 Task: Search one way flight ticket for 3 adults in first from Westerly: Westerly State Airport to Jacksonville: Albert J. Ellis Airport on 5-3-2023. Choice of flights is Sun country airlines. Number of bags: 1 carry on bag. Price is upto 87000. Outbound departure time preference is 16:15.
Action: Mouse moved to (436, 172)
Screenshot: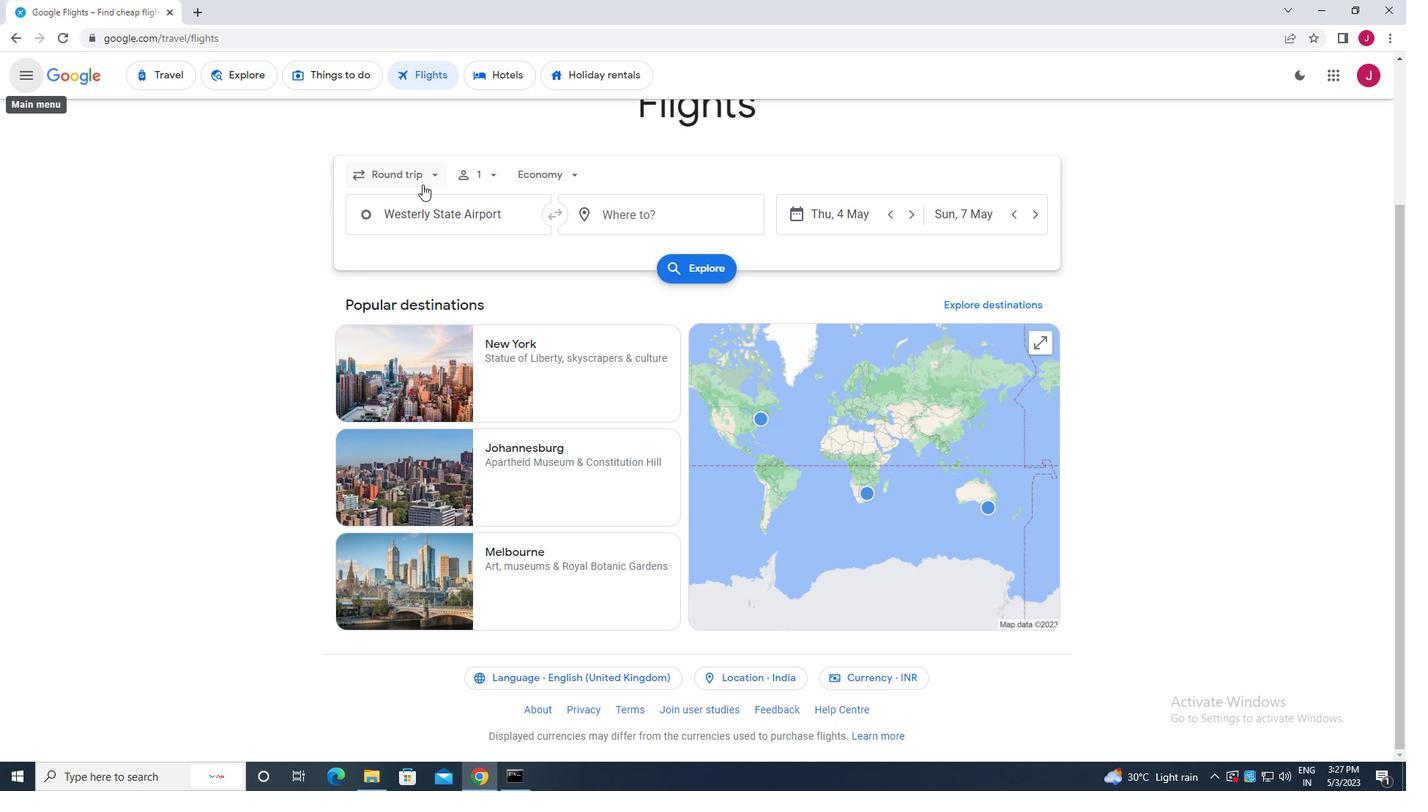 
Action: Mouse pressed left at (436, 172)
Screenshot: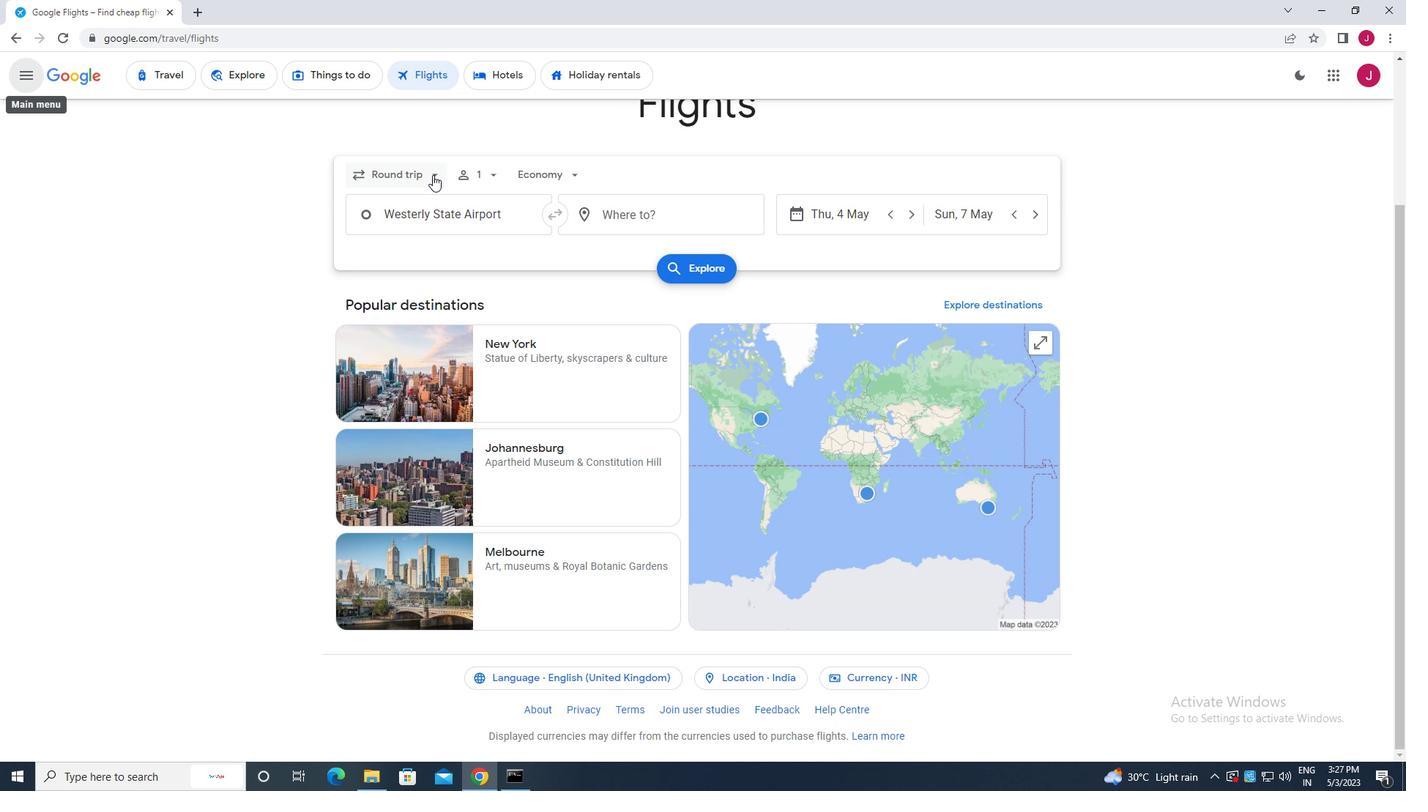 
Action: Mouse moved to (419, 243)
Screenshot: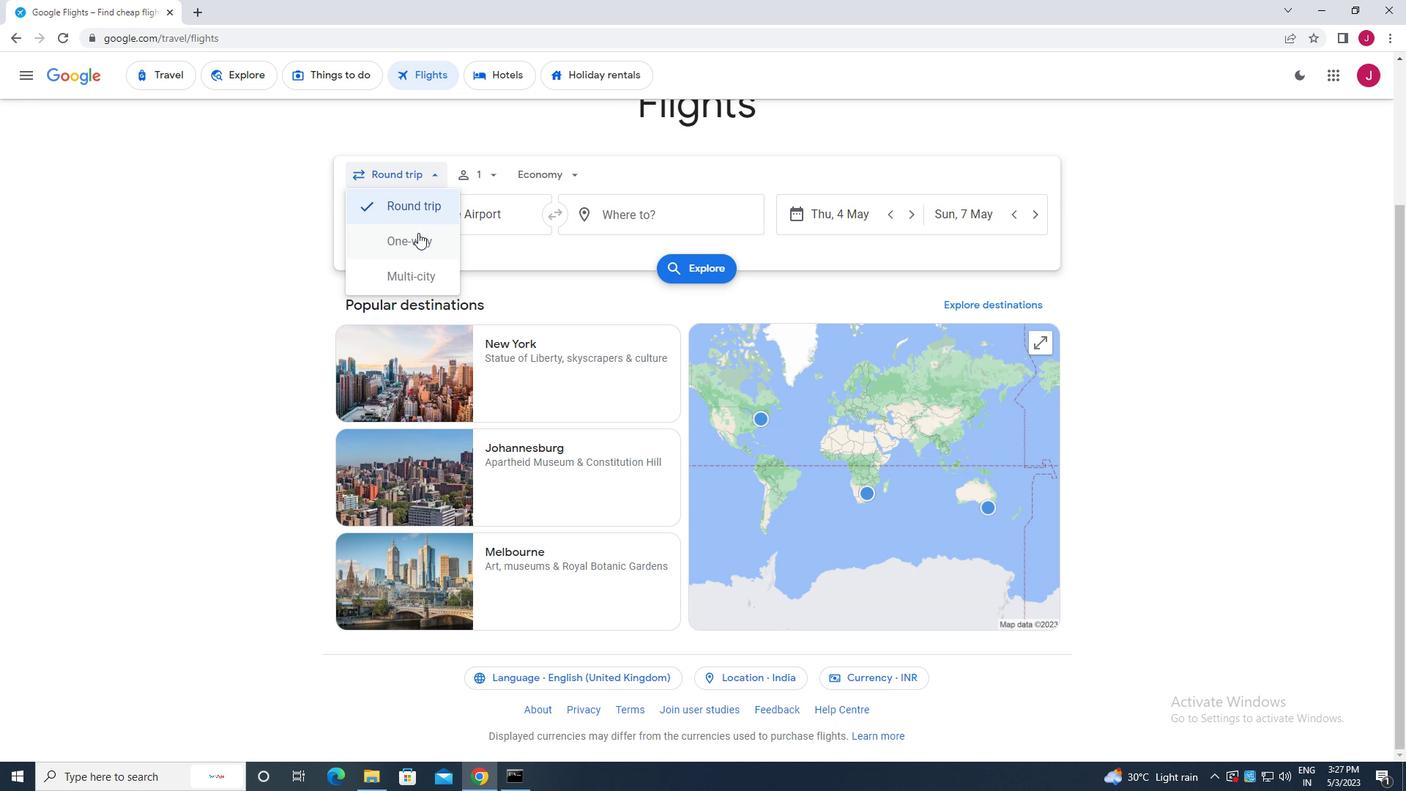 
Action: Mouse pressed left at (419, 243)
Screenshot: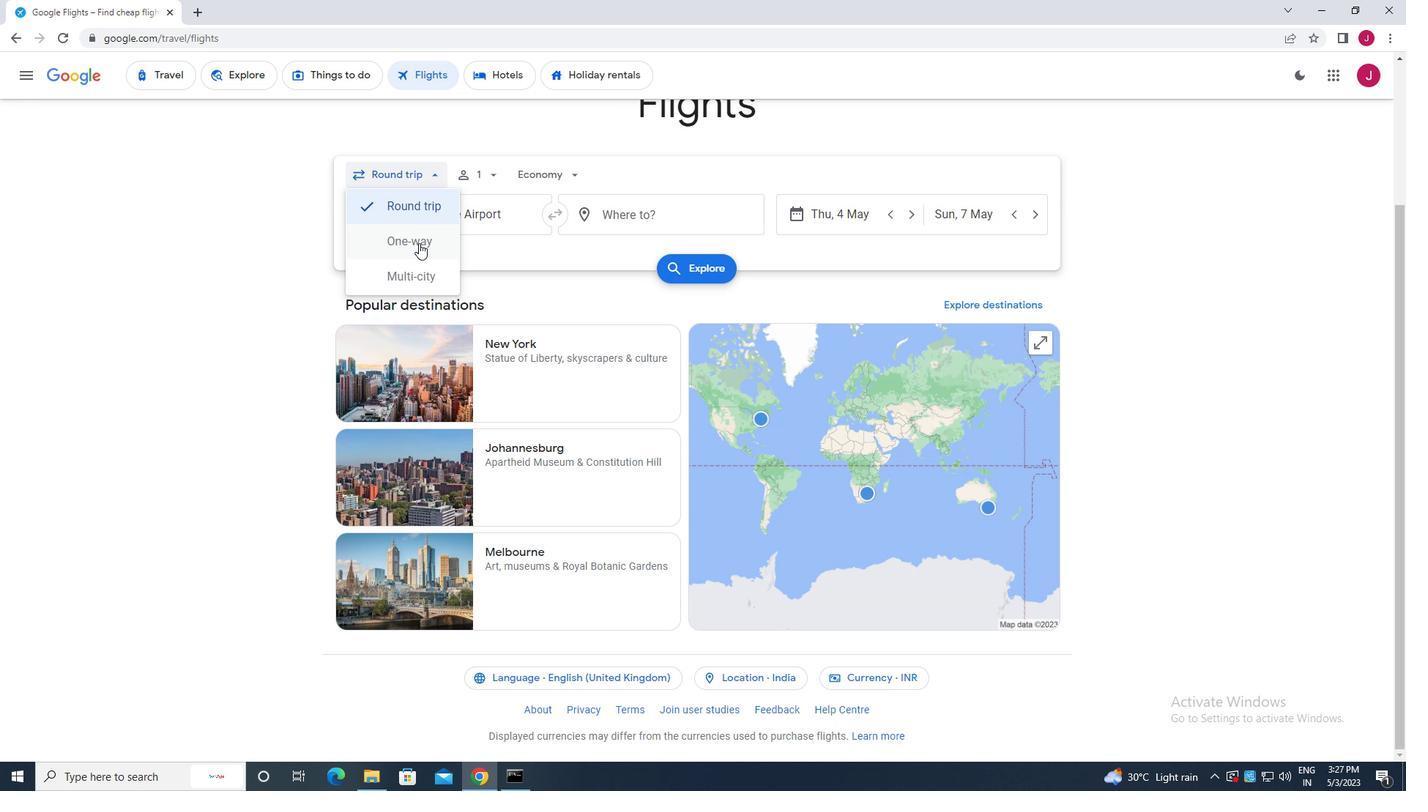 
Action: Mouse moved to (482, 178)
Screenshot: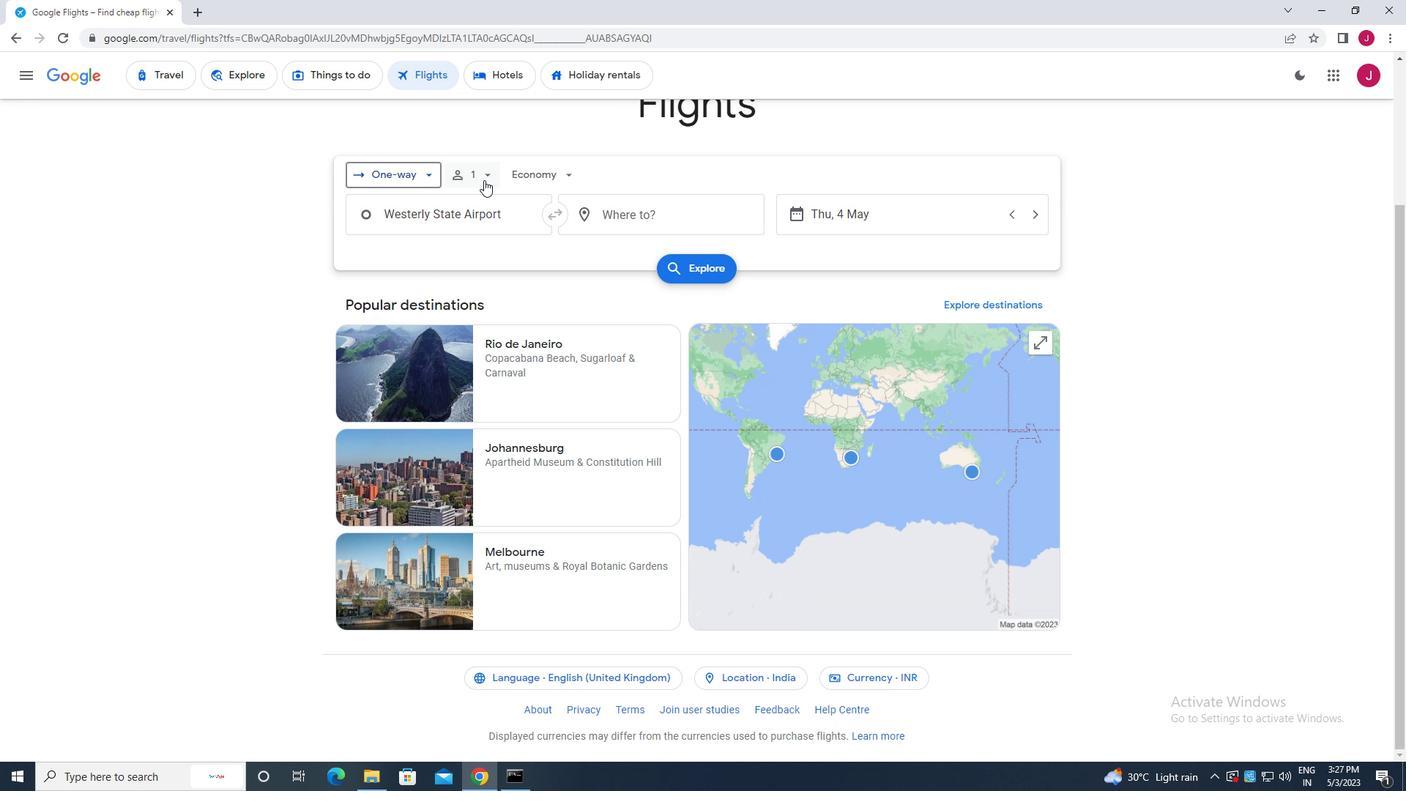 
Action: Mouse pressed left at (482, 178)
Screenshot: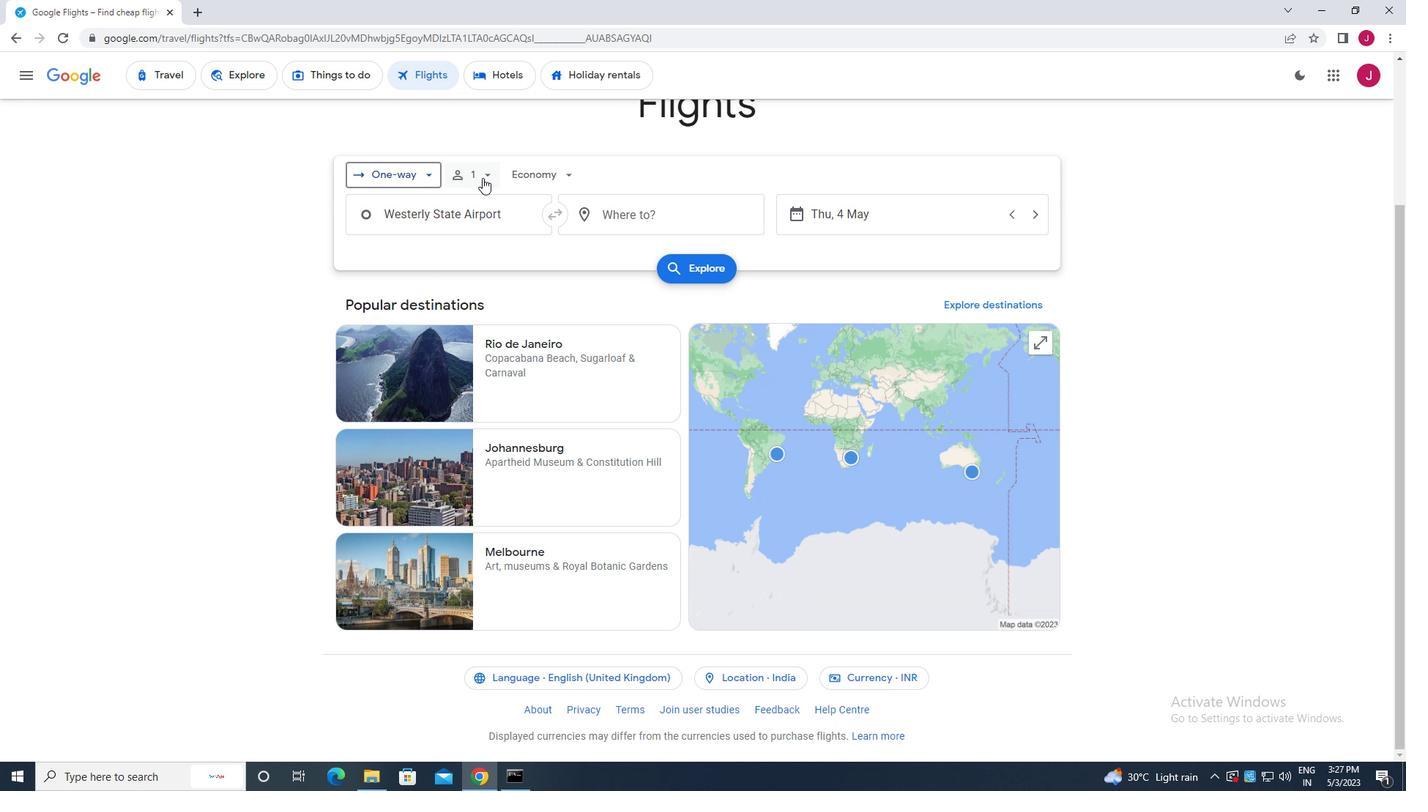 
Action: Mouse moved to (596, 212)
Screenshot: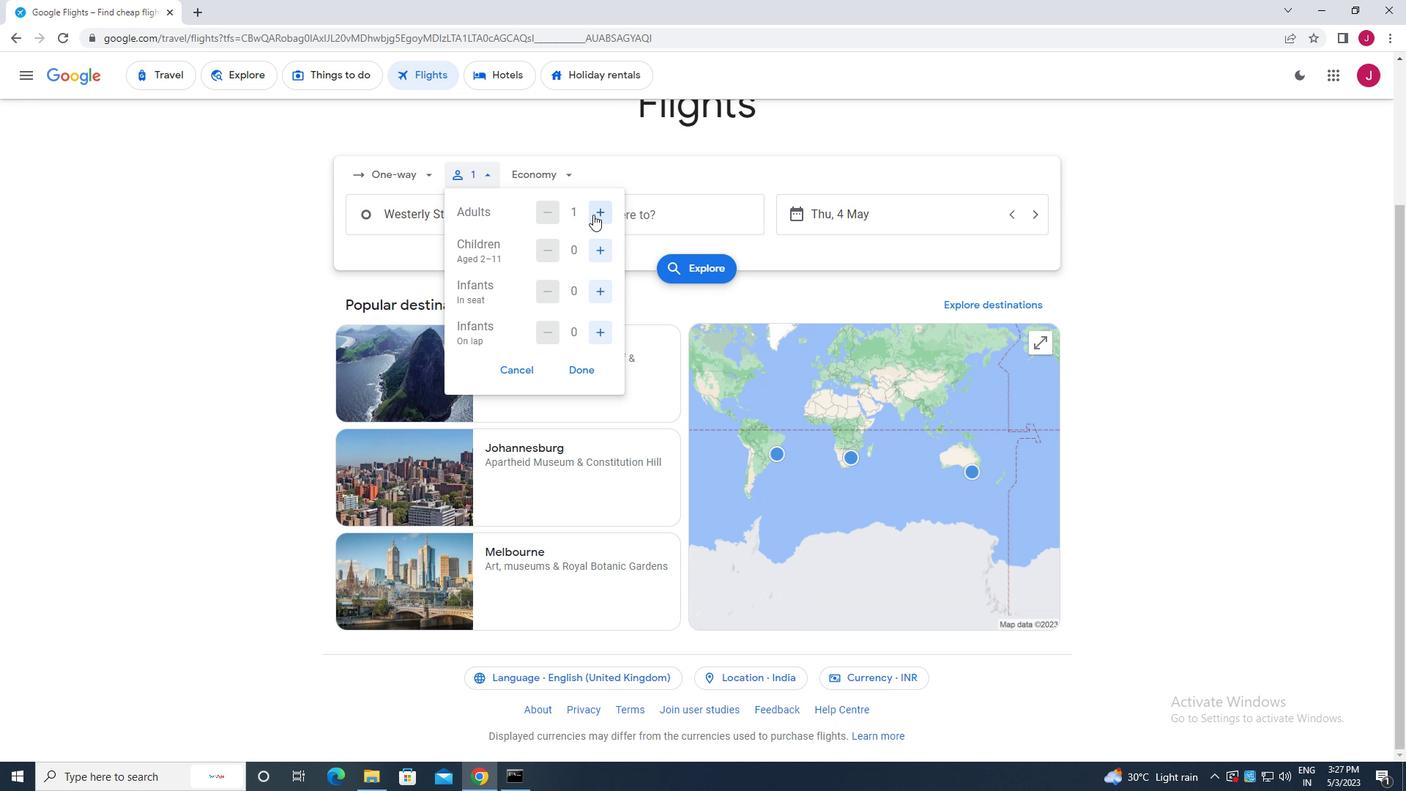 
Action: Mouse pressed left at (596, 212)
Screenshot: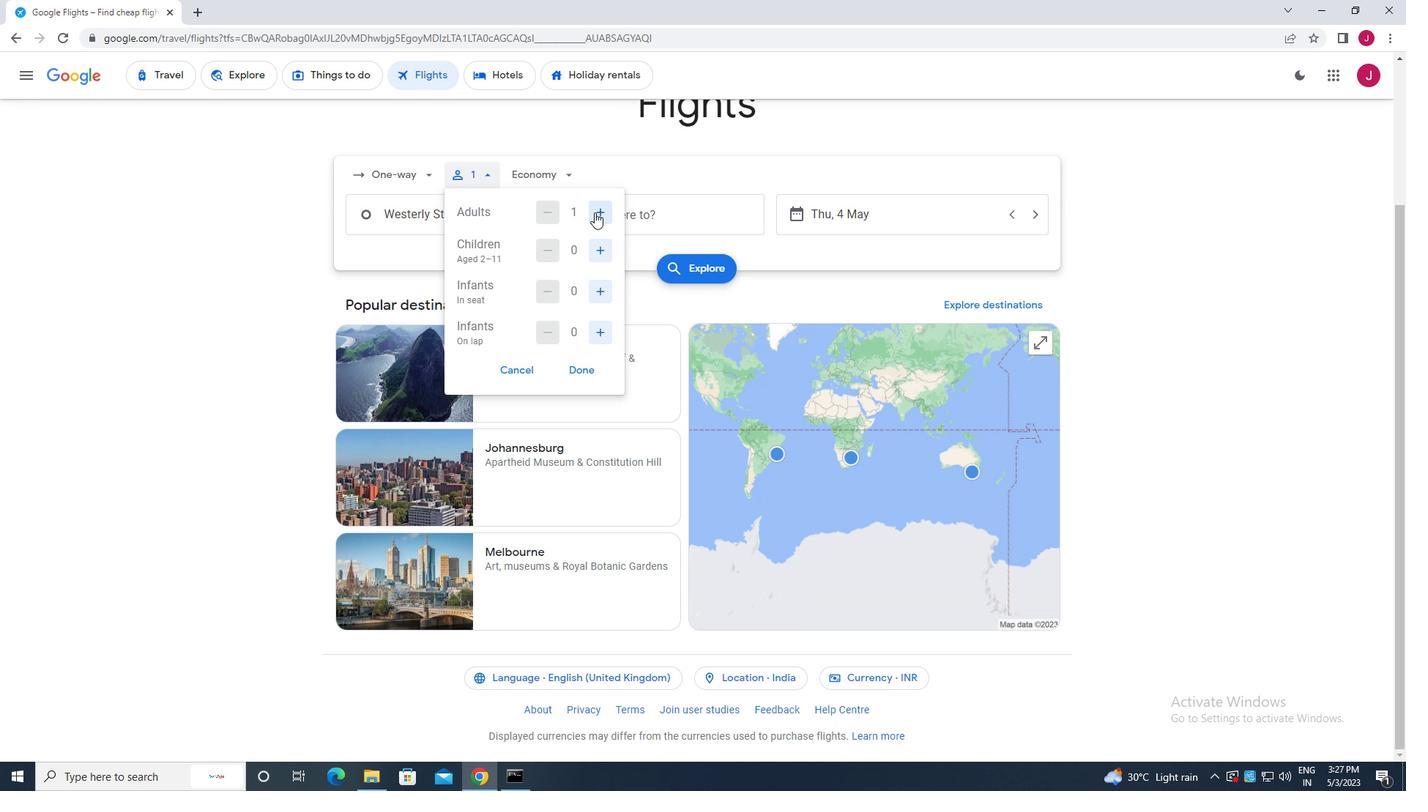 
Action: Mouse pressed left at (596, 212)
Screenshot: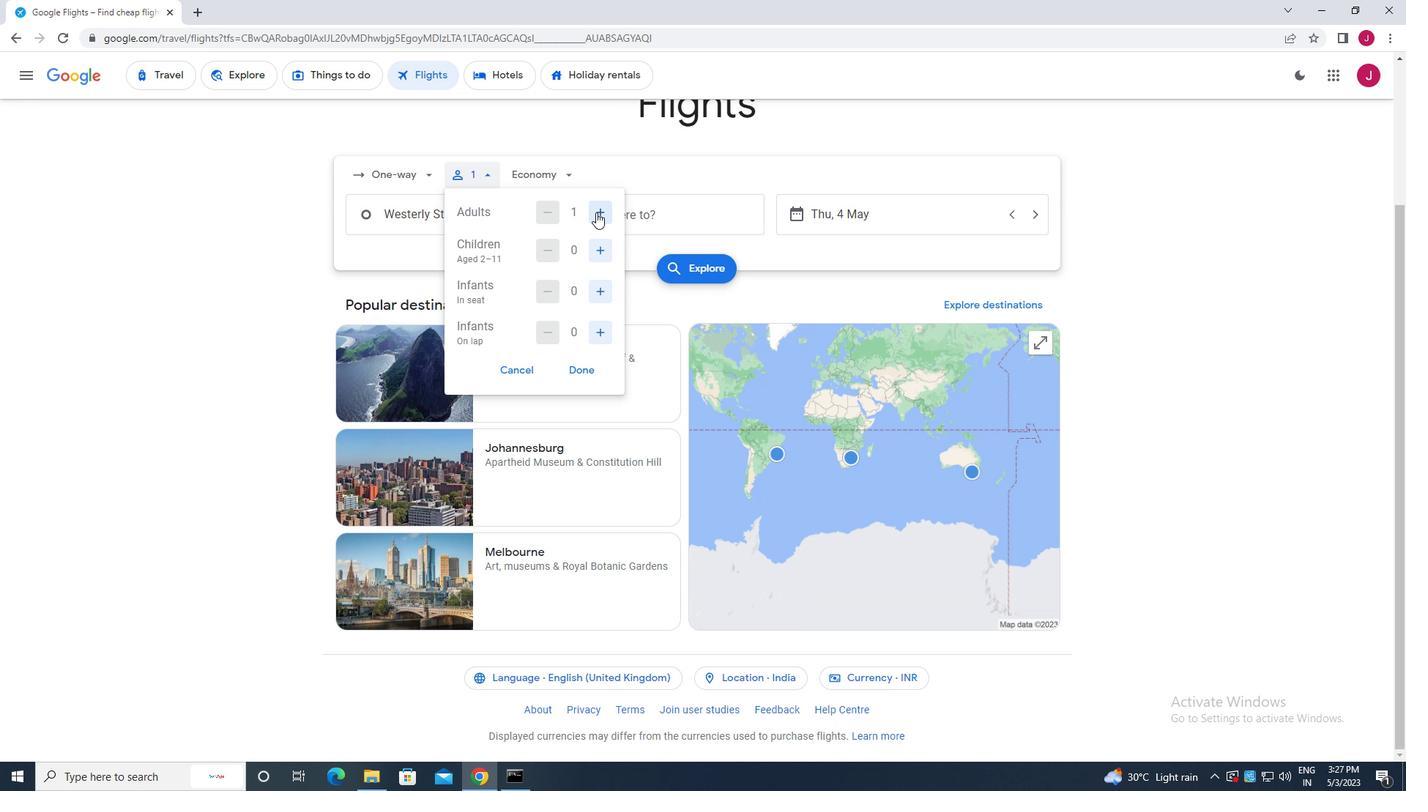 
Action: Mouse moved to (580, 367)
Screenshot: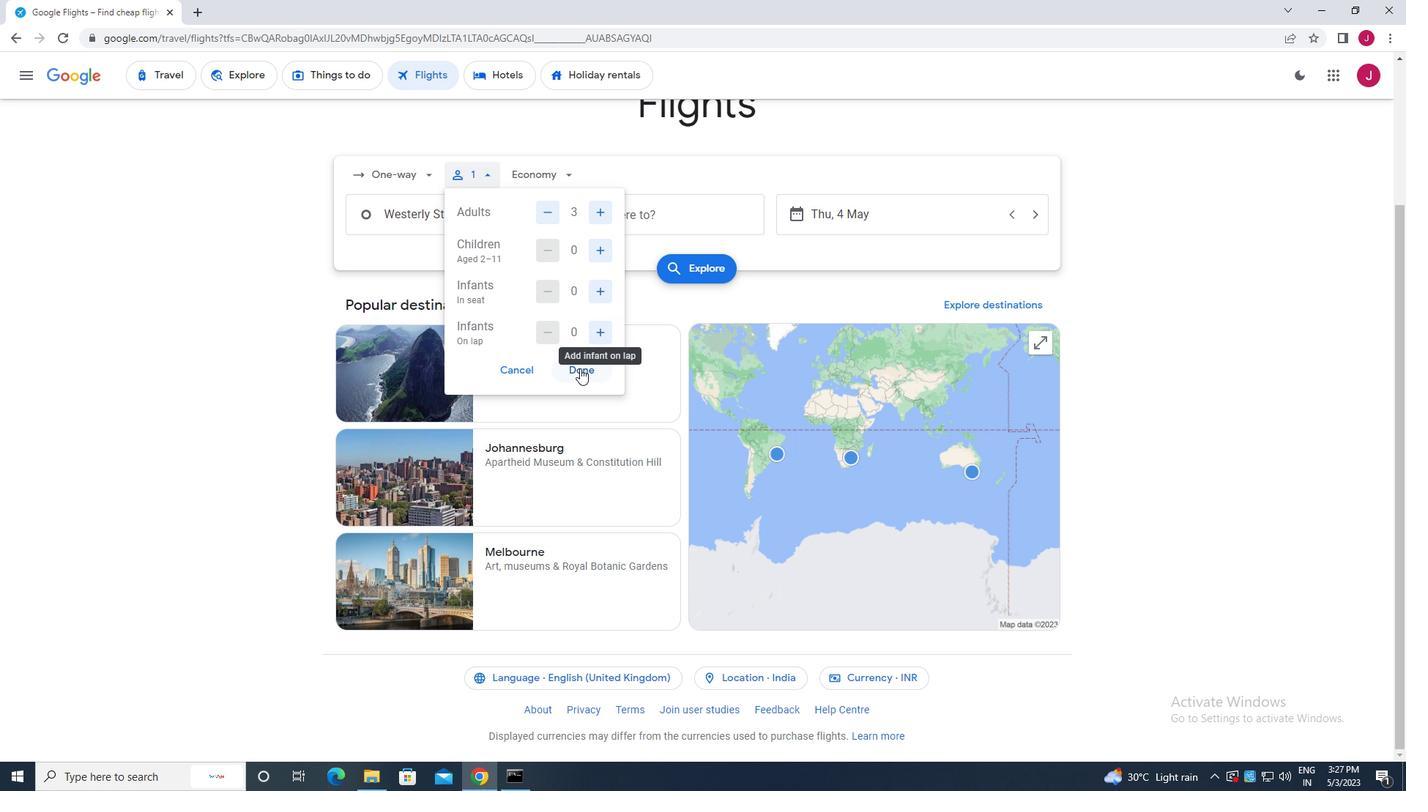 
Action: Mouse pressed left at (580, 367)
Screenshot: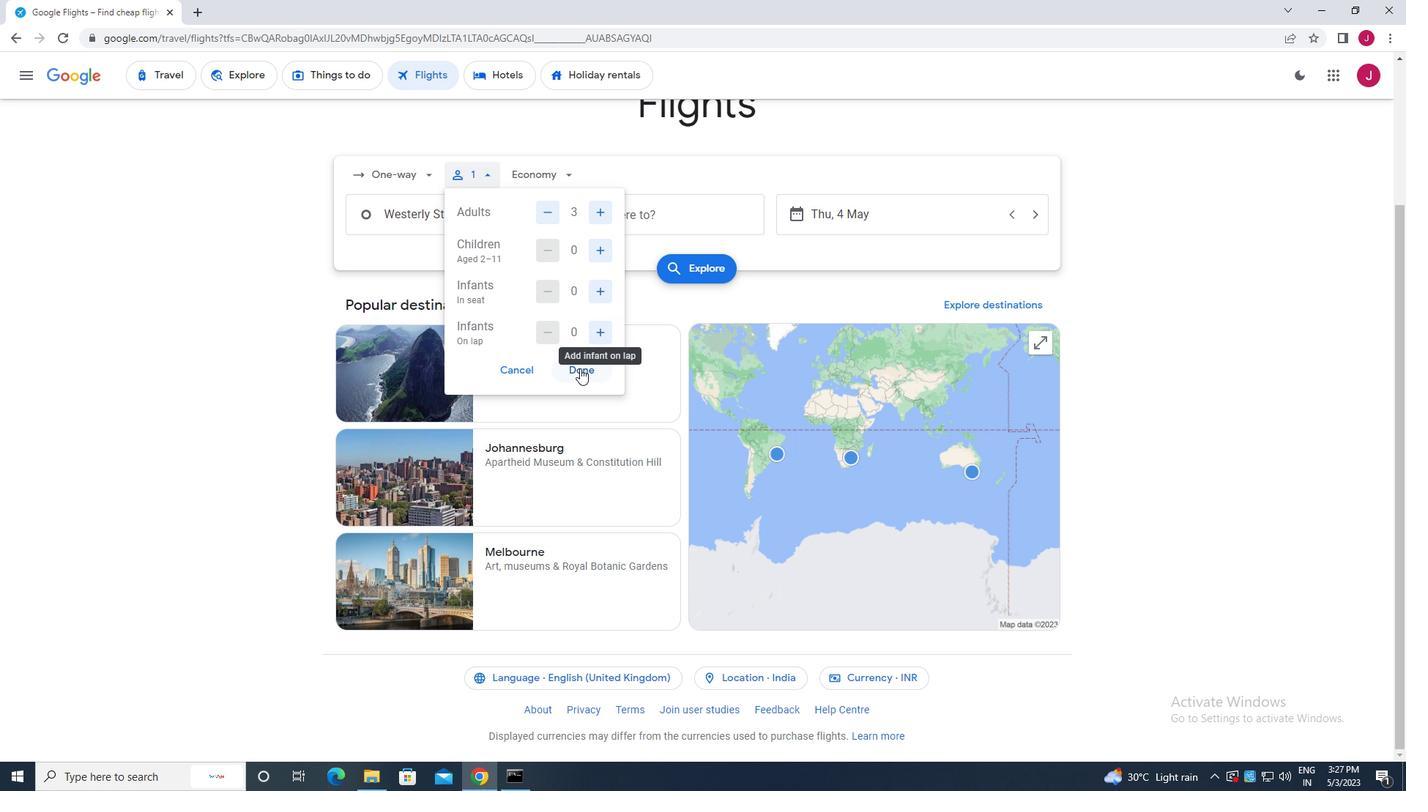 
Action: Mouse moved to (563, 175)
Screenshot: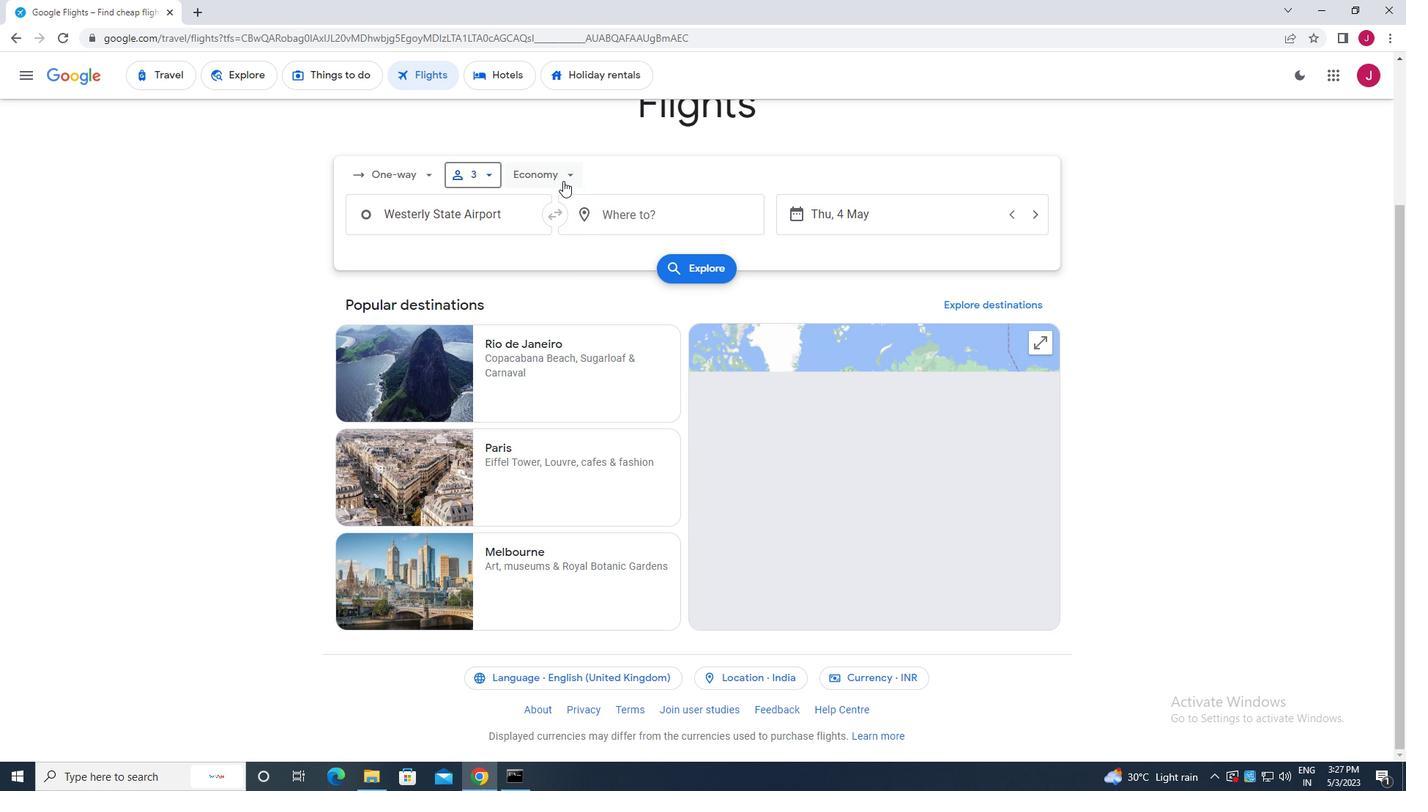 
Action: Mouse pressed left at (563, 175)
Screenshot: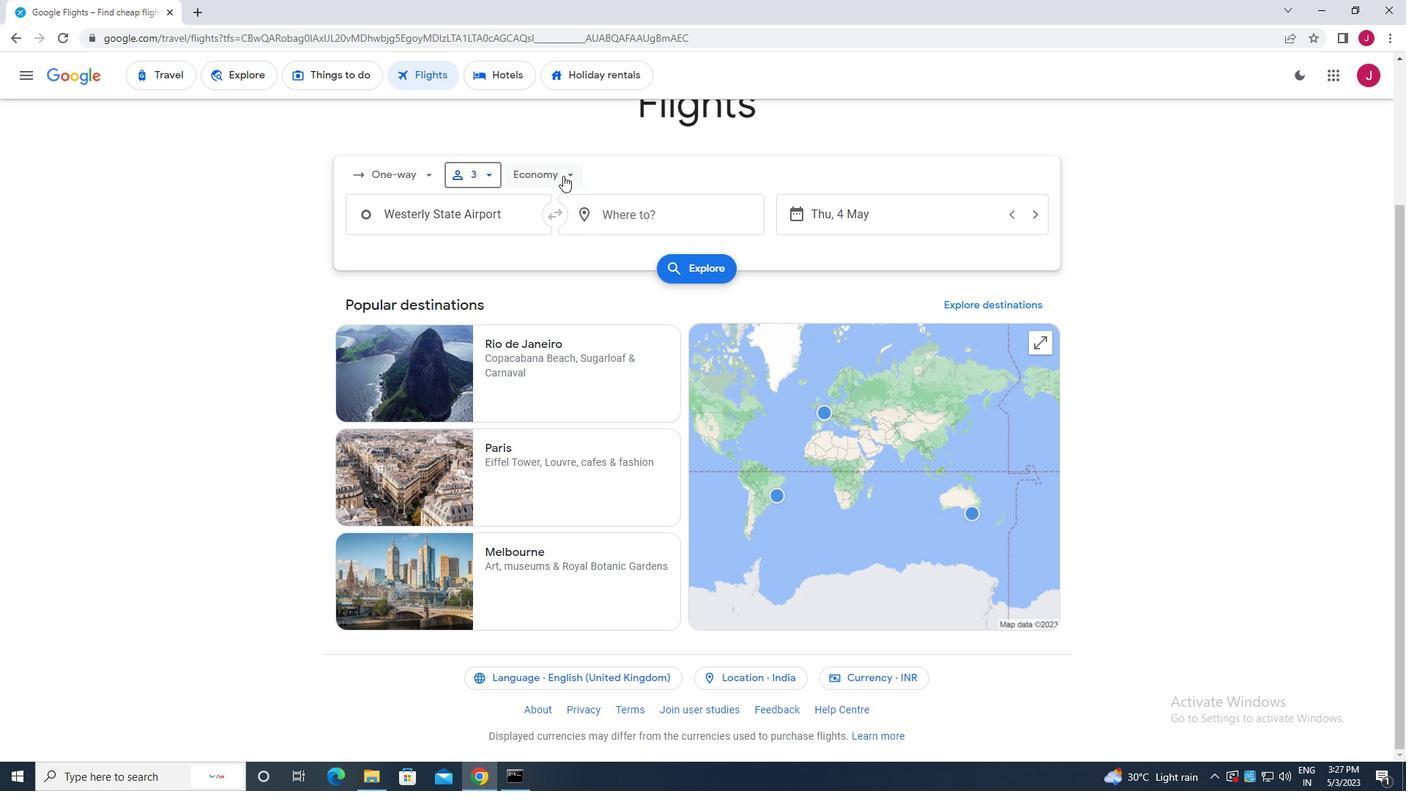 
Action: Mouse moved to (562, 309)
Screenshot: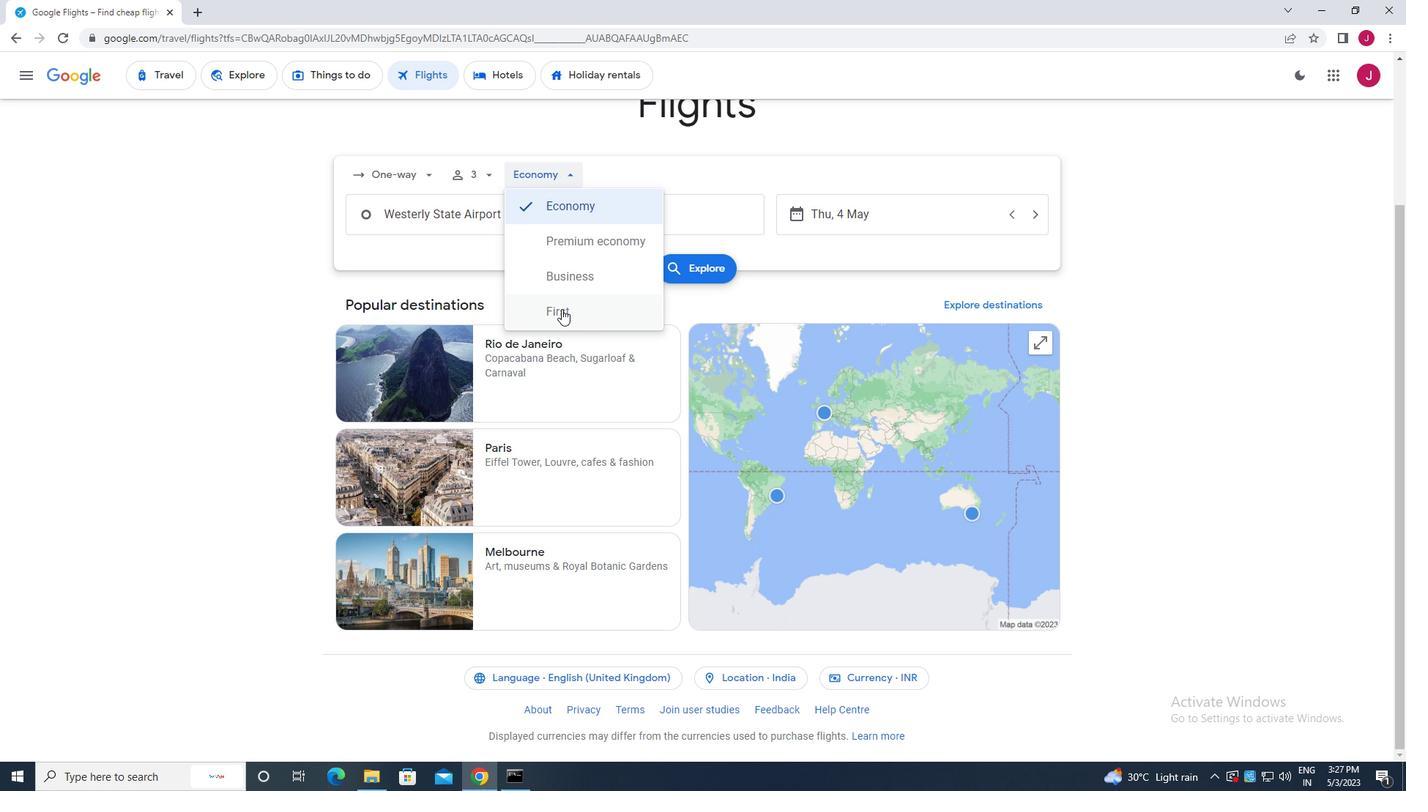 
Action: Mouse pressed left at (562, 309)
Screenshot: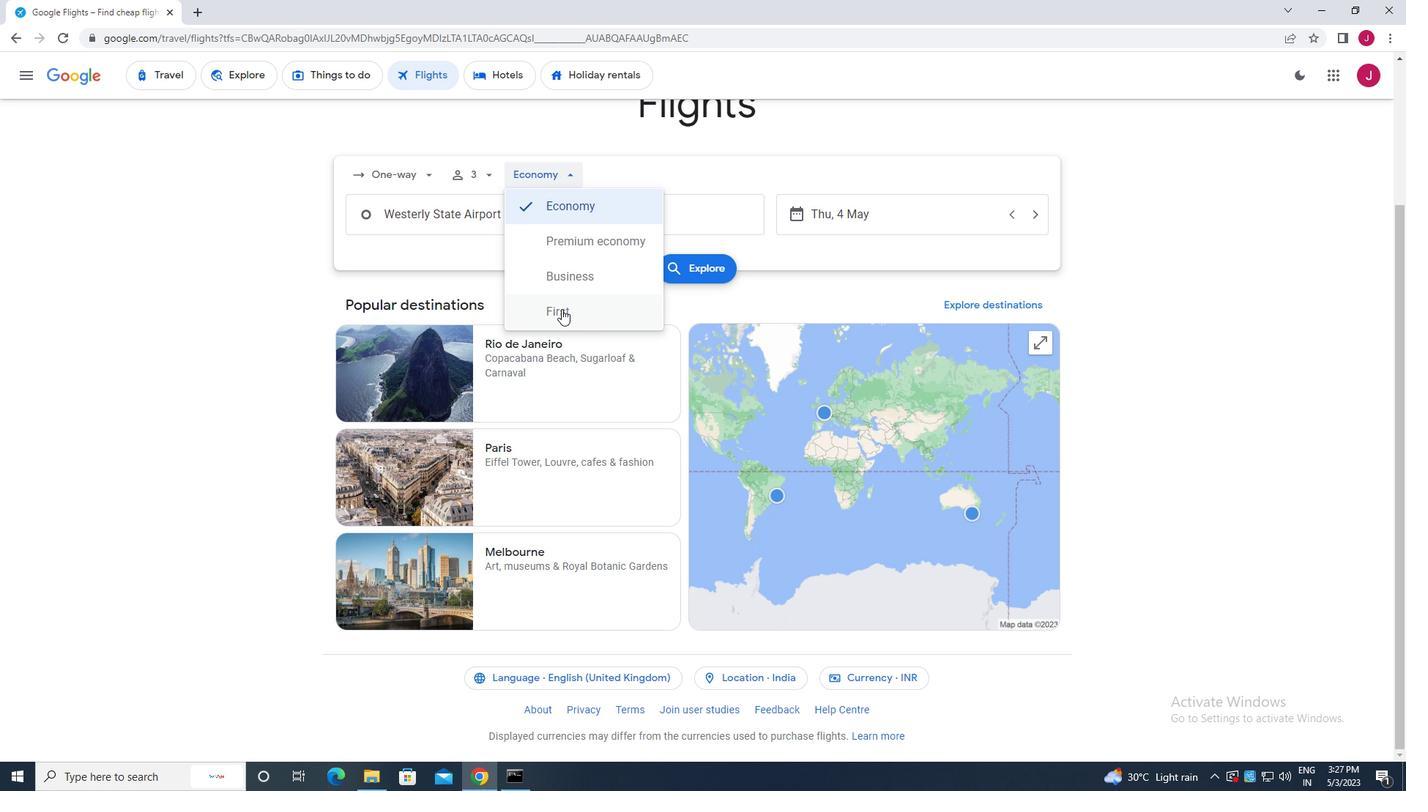
Action: Mouse moved to (507, 213)
Screenshot: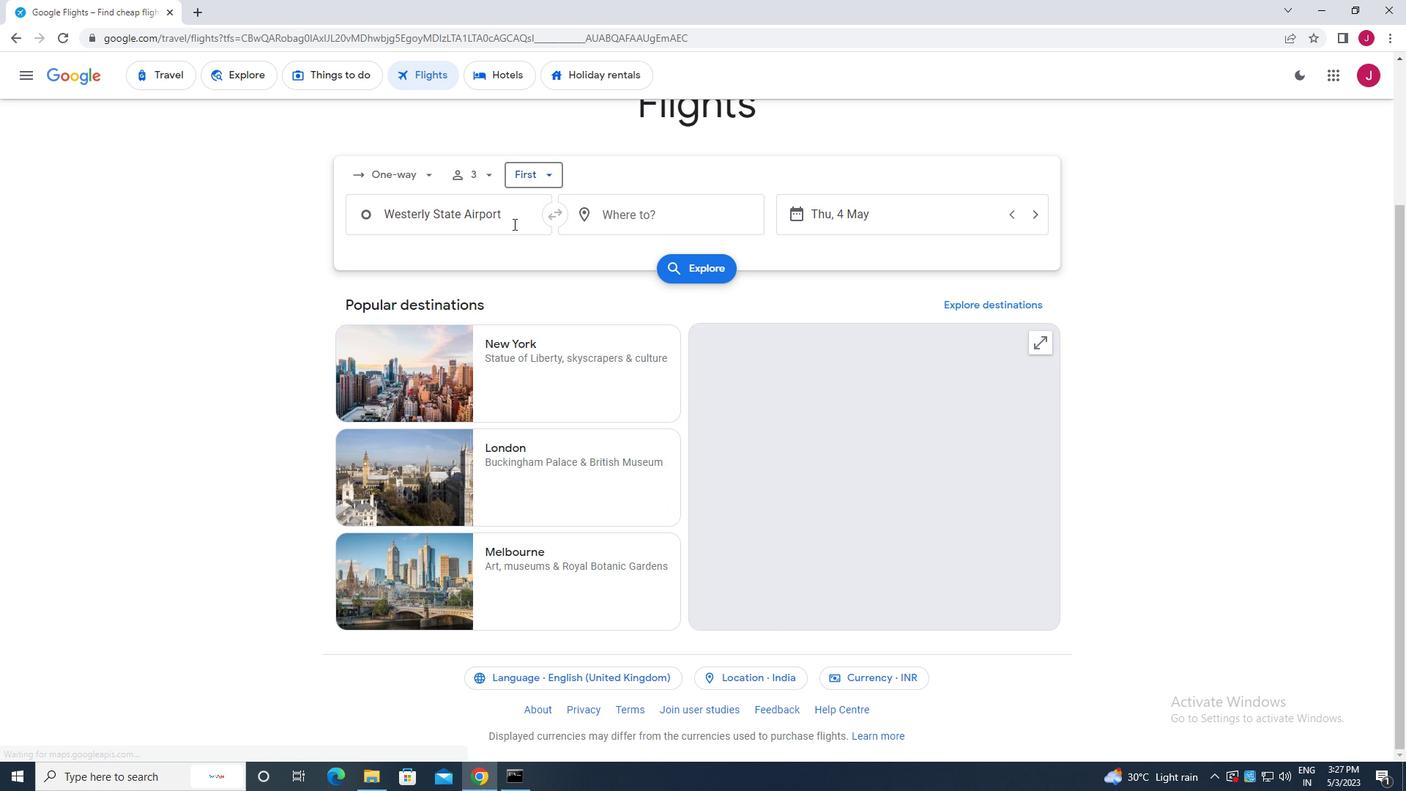 
Action: Mouse pressed left at (507, 213)
Screenshot: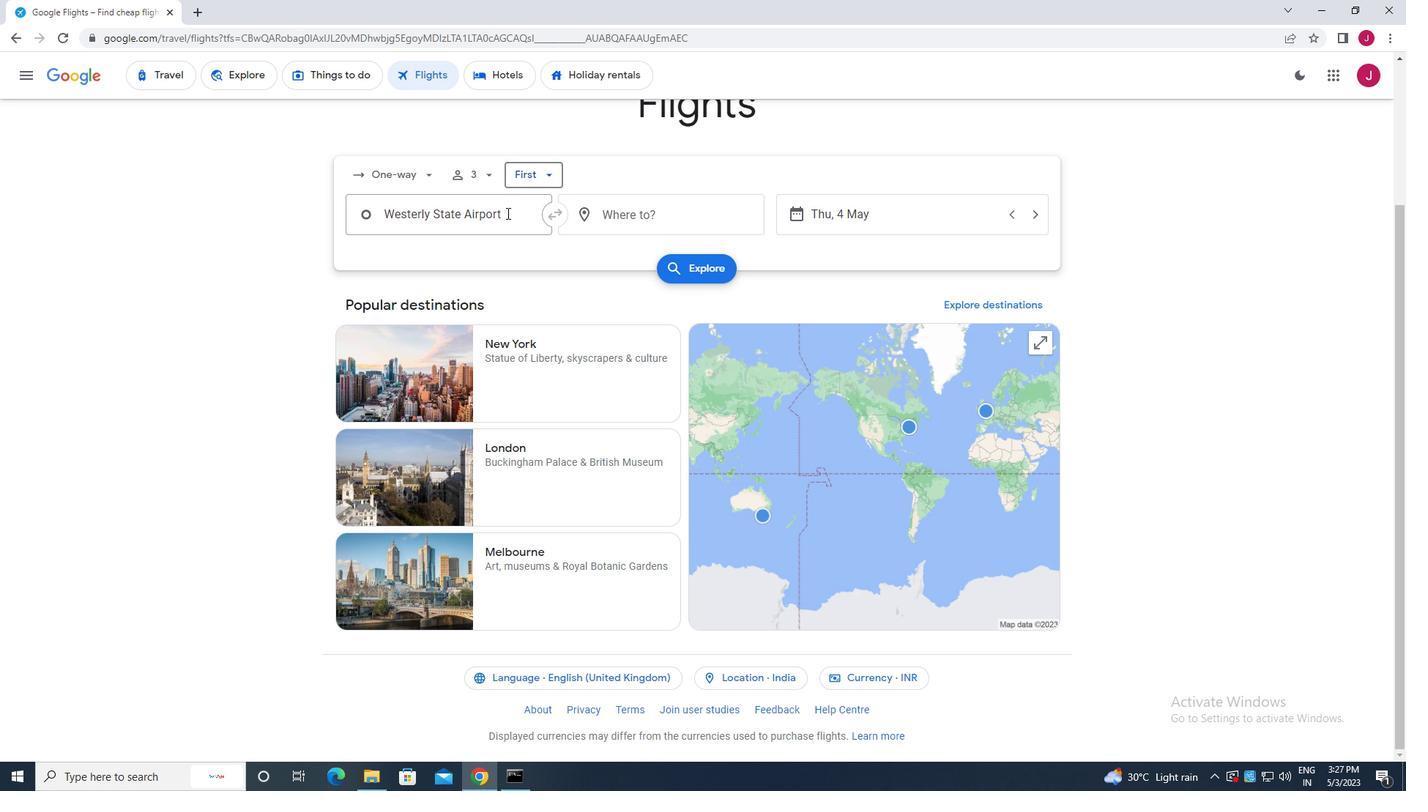 
Action: Mouse moved to (511, 213)
Screenshot: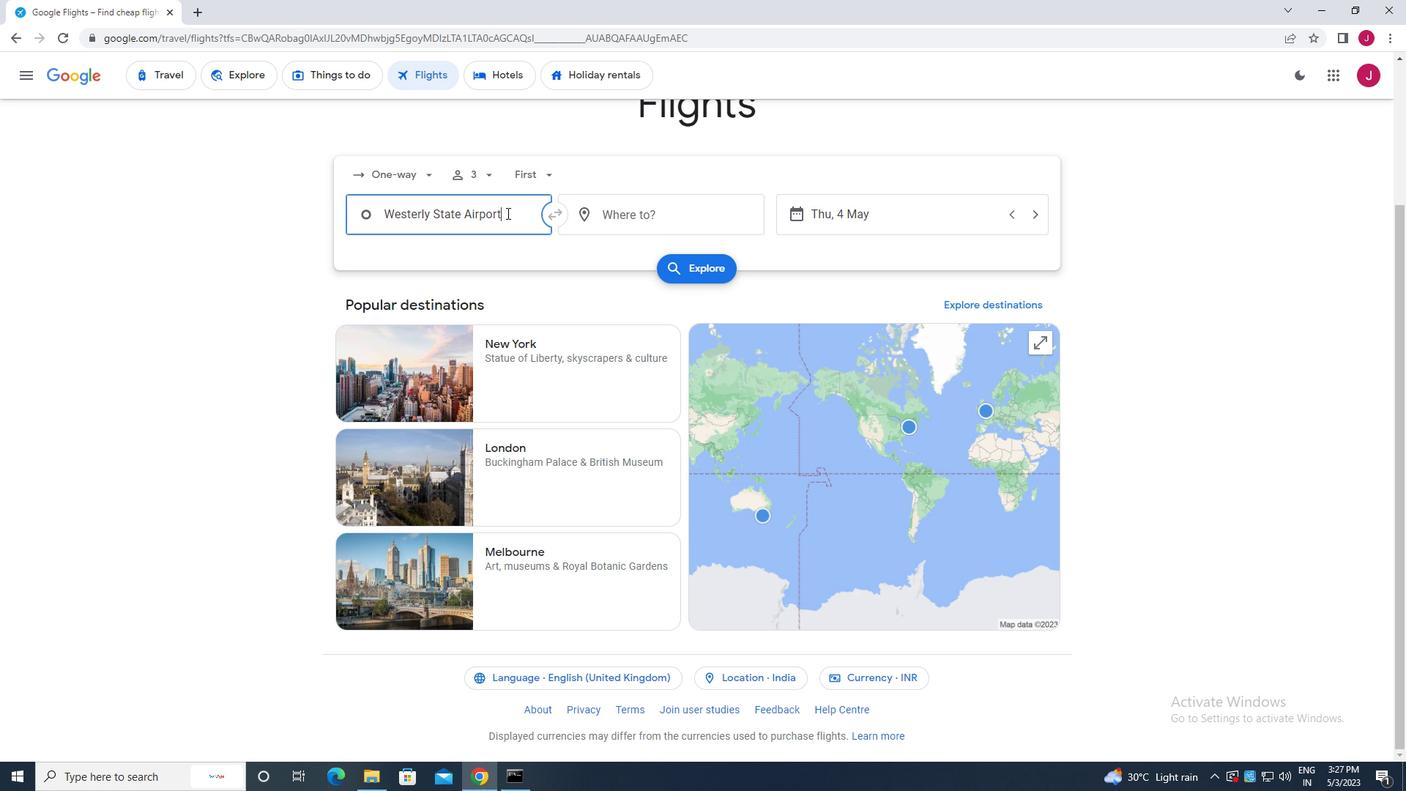 
Action: Key pressed wre<Key.backspace><Key.backspace>estery<Key.space>sta<Key.backspace>ate<Key.space>
Screenshot: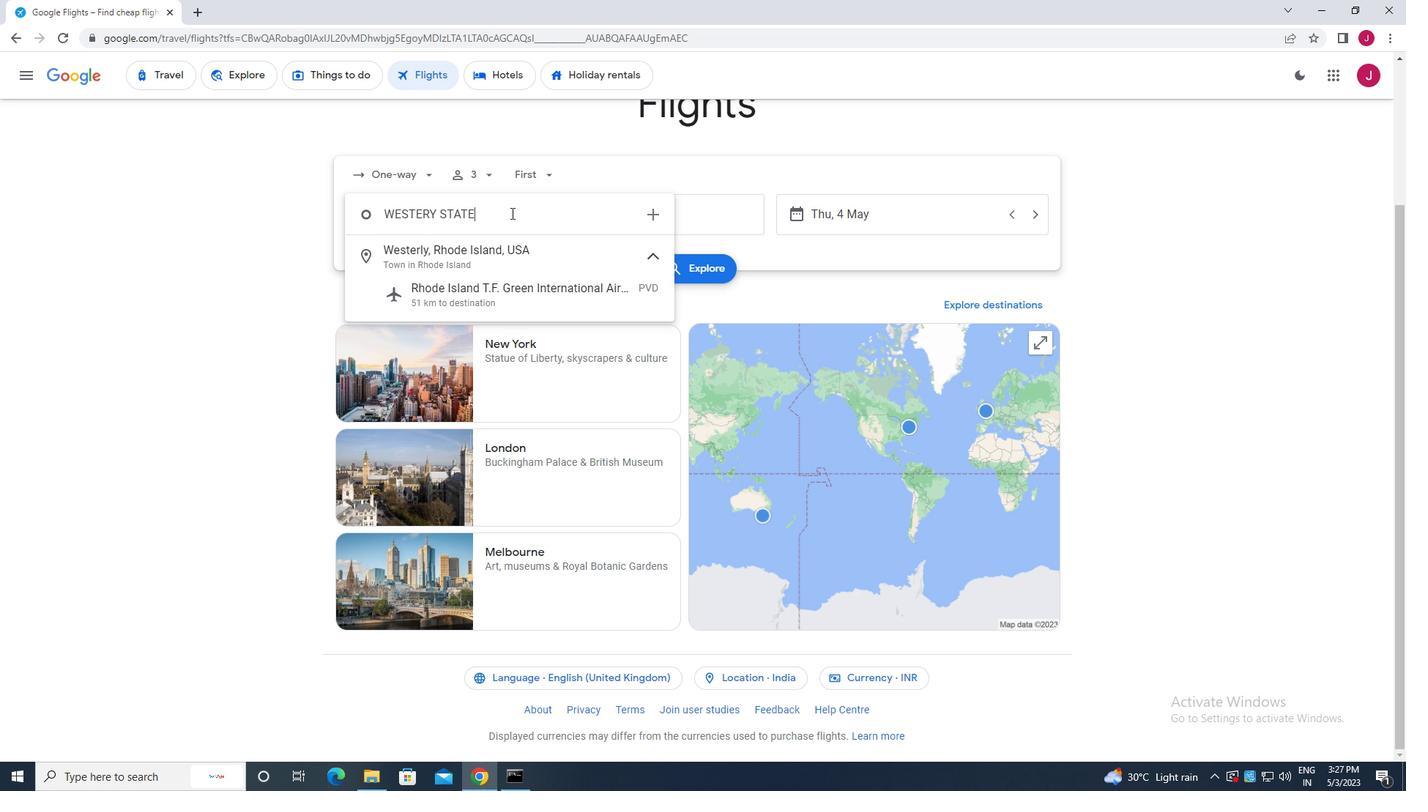 
Action: Mouse moved to (515, 246)
Screenshot: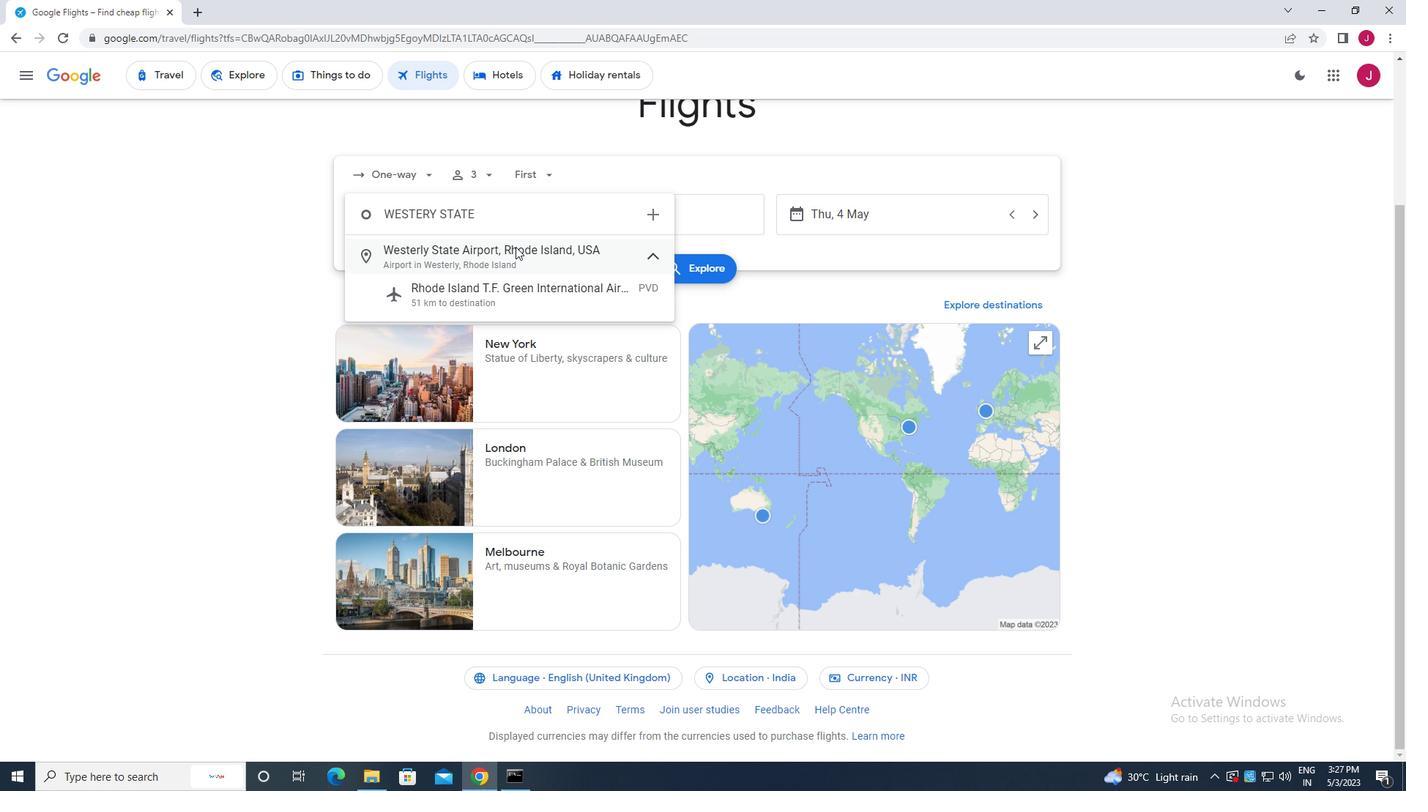 
Action: Mouse pressed left at (515, 246)
Screenshot: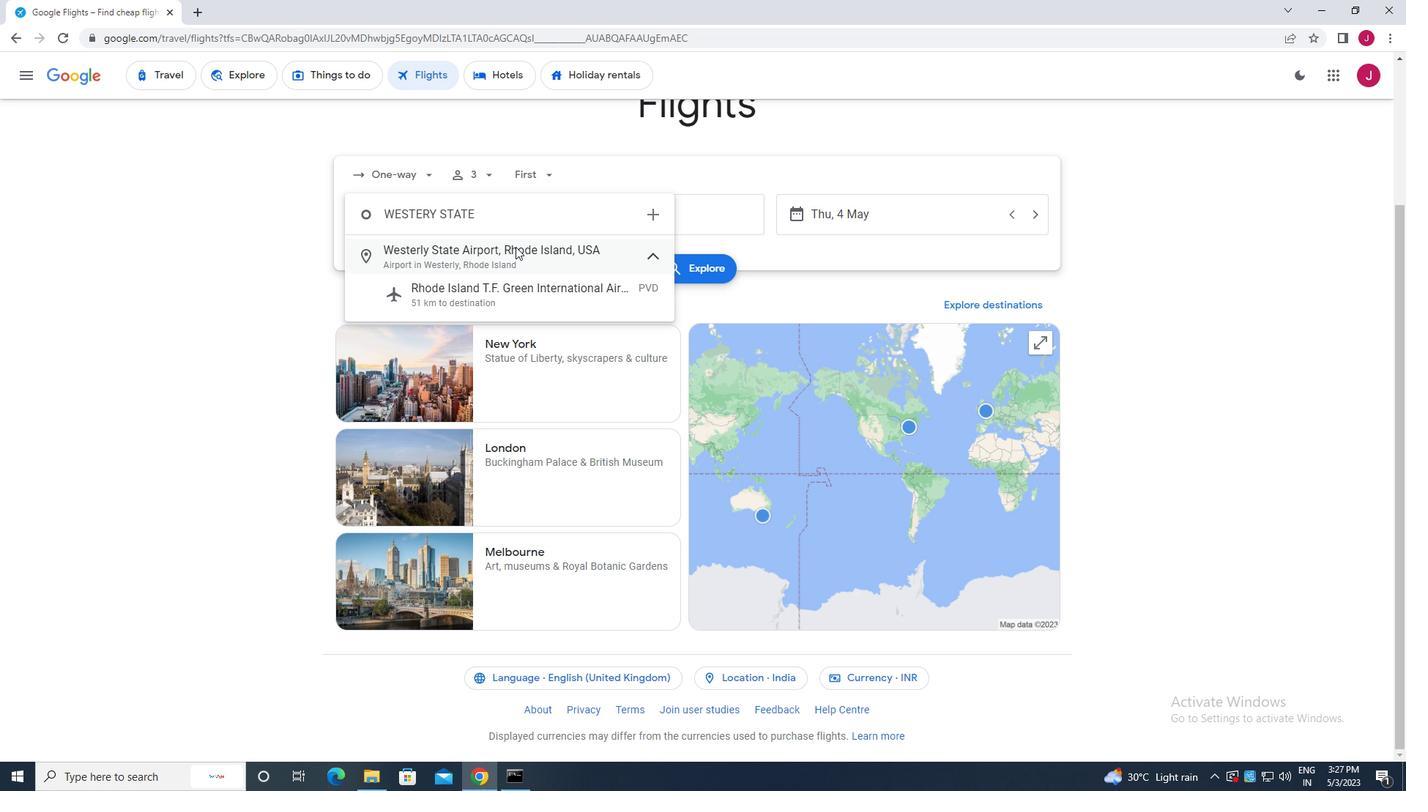 
Action: Mouse moved to (698, 222)
Screenshot: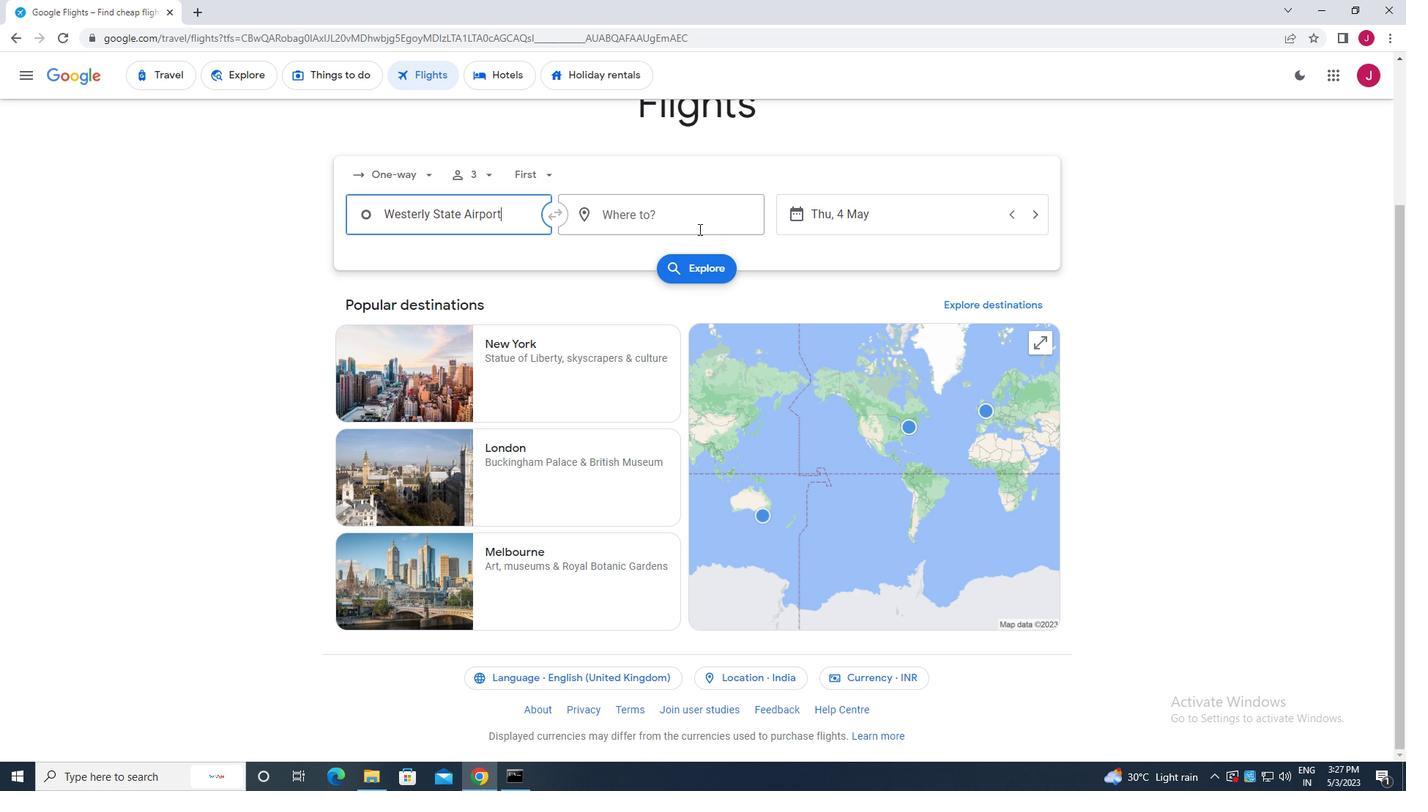 
Action: Mouse pressed left at (698, 222)
Screenshot: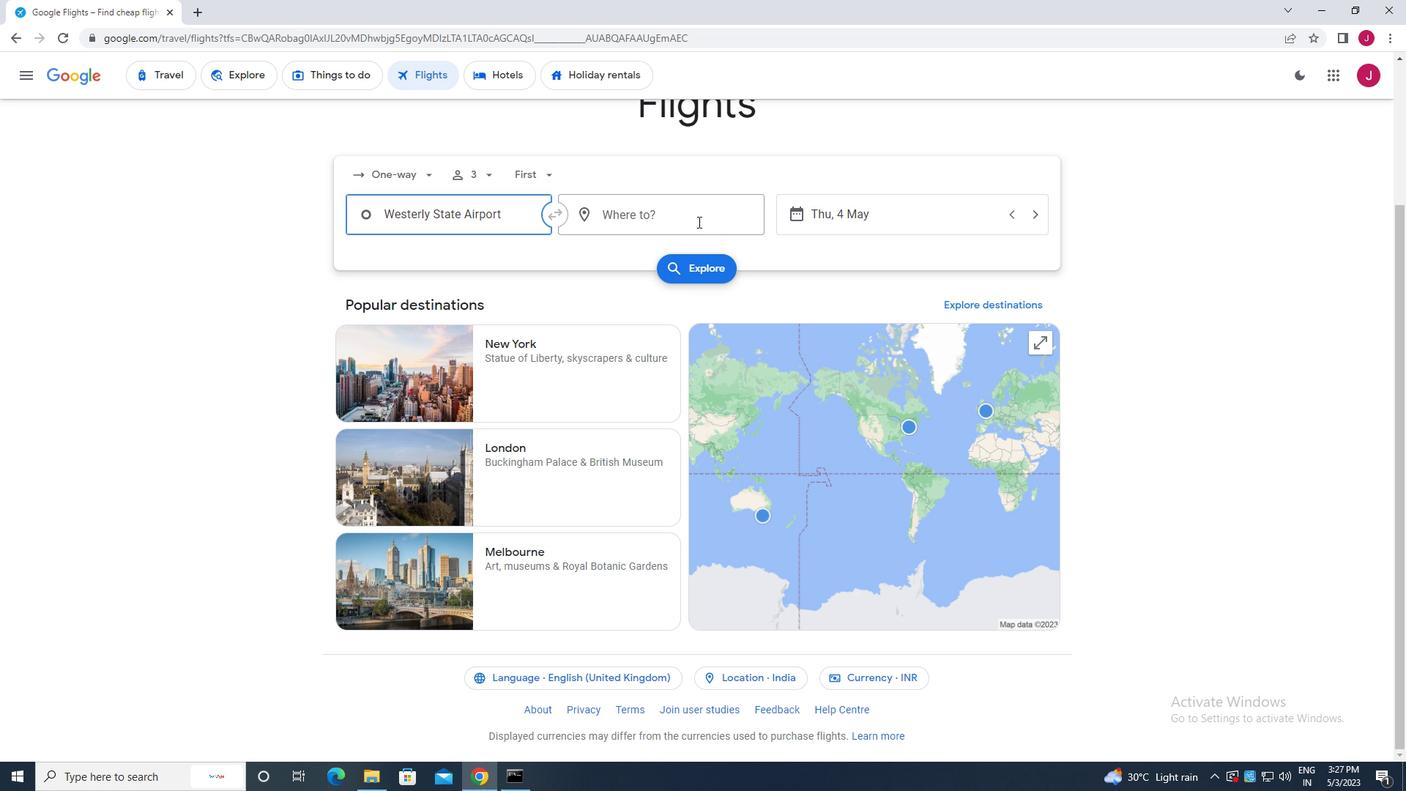 
Action: Mouse moved to (697, 222)
Screenshot: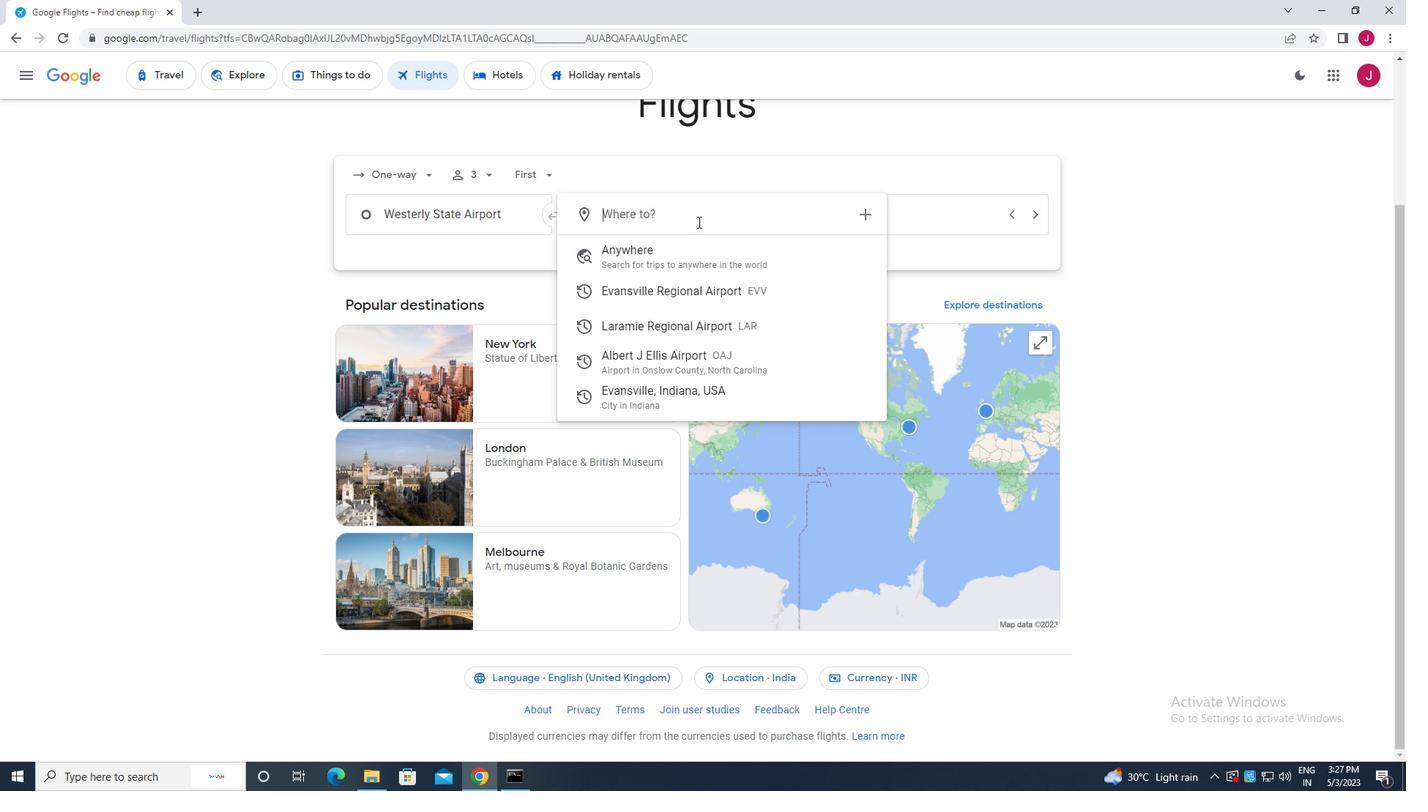 
Action: Key pressed albert<Key.space>
Screenshot: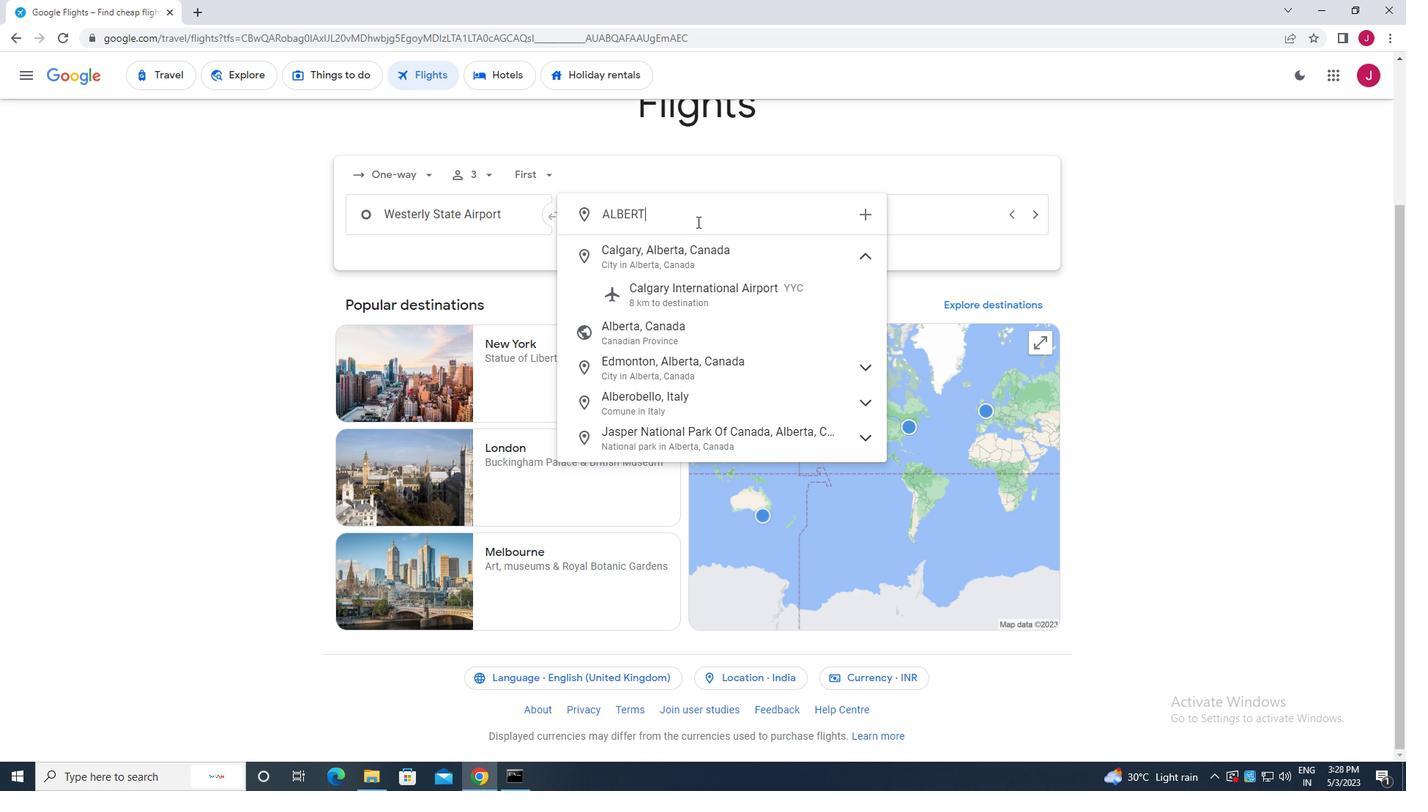 
Action: Mouse moved to (710, 247)
Screenshot: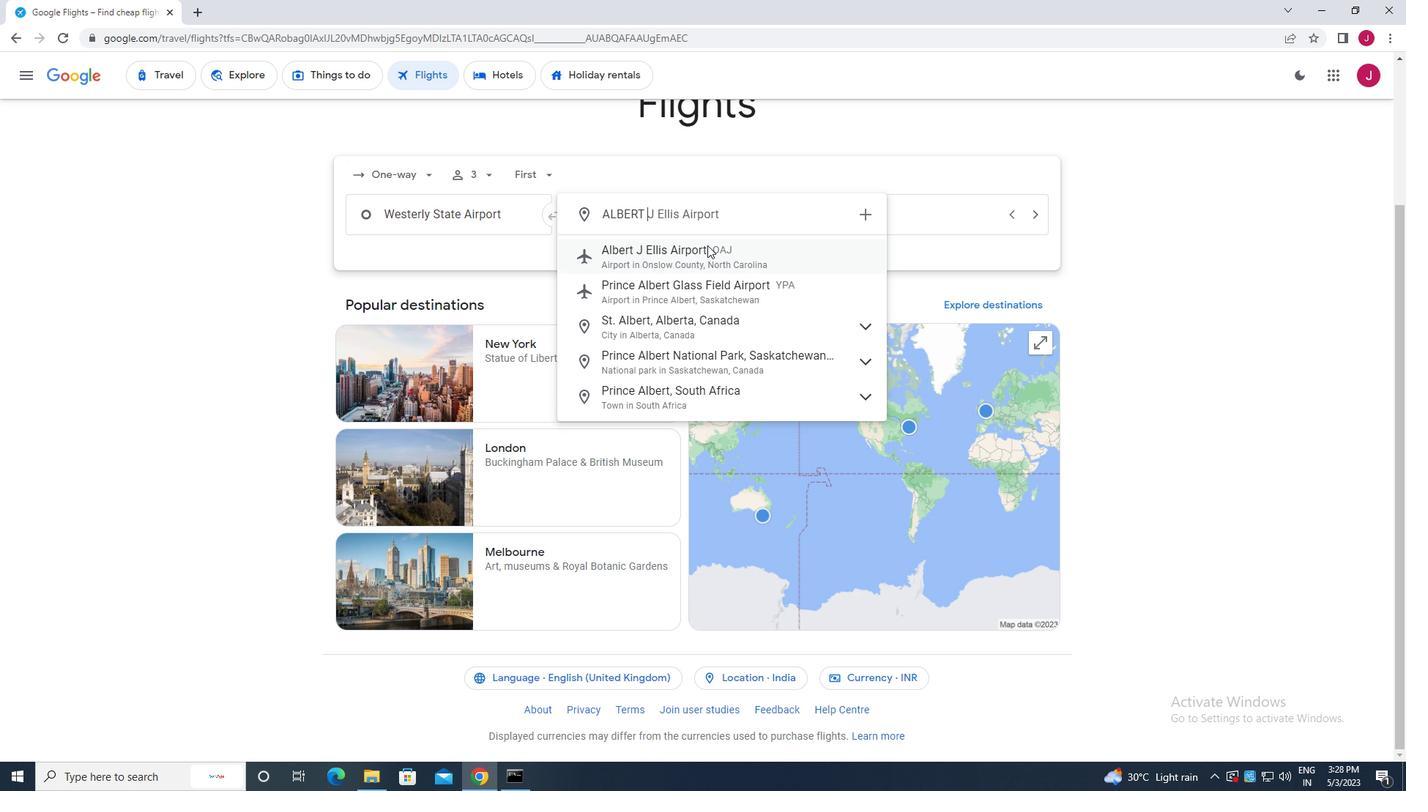 
Action: Mouse pressed left at (710, 247)
Screenshot: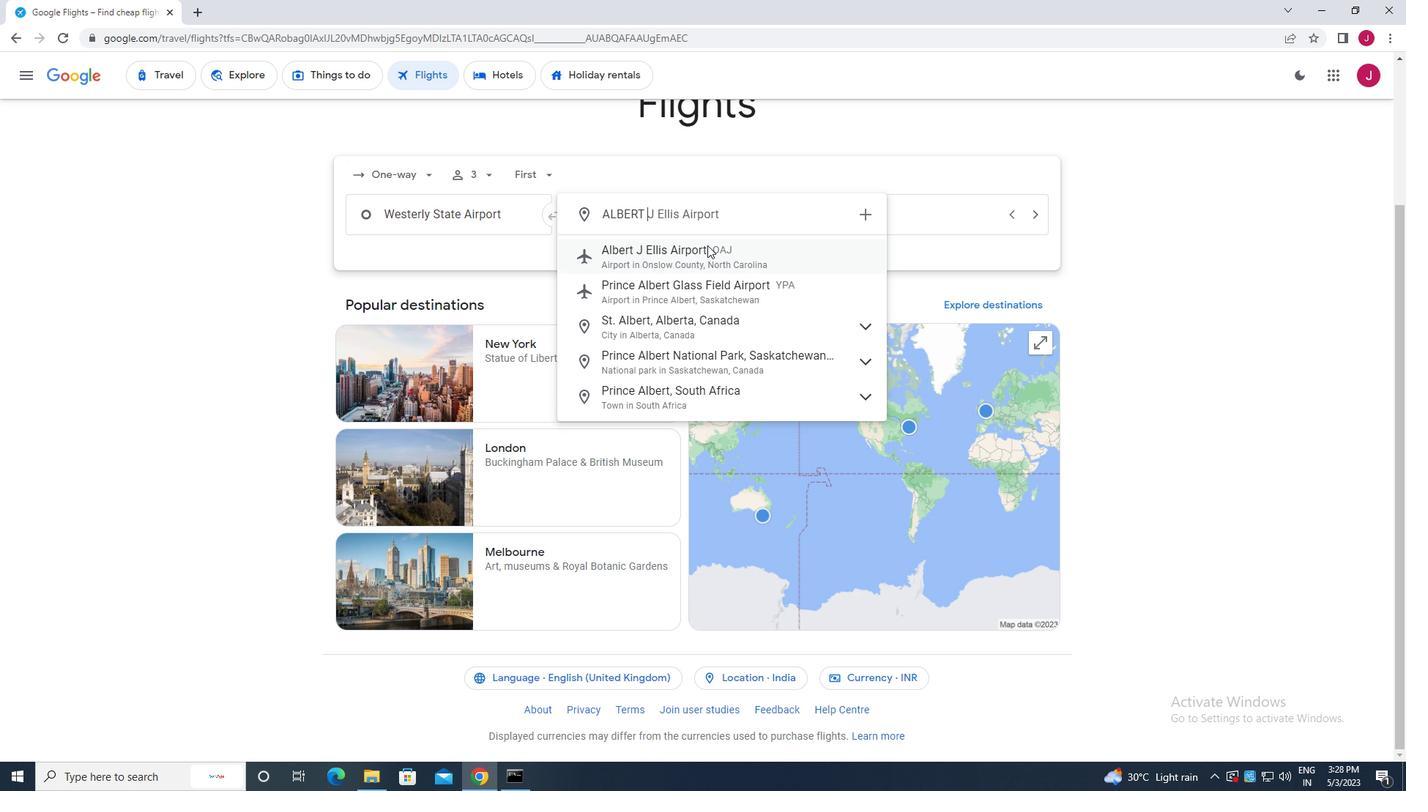 
Action: Mouse moved to (879, 220)
Screenshot: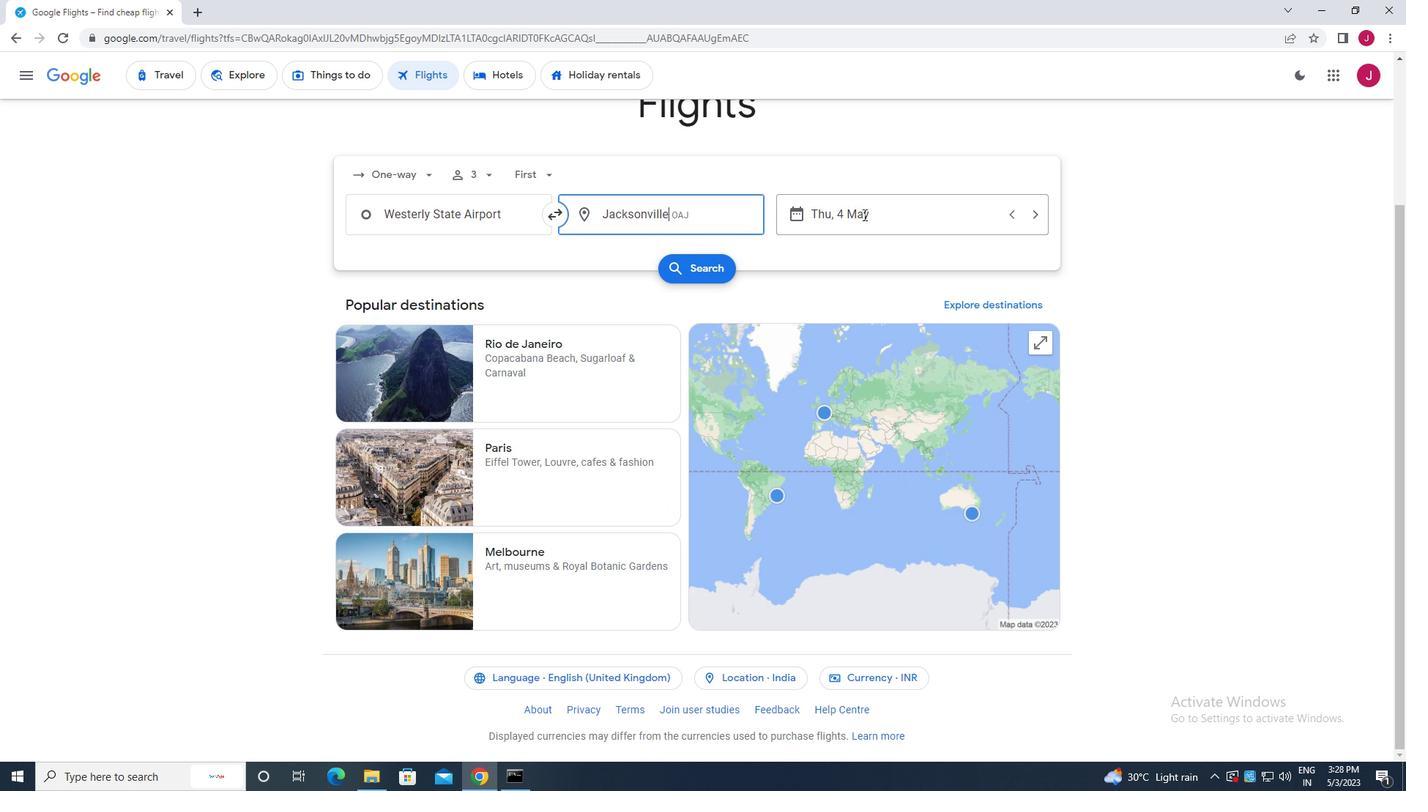 
Action: Mouse pressed left at (879, 220)
Screenshot: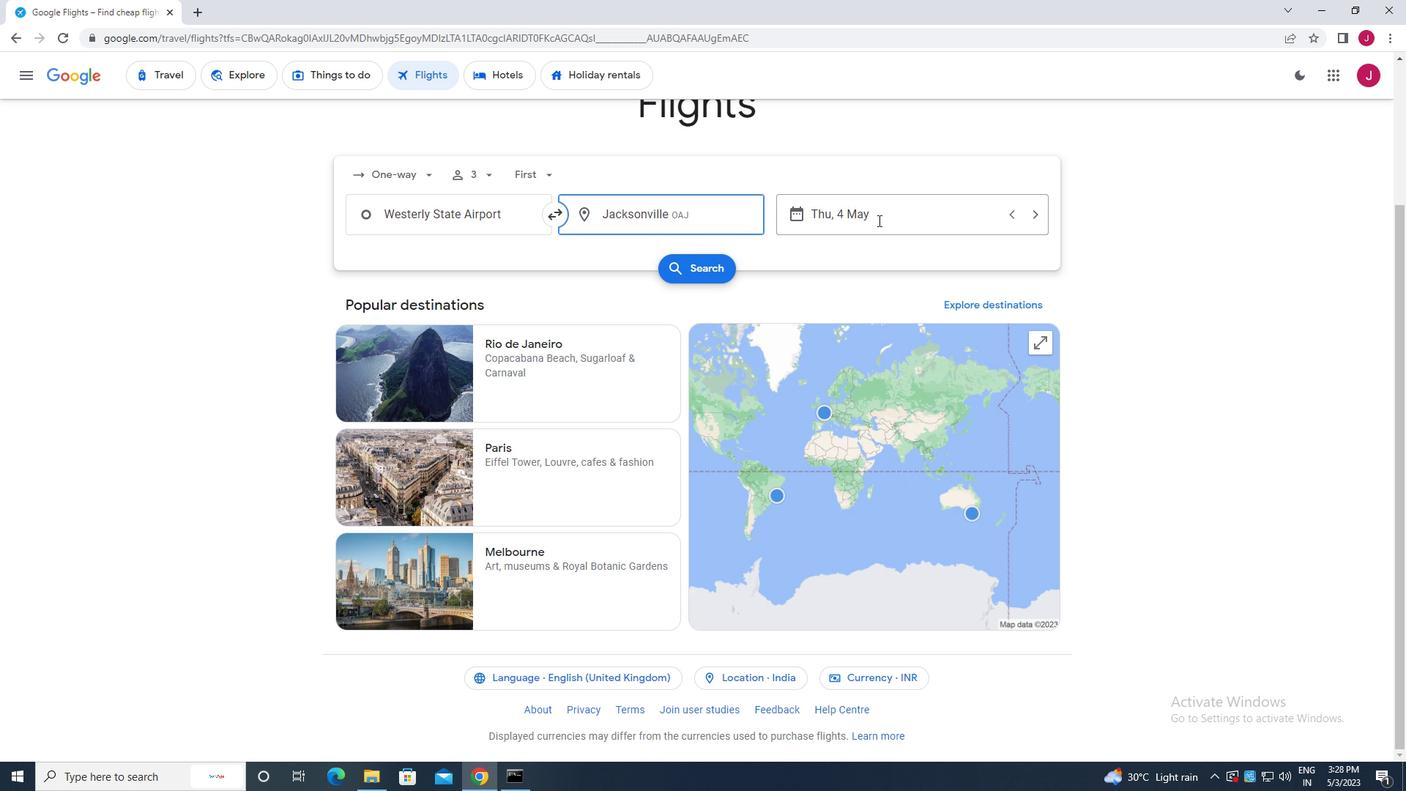 
Action: Mouse moved to (641, 331)
Screenshot: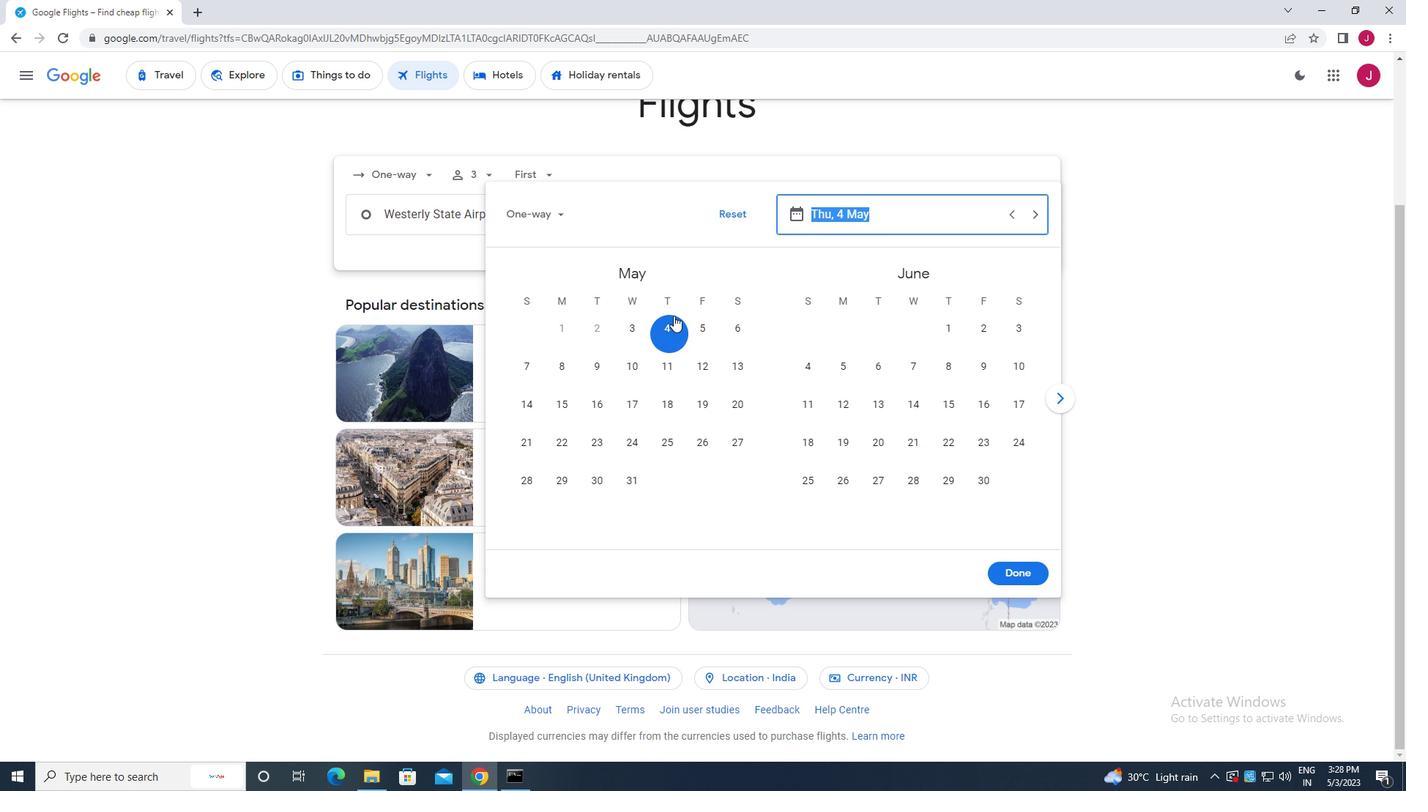 
Action: Mouse pressed left at (641, 331)
Screenshot: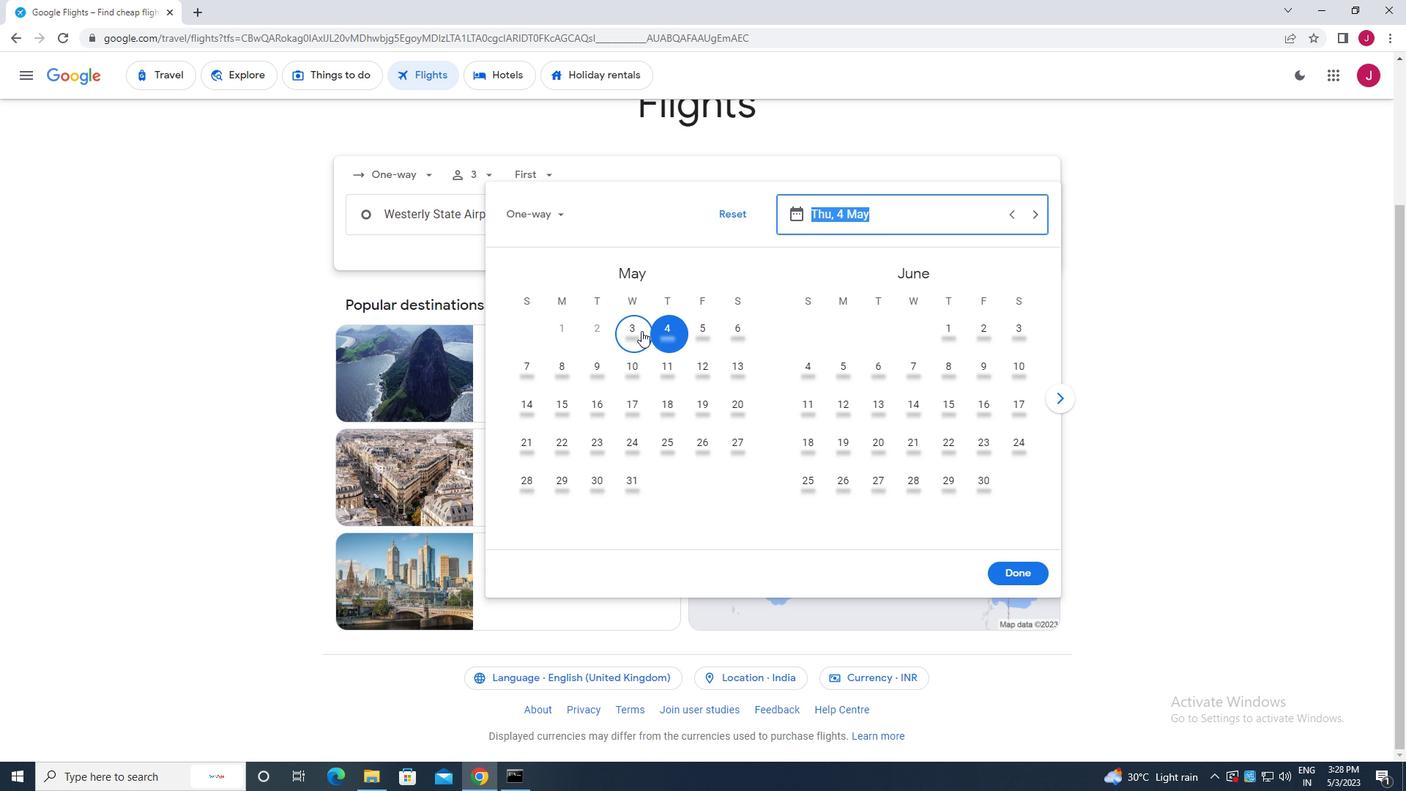 
Action: Mouse moved to (1007, 568)
Screenshot: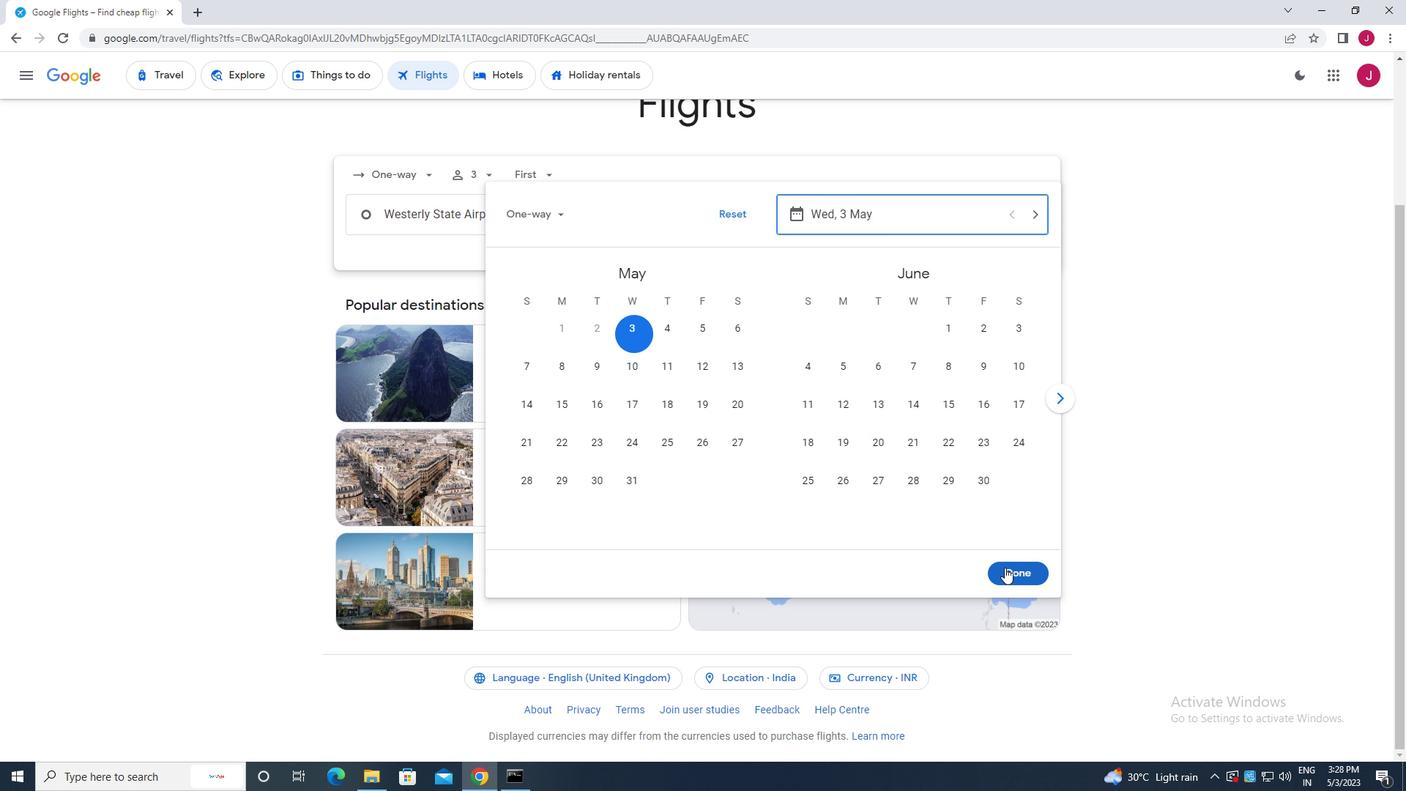 
Action: Mouse pressed left at (1007, 568)
Screenshot: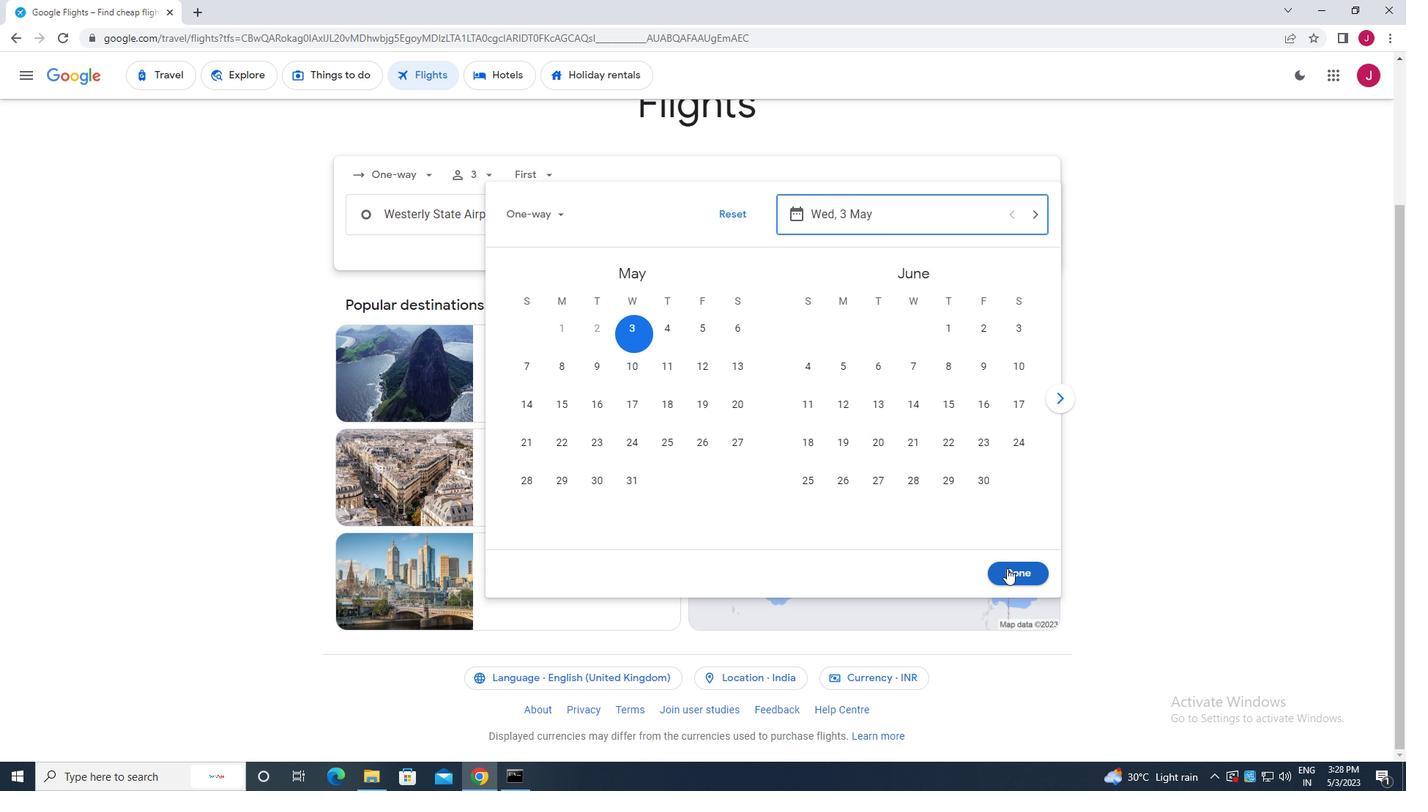 
Action: Mouse moved to (705, 274)
Screenshot: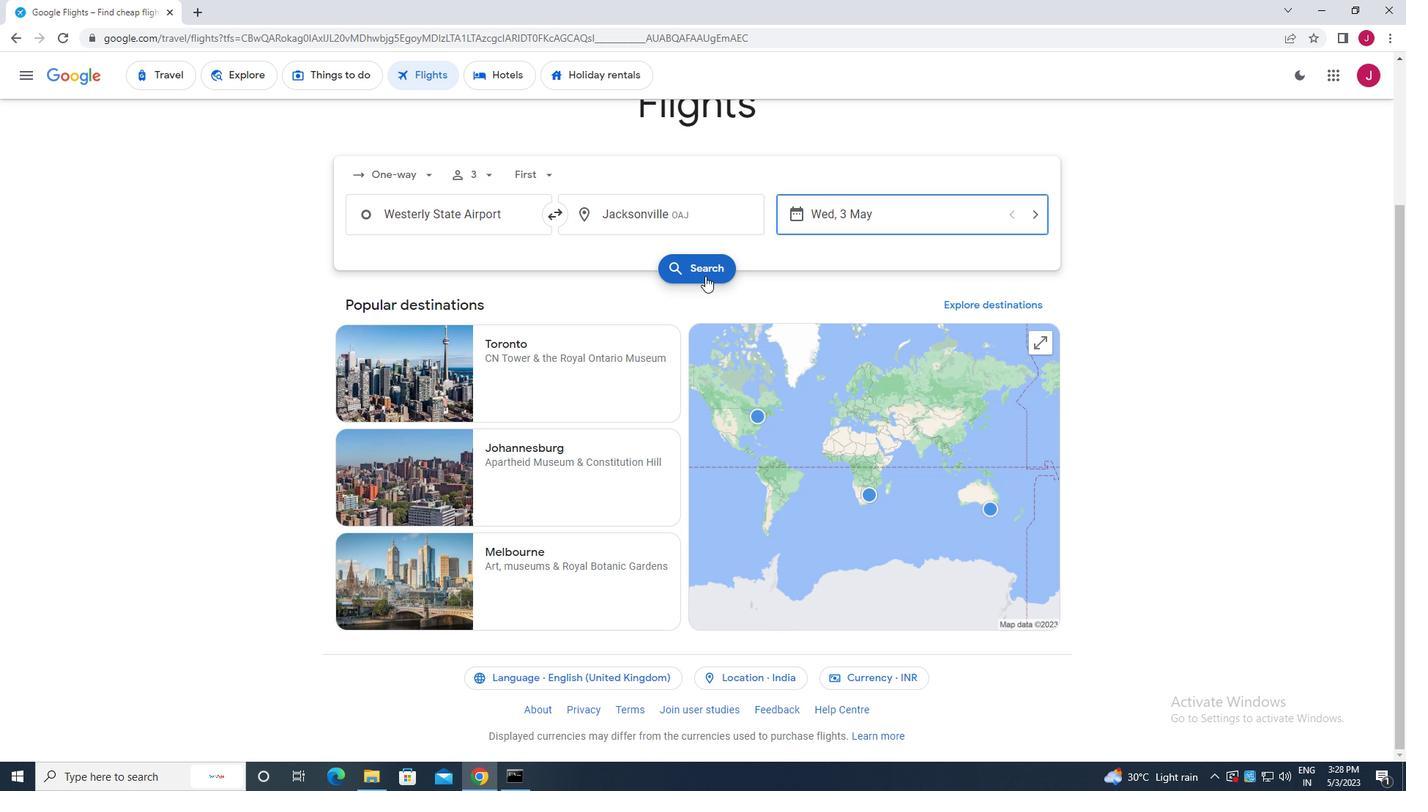 
Action: Mouse pressed left at (705, 274)
Screenshot: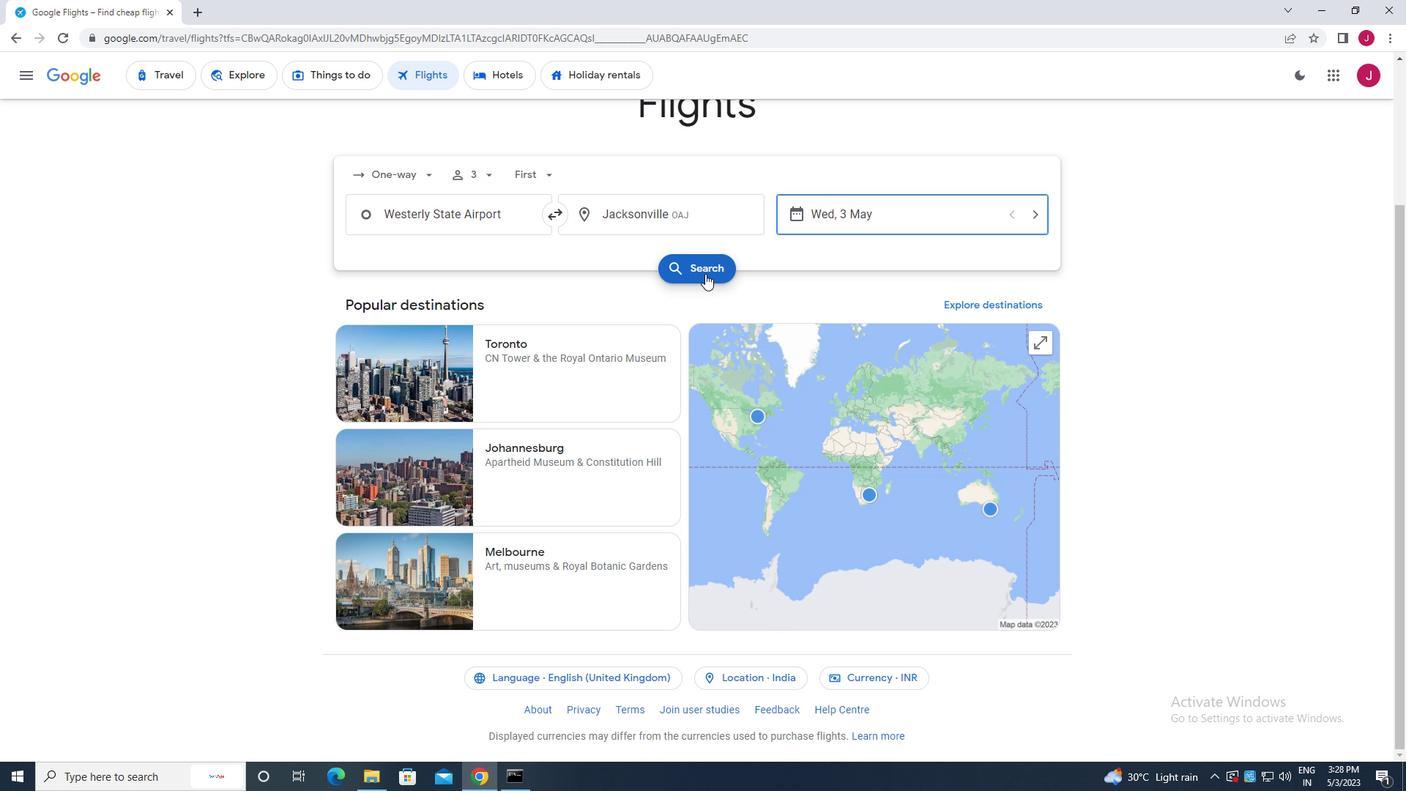 
Action: Mouse moved to (381, 212)
Screenshot: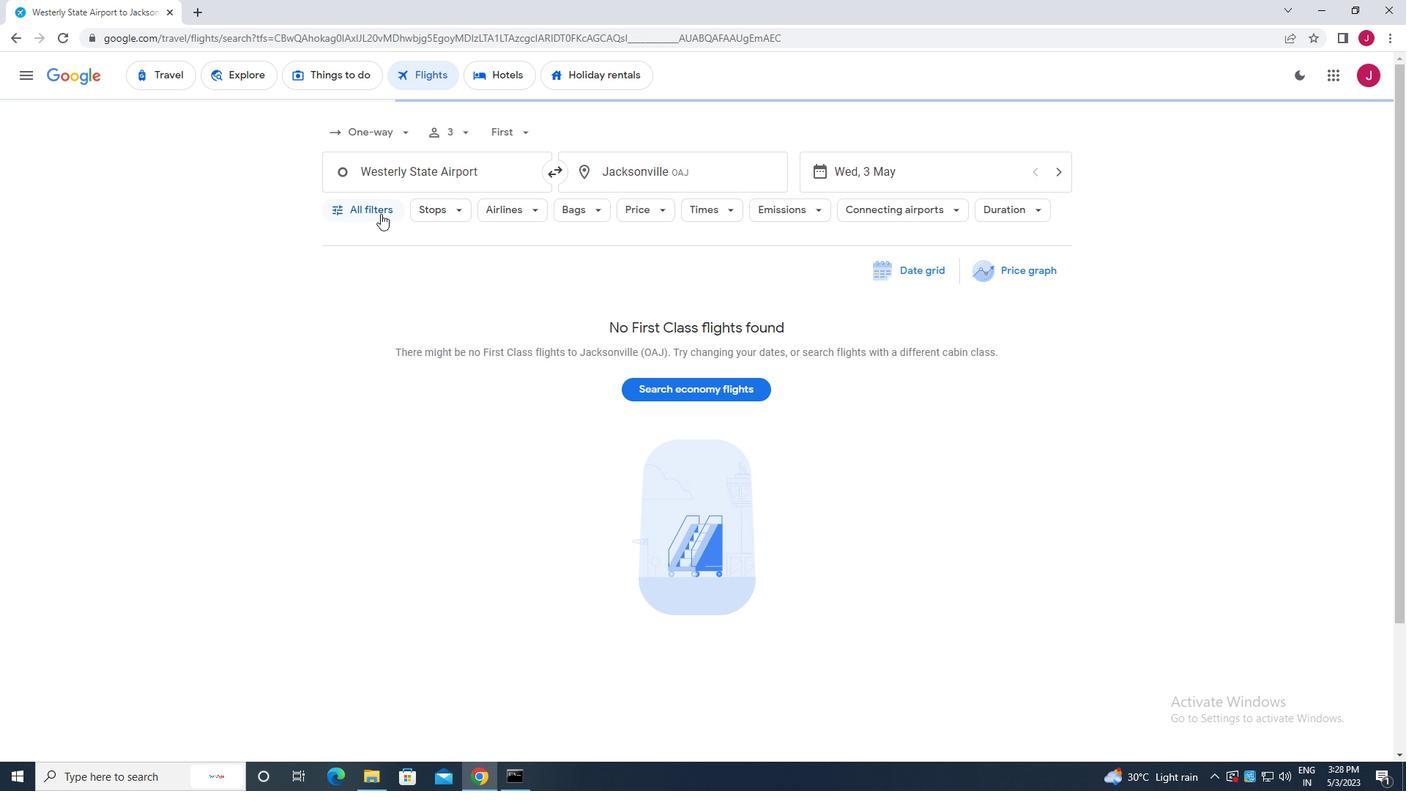 
Action: Mouse pressed left at (381, 212)
Screenshot: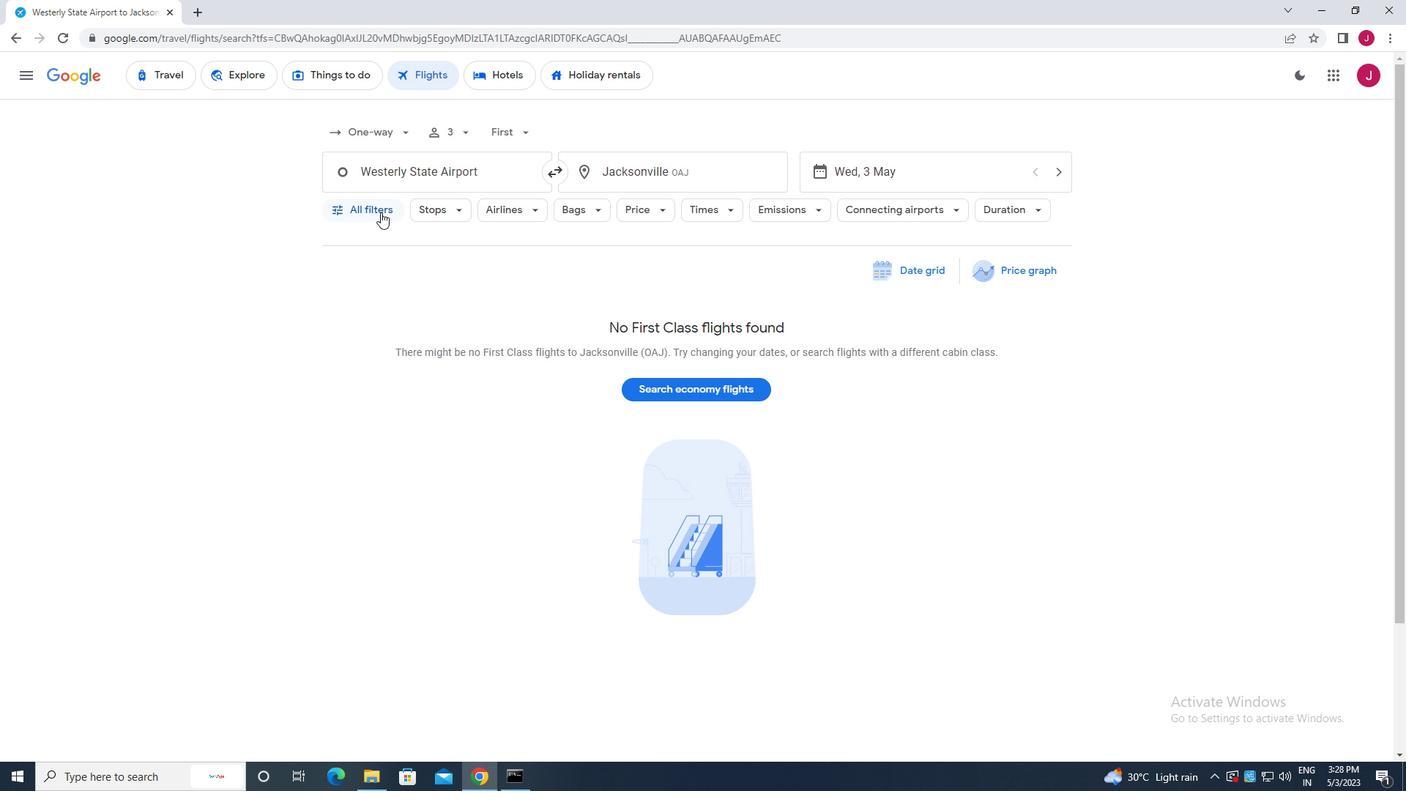 
Action: Mouse moved to (470, 335)
Screenshot: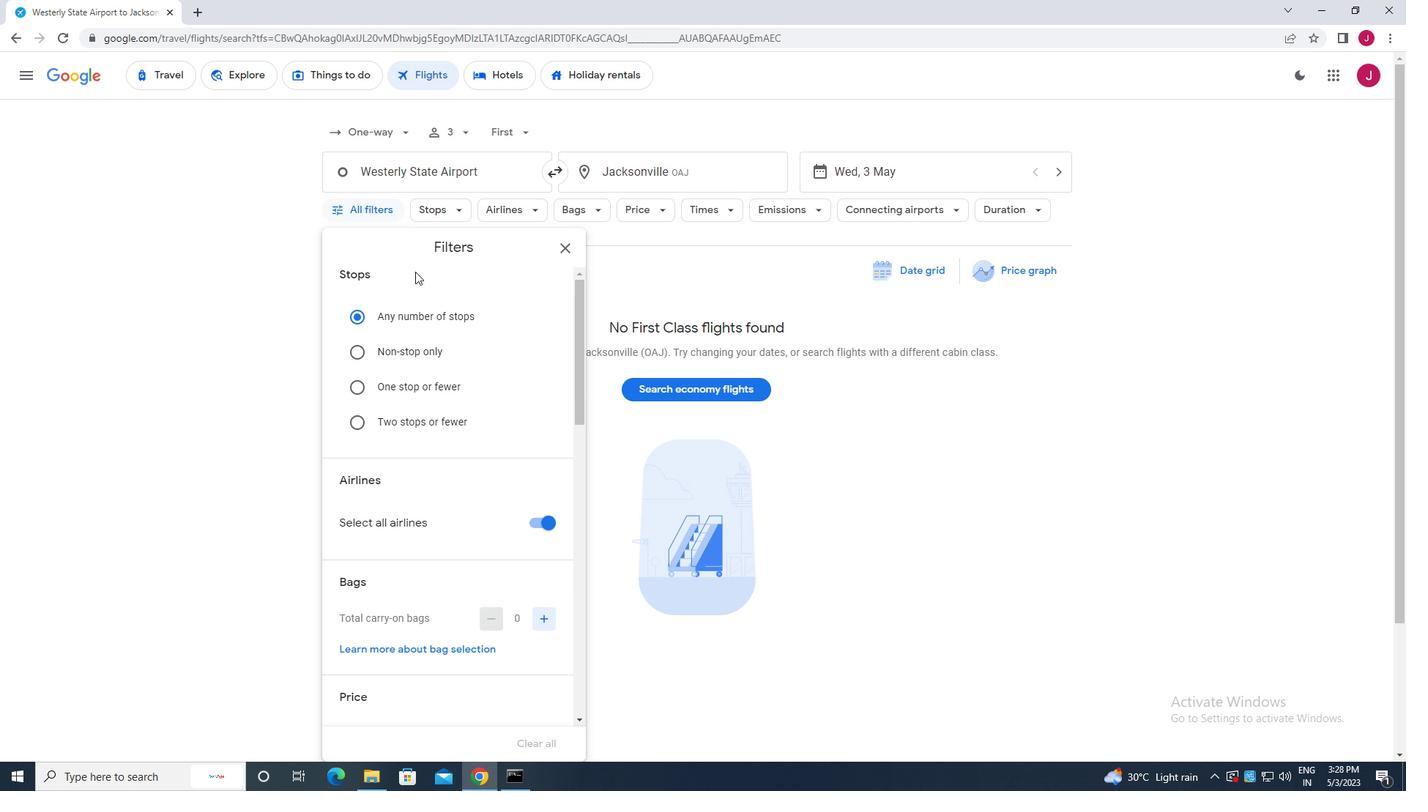 
Action: Mouse scrolled (470, 334) with delta (0, 0)
Screenshot: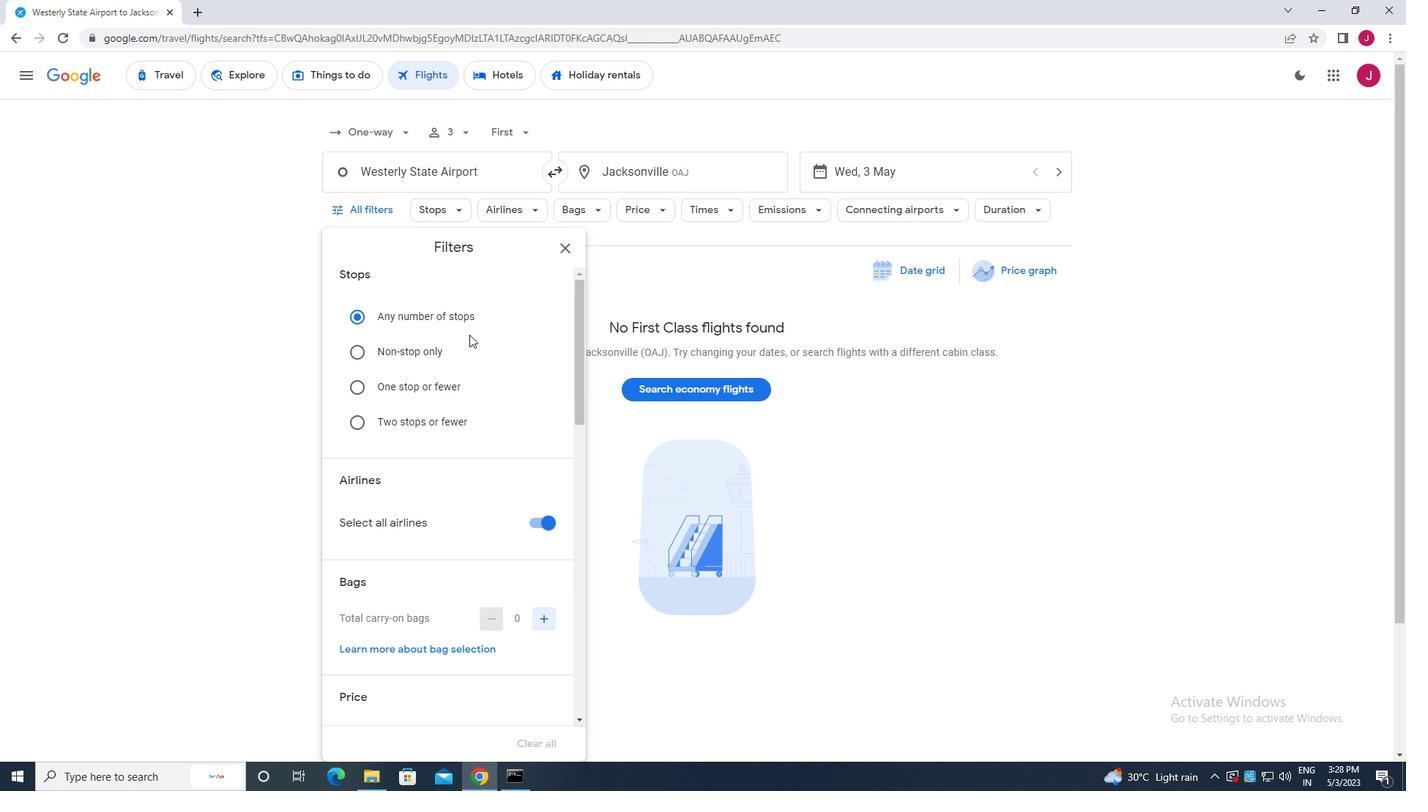
Action: Mouse moved to (468, 331)
Screenshot: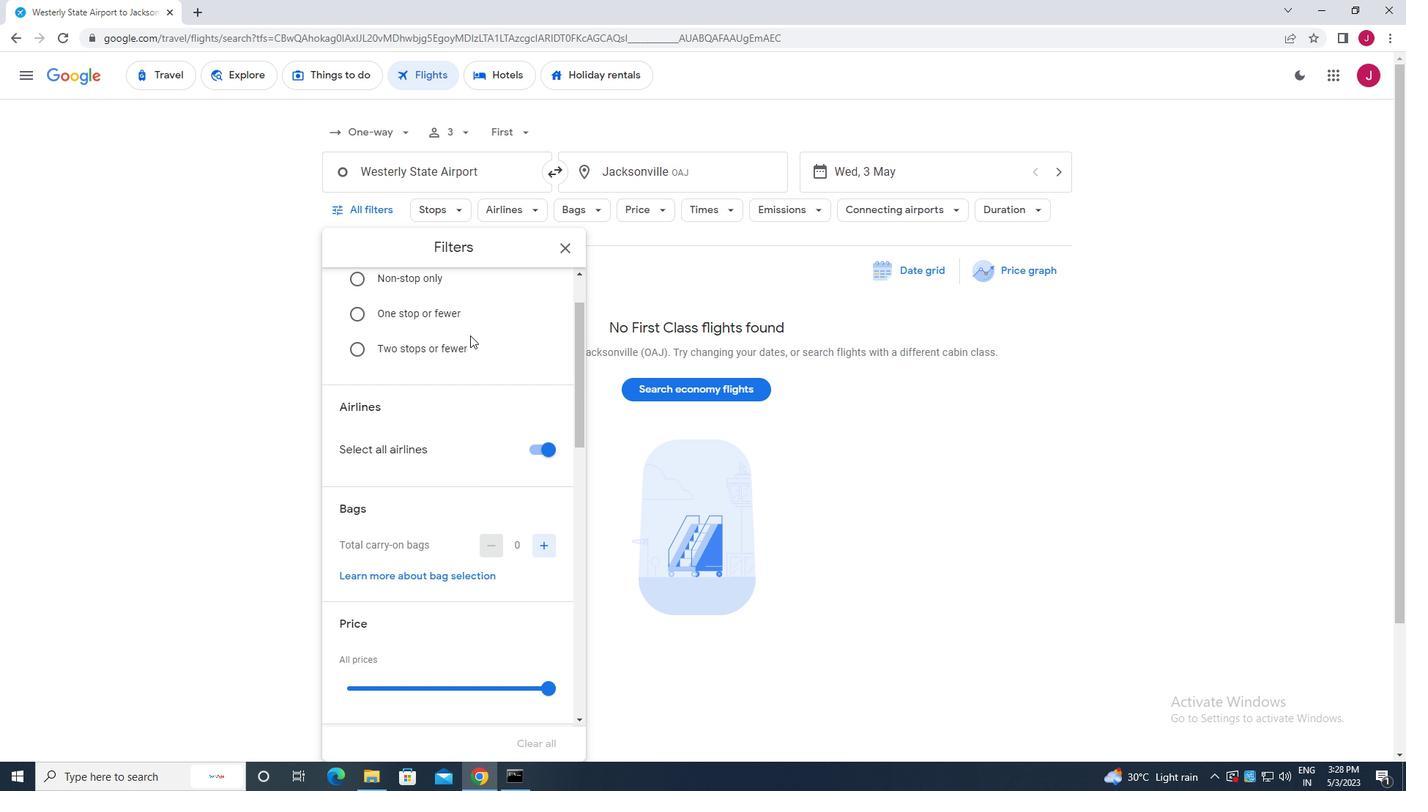 
Action: Mouse scrolled (468, 330) with delta (0, 0)
Screenshot: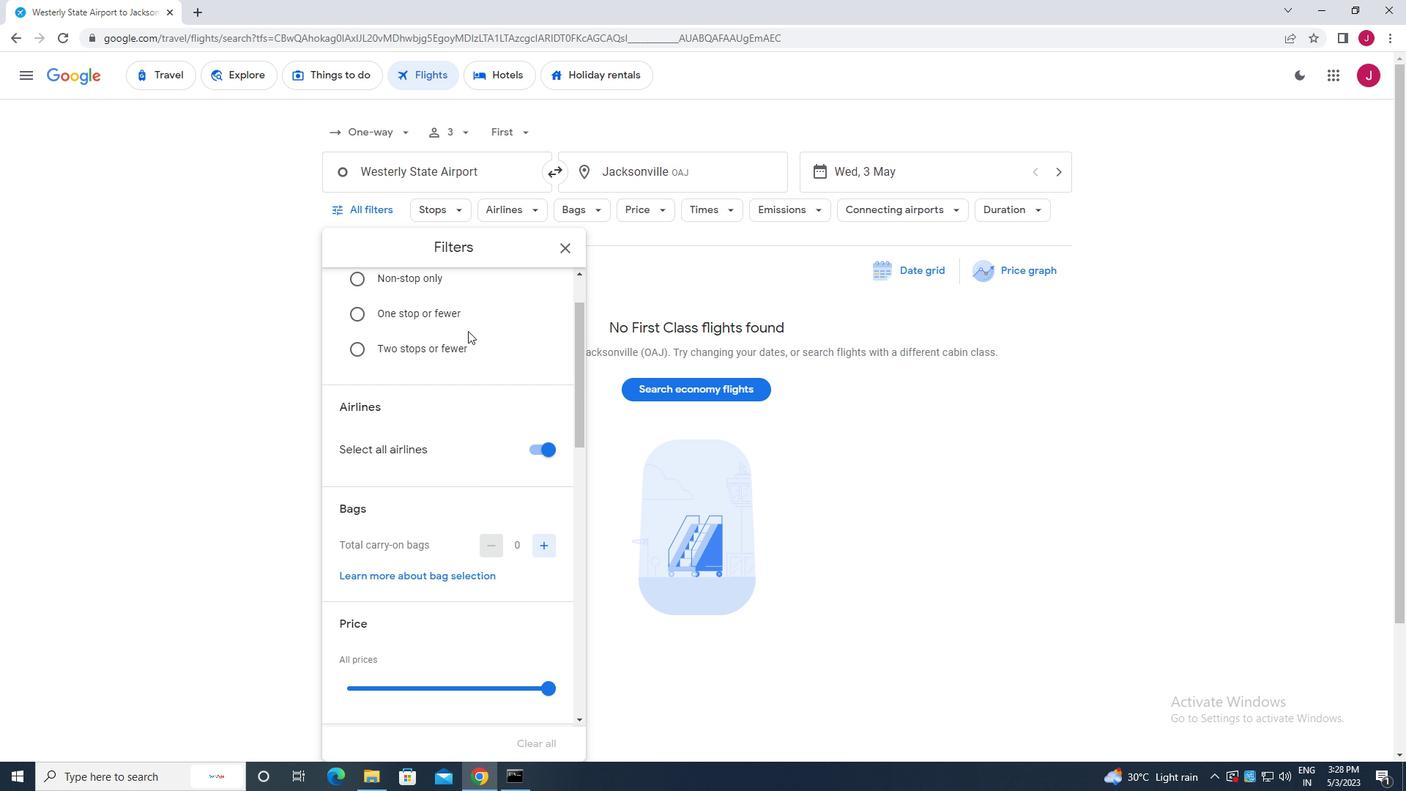 
Action: Mouse scrolled (468, 330) with delta (0, 0)
Screenshot: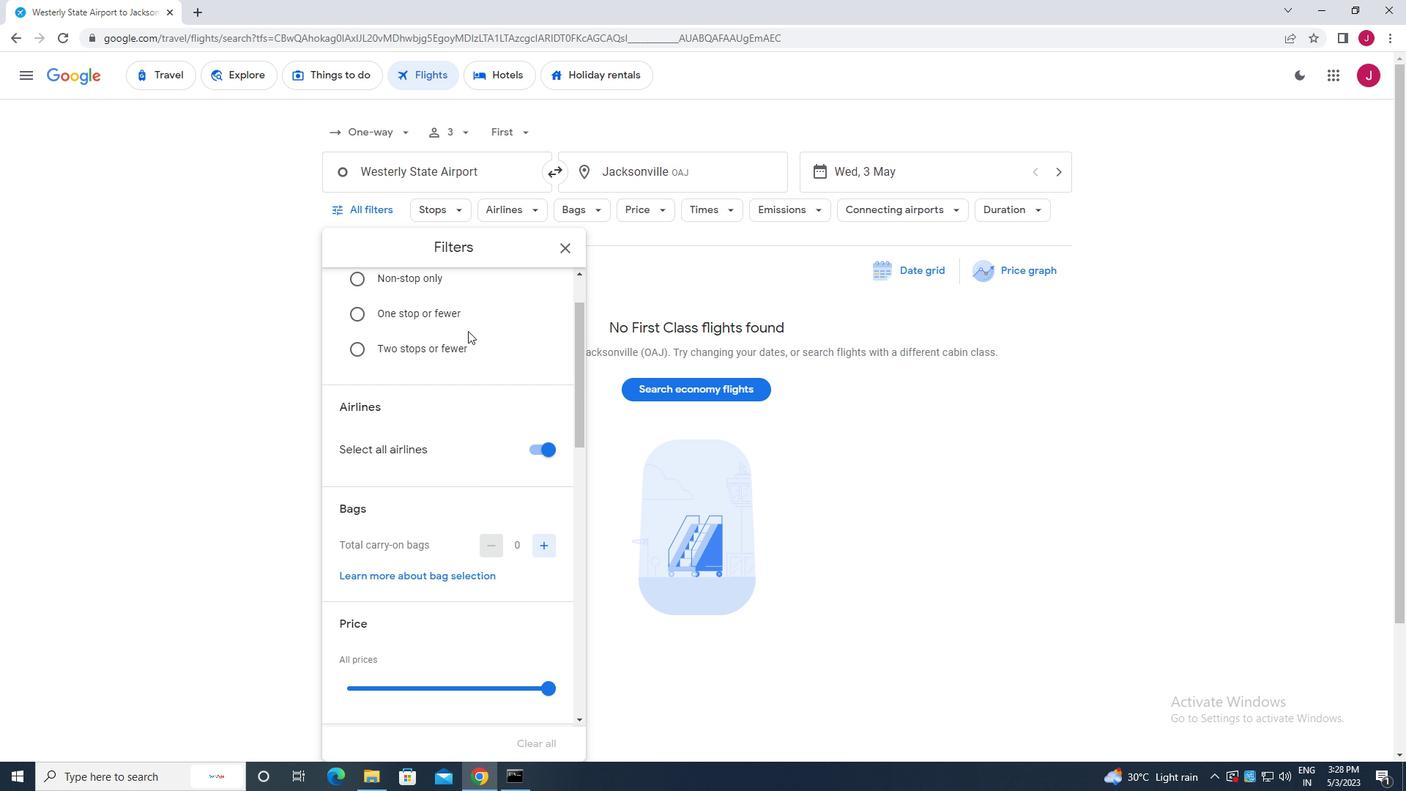 
Action: Mouse moved to (535, 304)
Screenshot: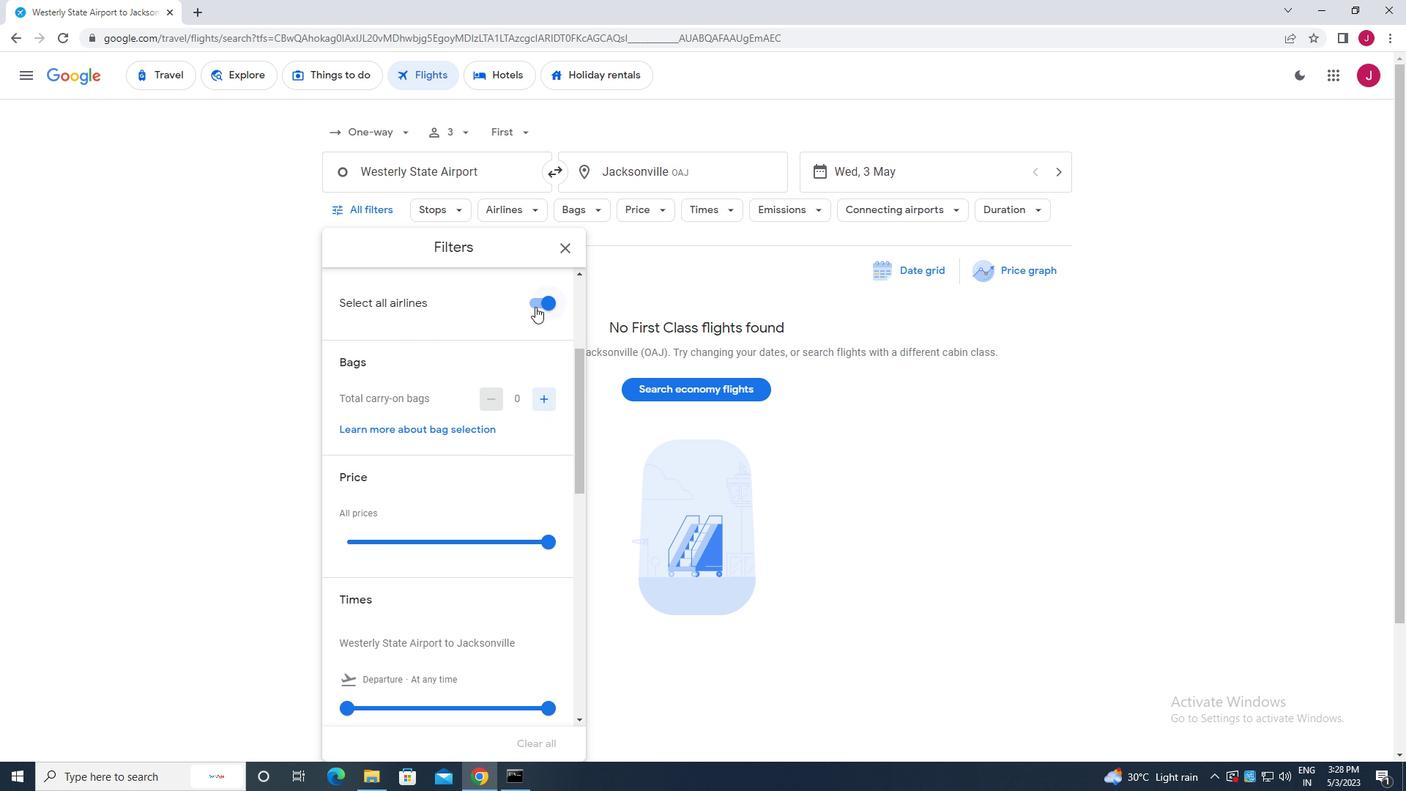 
Action: Mouse pressed left at (535, 304)
Screenshot: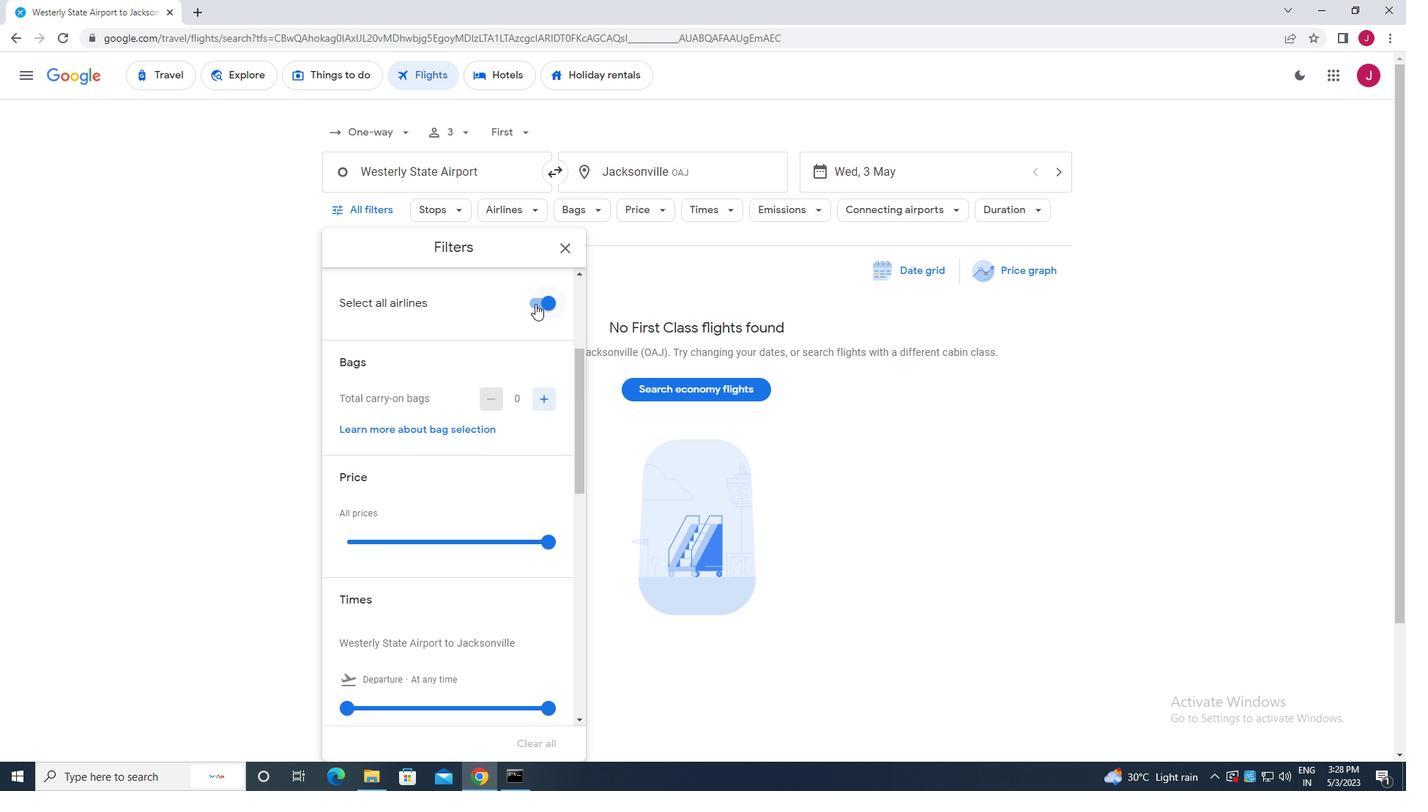 
Action: Mouse moved to (490, 318)
Screenshot: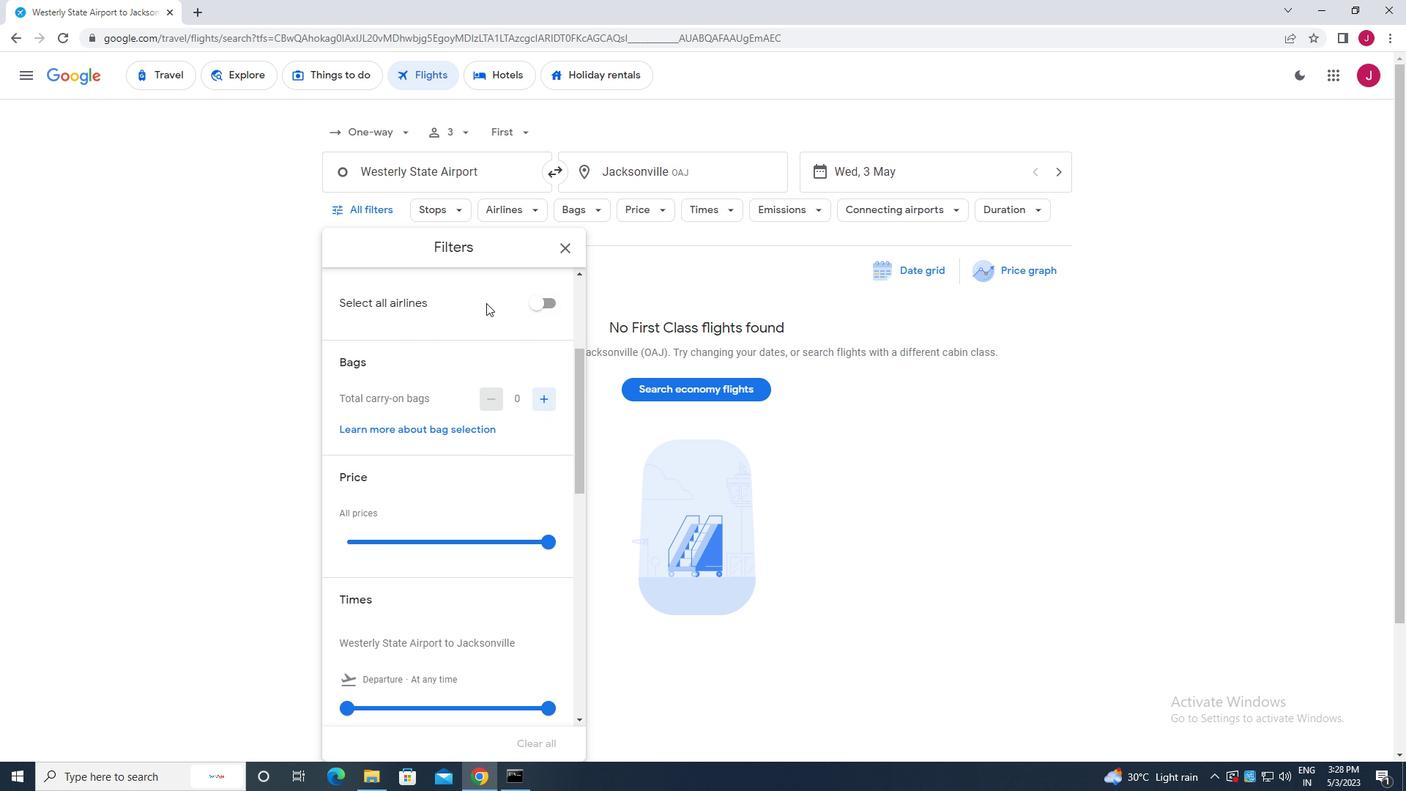 
Action: Mouse scrolled (490, 318) with delta (0, 0)
Screenshot: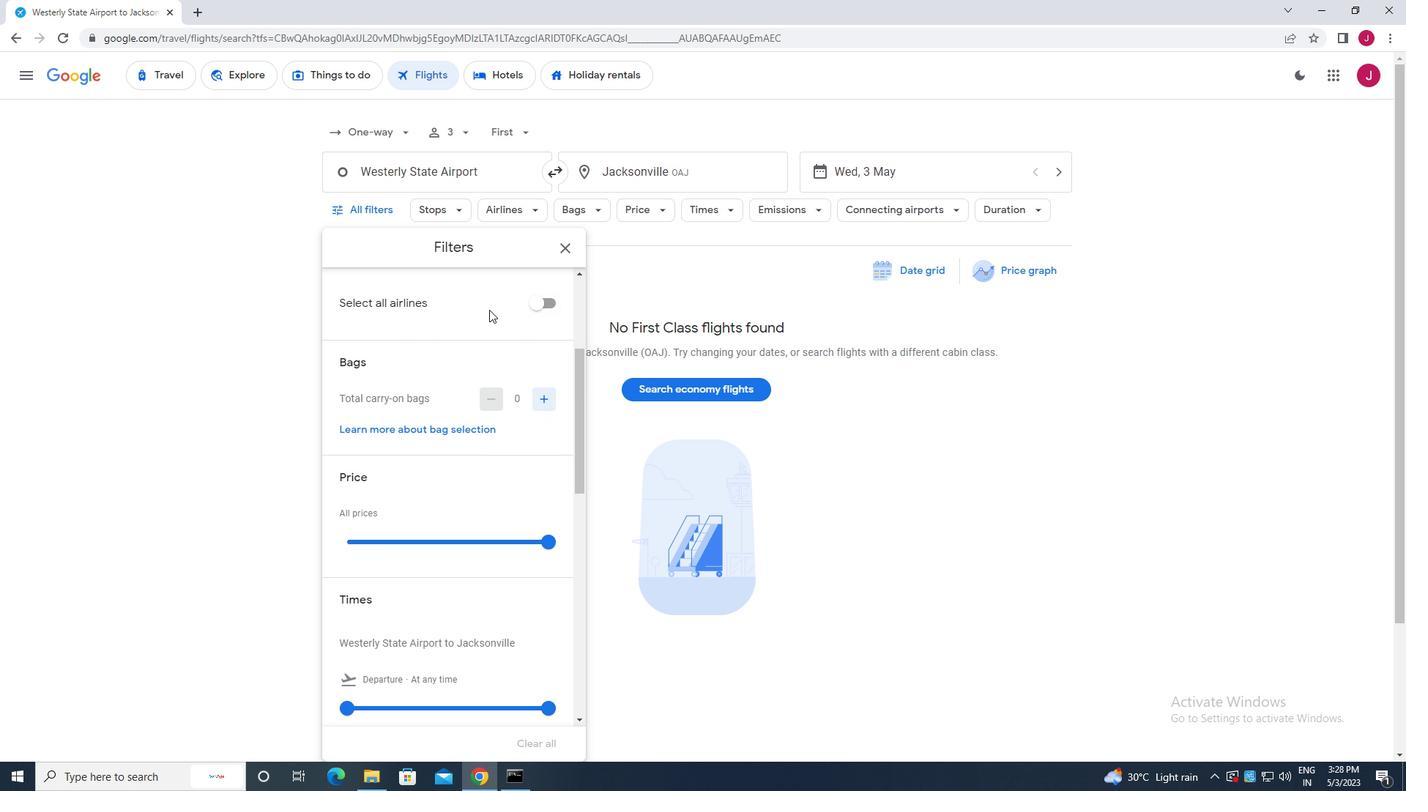 
Action: Mouse scrolled (490, 318) with delta (0, 0)
Screenshot: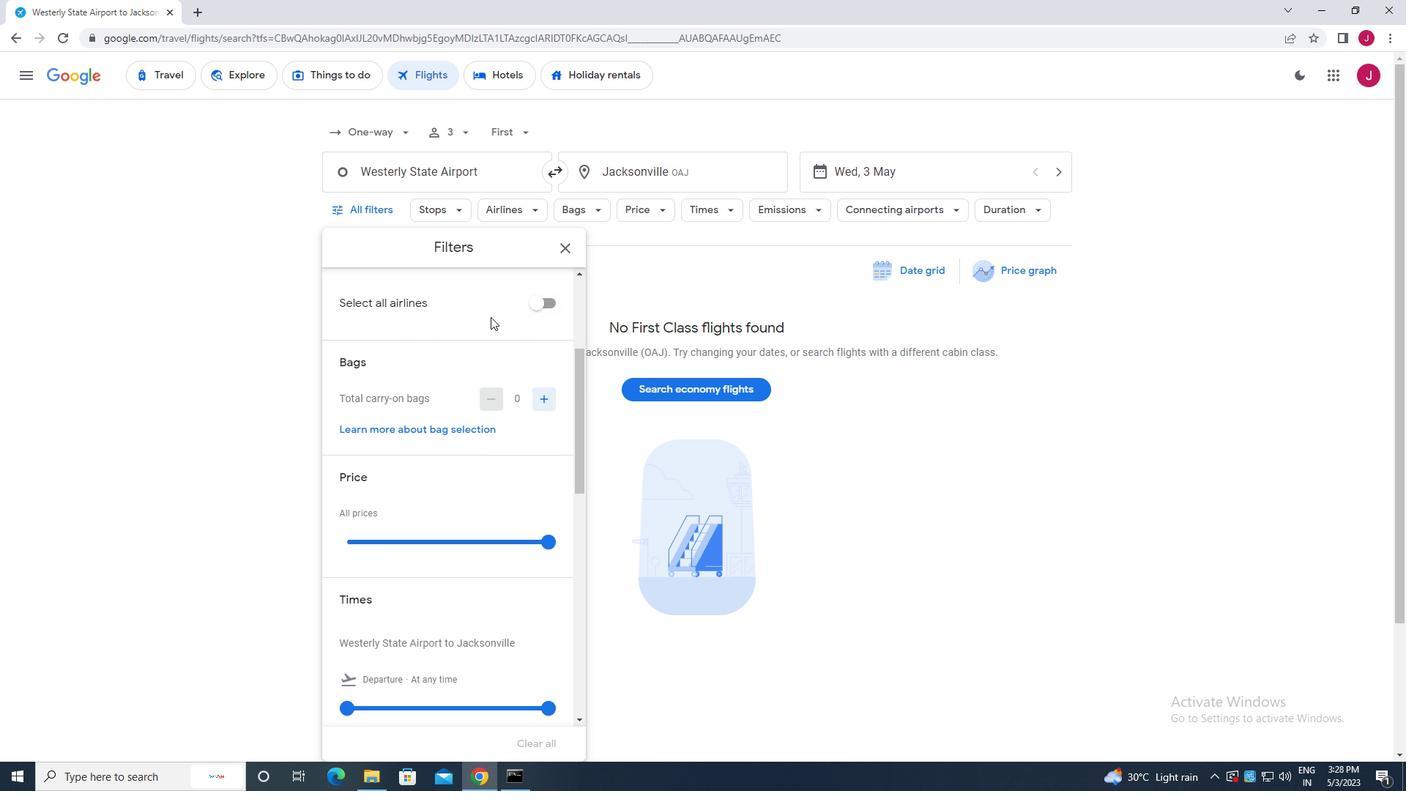 
Action: Mouse scrolled (490, 317) with delta (0, 0)
Screenshot: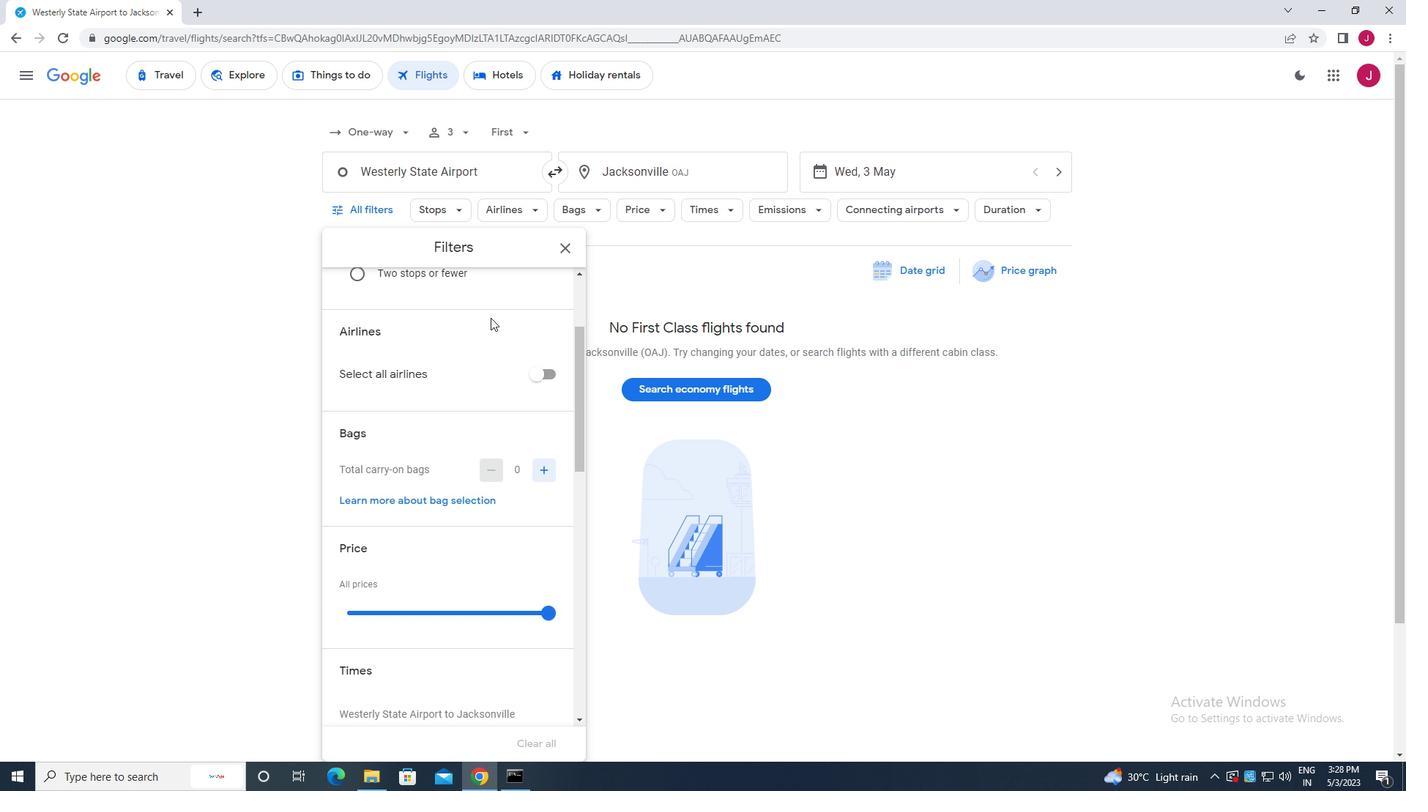 
Action: Mouse moved to (490, 319)
Screenshot: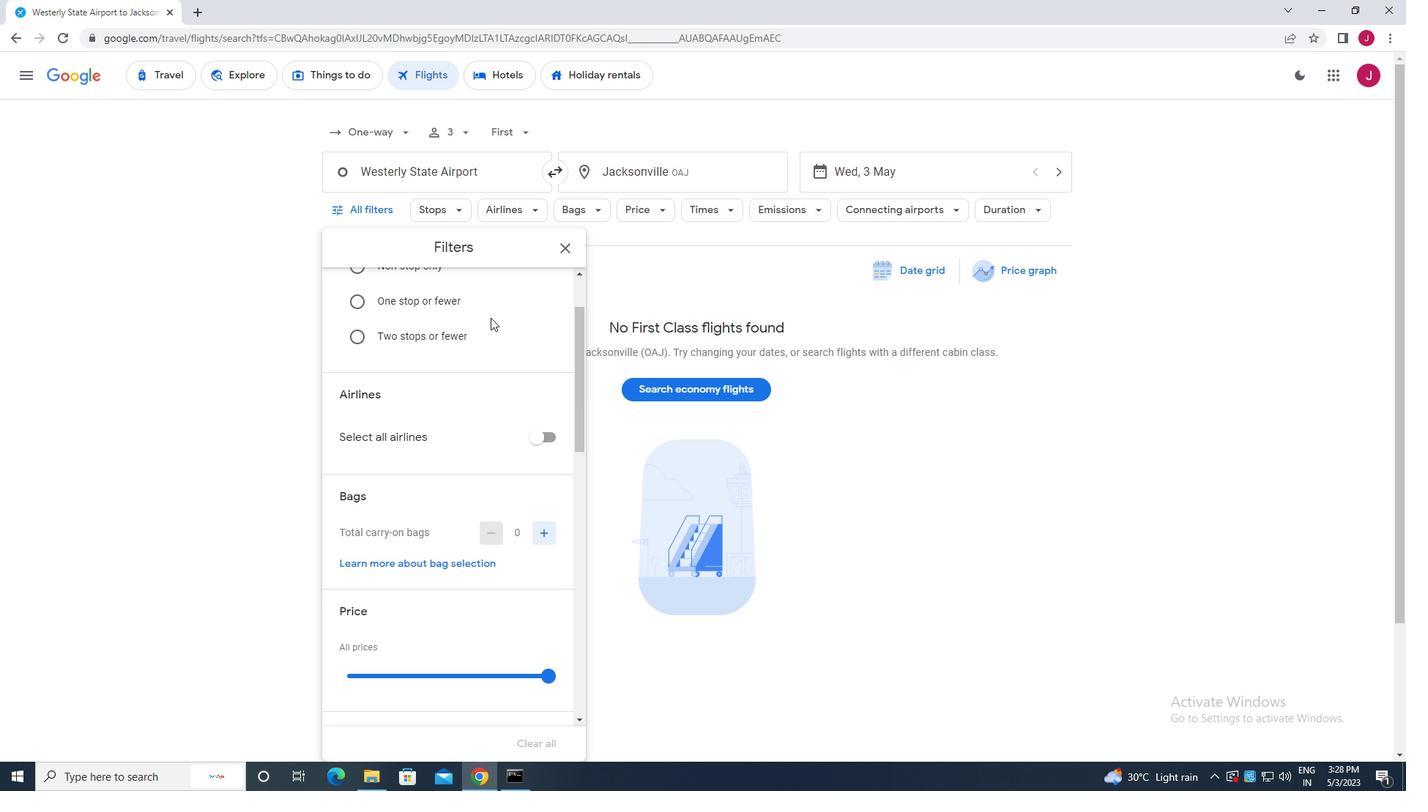 
Action: Mouse scrolled (490, 318) with delta (0, 0)
Screenshot: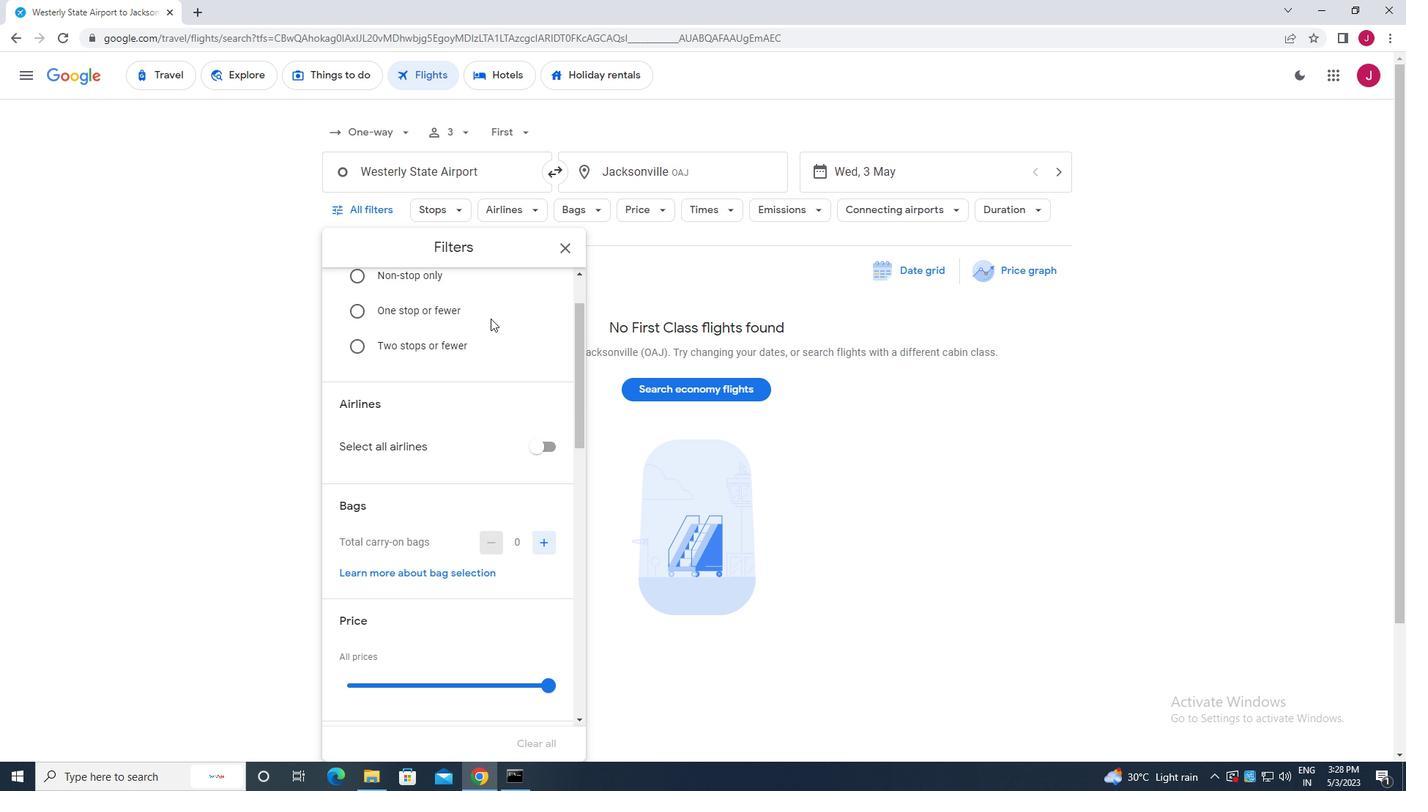
Action: Mouse moved to (544, 396)
Screenshot: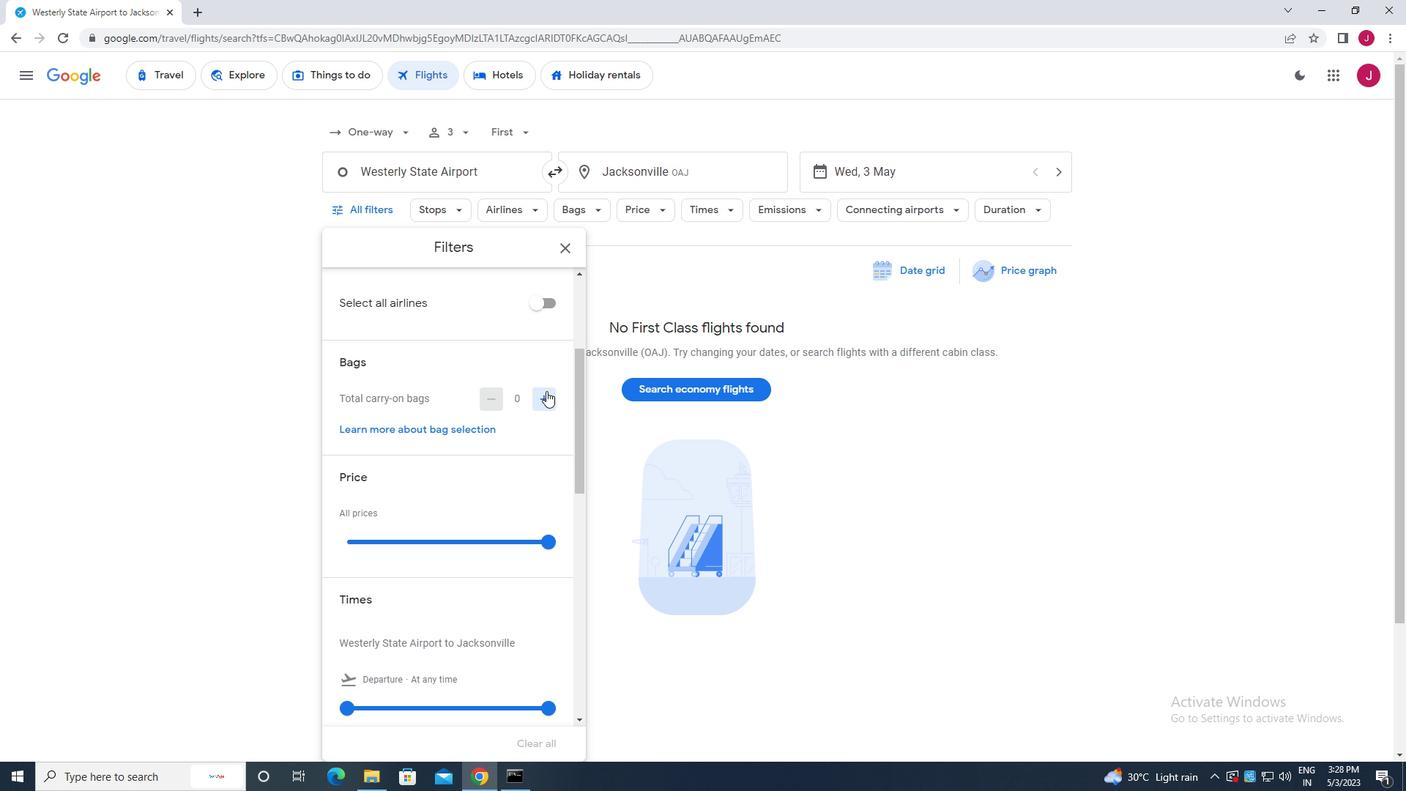 
Action: Mouse pressed left at (544, 396)
Screenshot: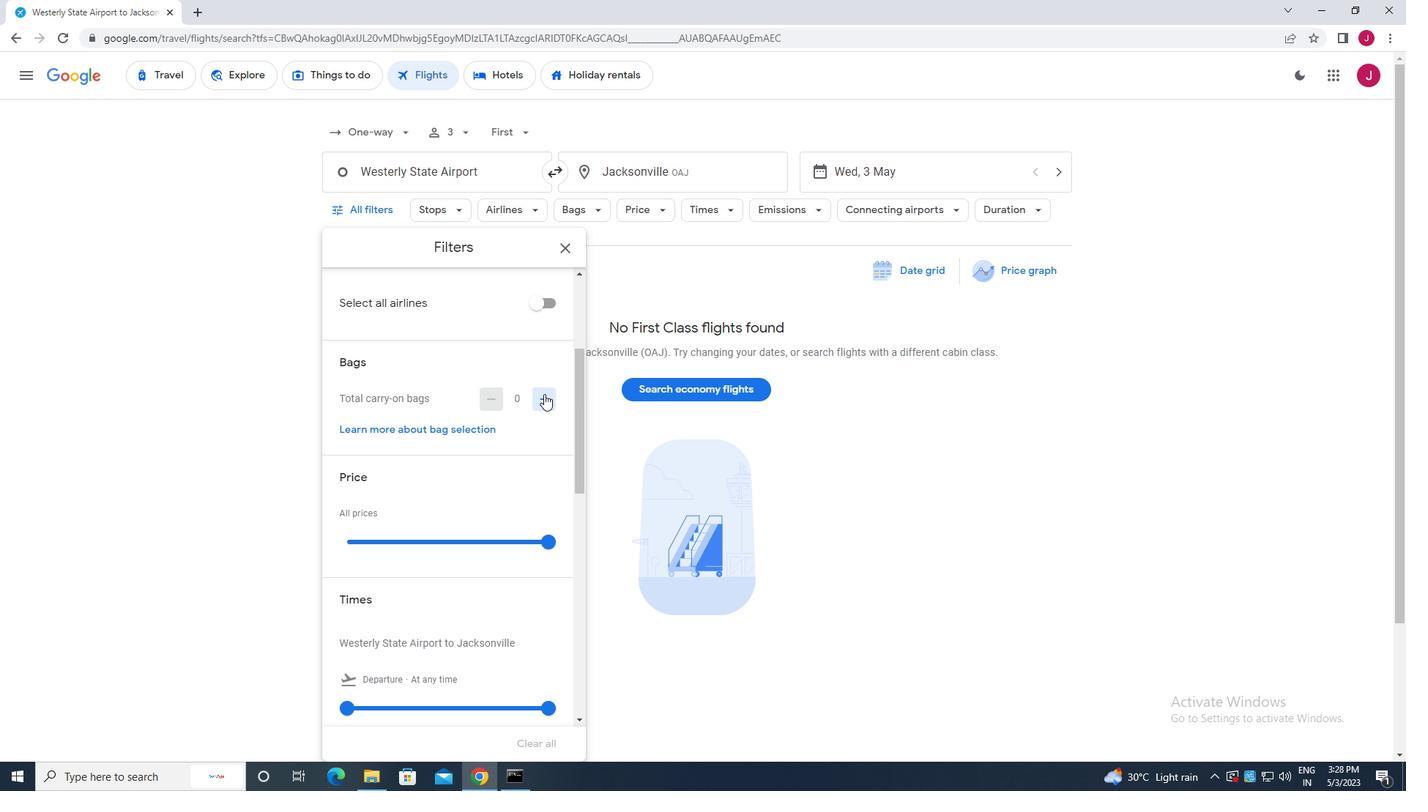 
Action: Mouse moved to (490, 382)
Screenshot: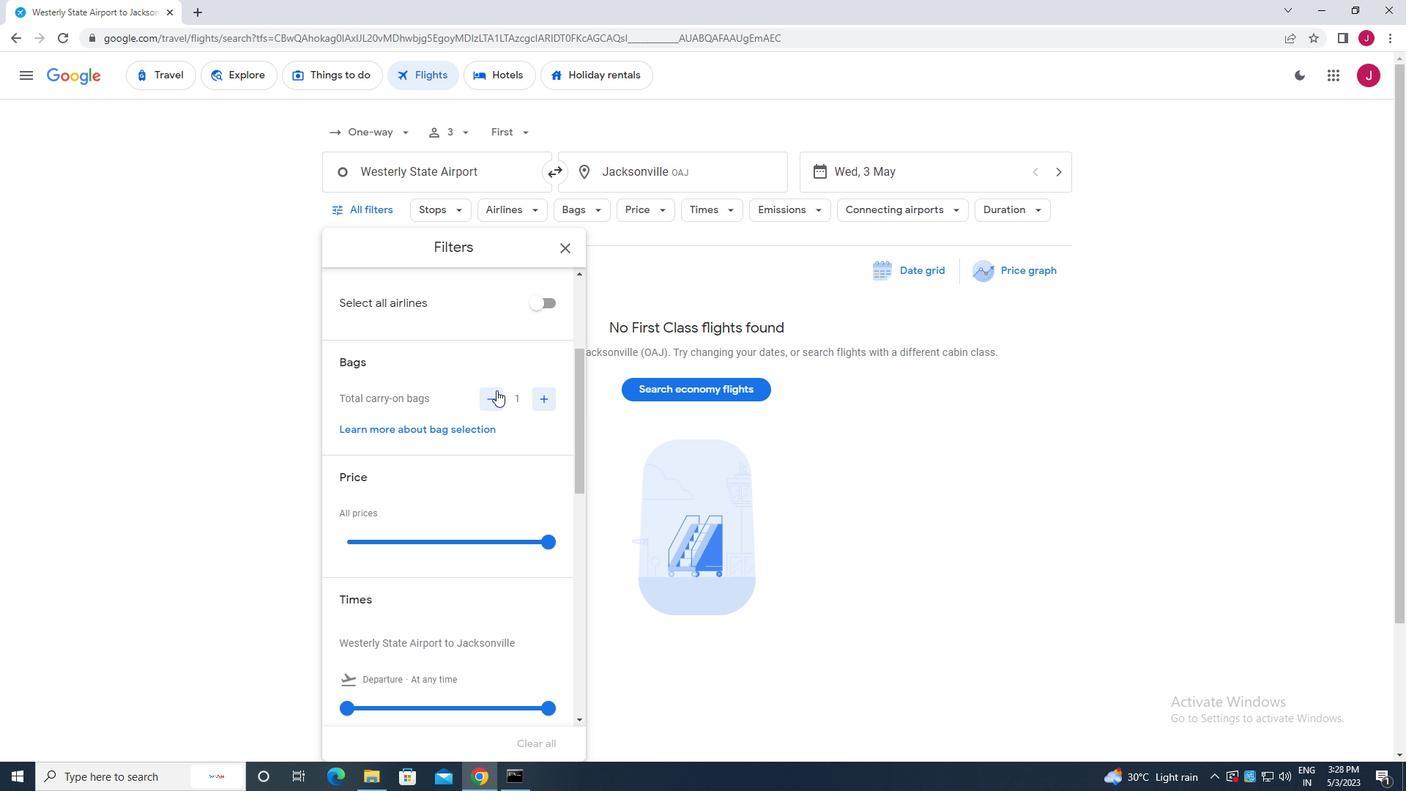 
Action: Mouse scrolled (490, 381) with delta (0, 0)
Screenshot: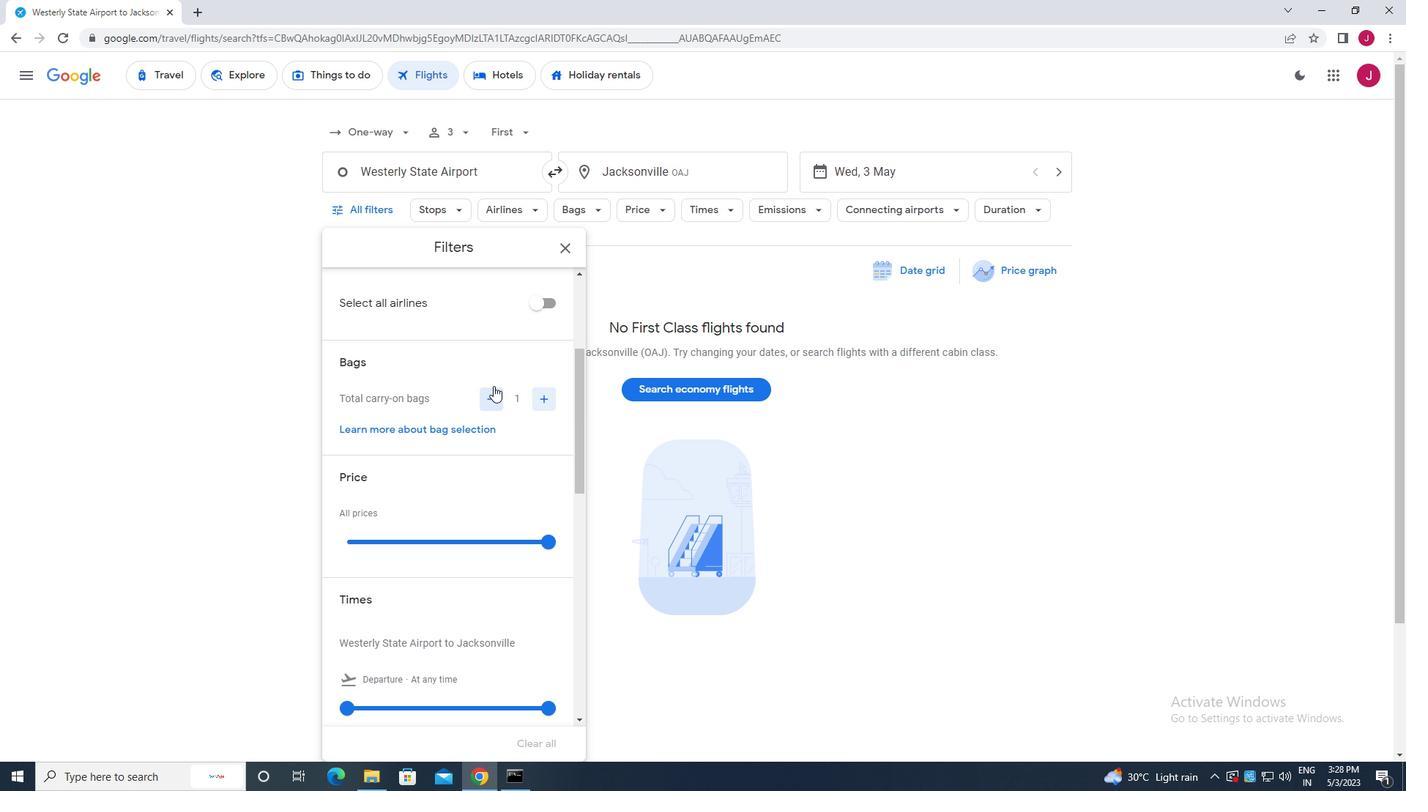 
Action: Mouse scrolled (490, 381) with delta (0, 0)
Screenshot: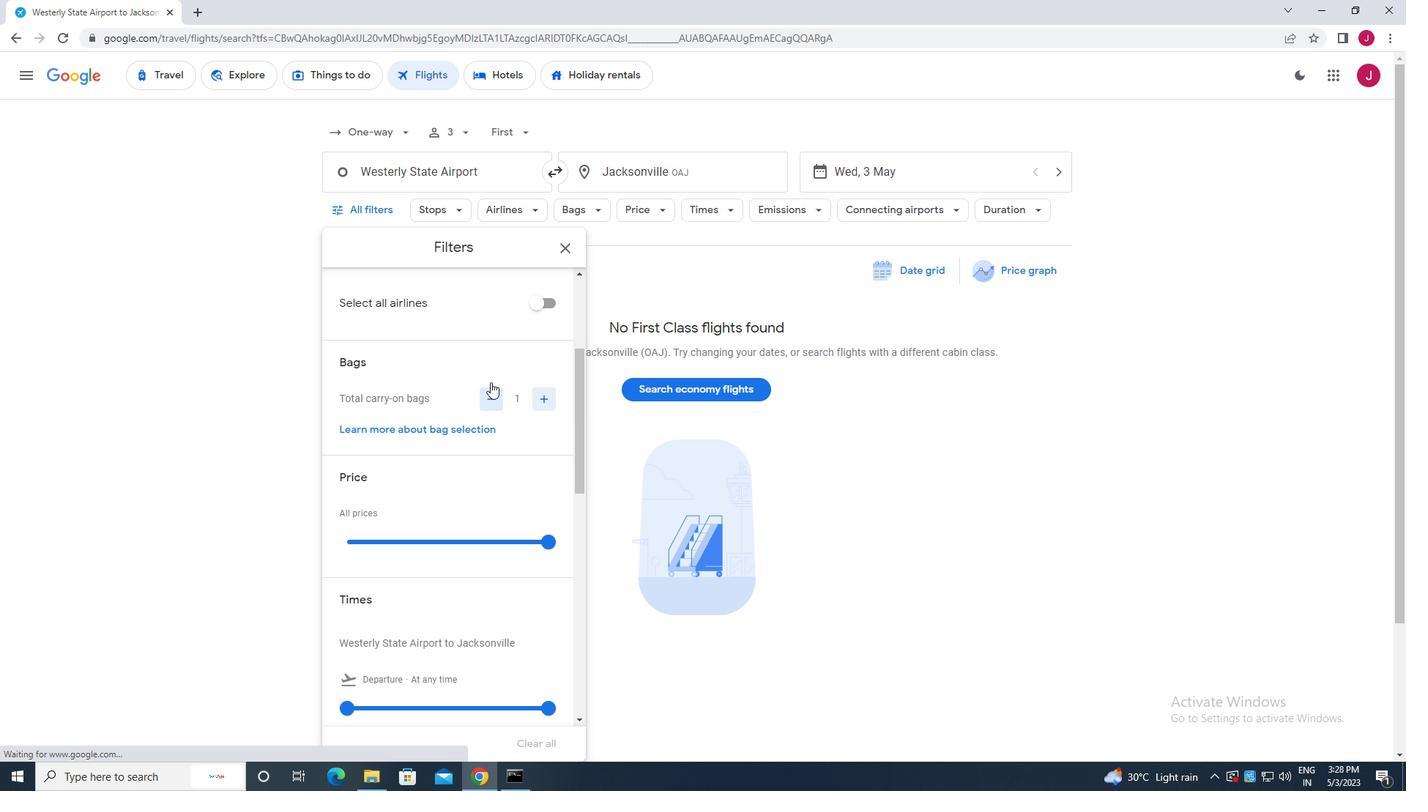 
Action: Mouse moved to (551, 393)
Screenshot: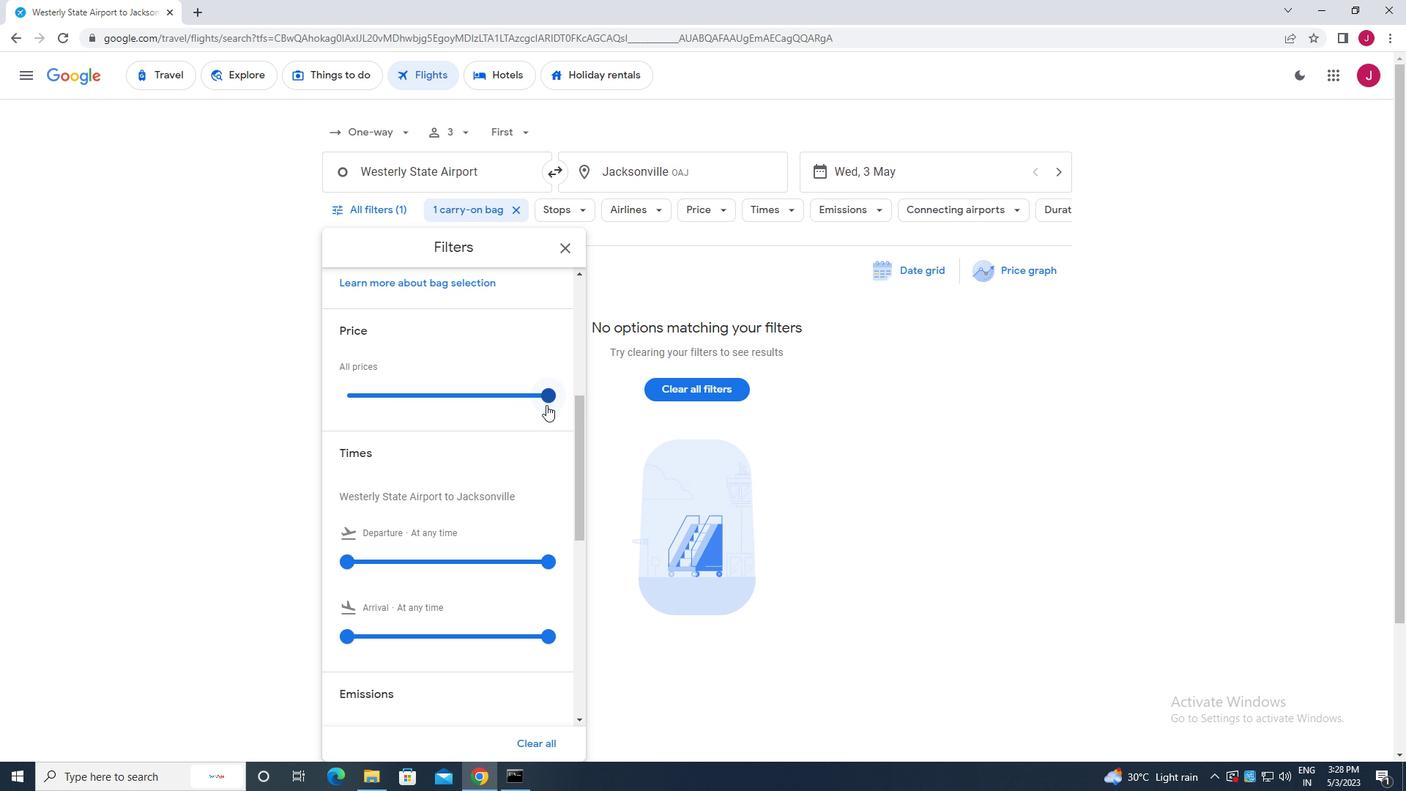 
Action: Mouse pressed left at (551, 393)
Screenshot: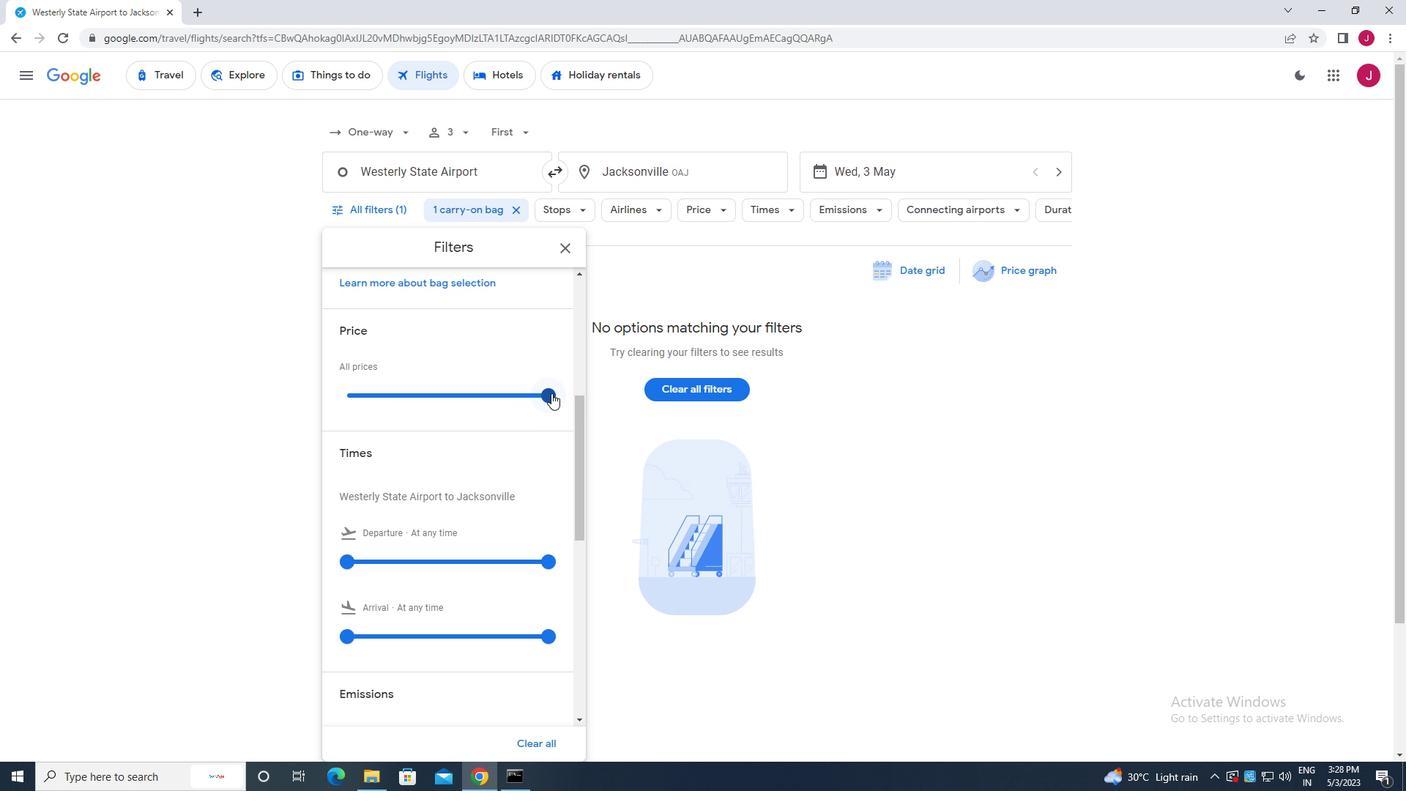 
Action: Mouse moved to (534, 409)
Screenshot: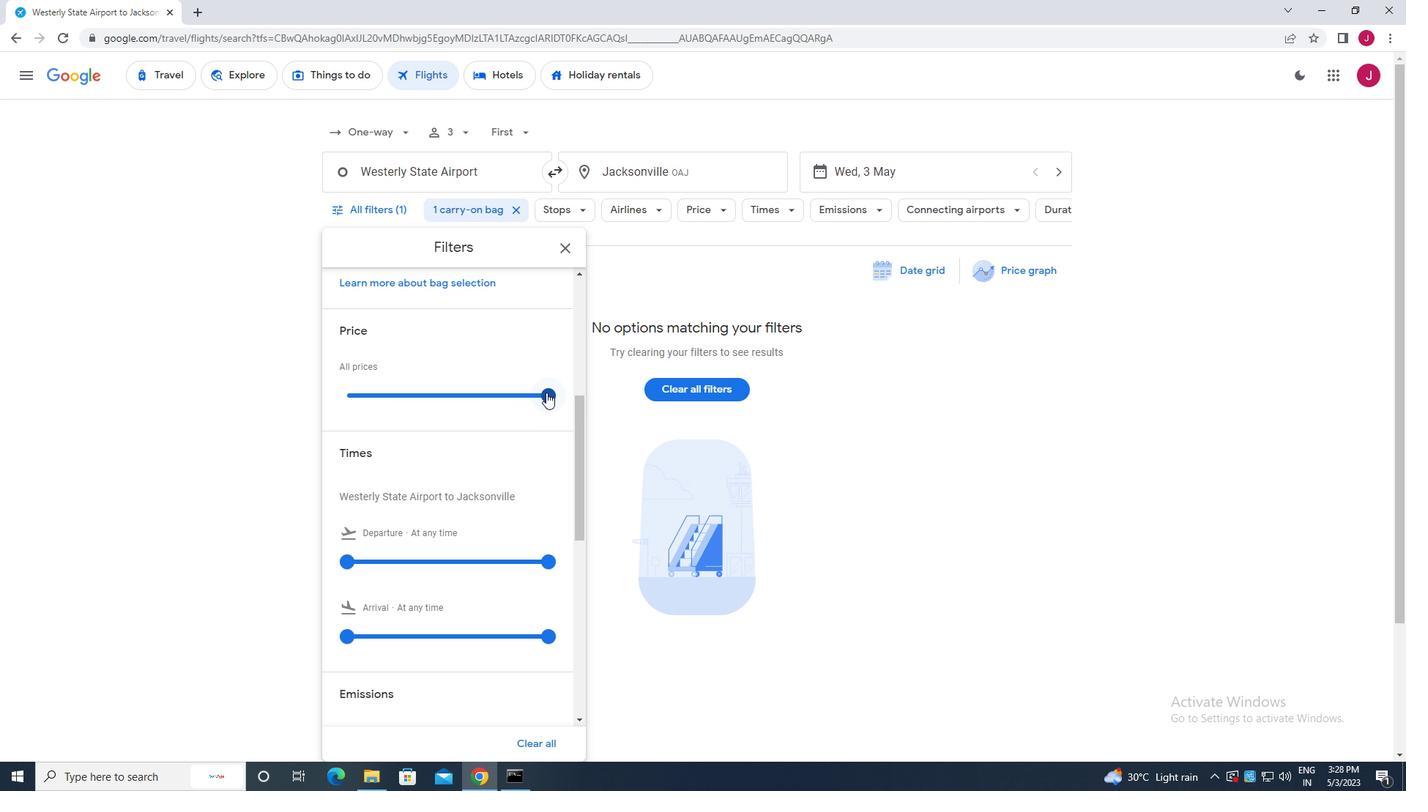 
Action: Mouse scrolled (534, 408) with delta (0, 0)
Screenshot: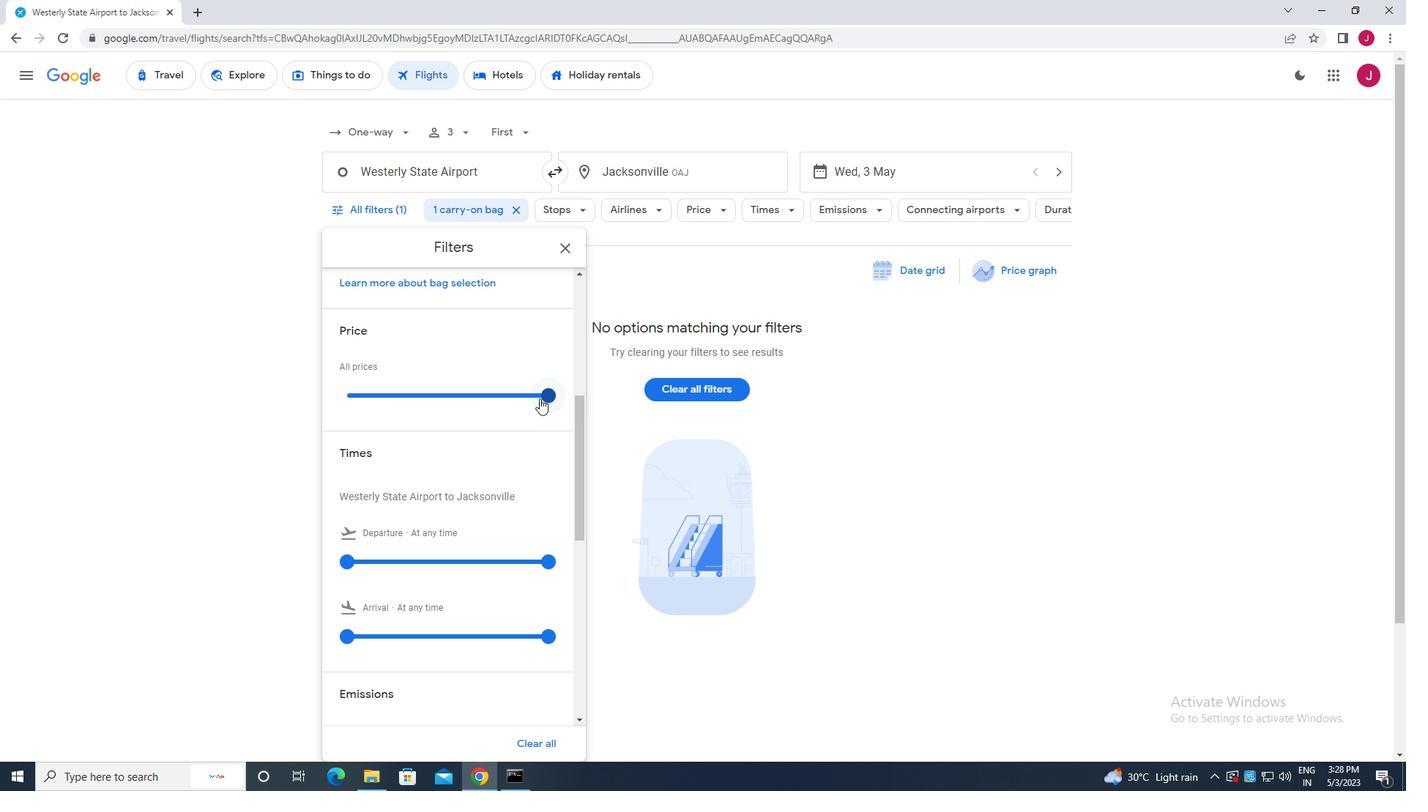 
Action: Mouse moved to (534, 409)
Screenshot: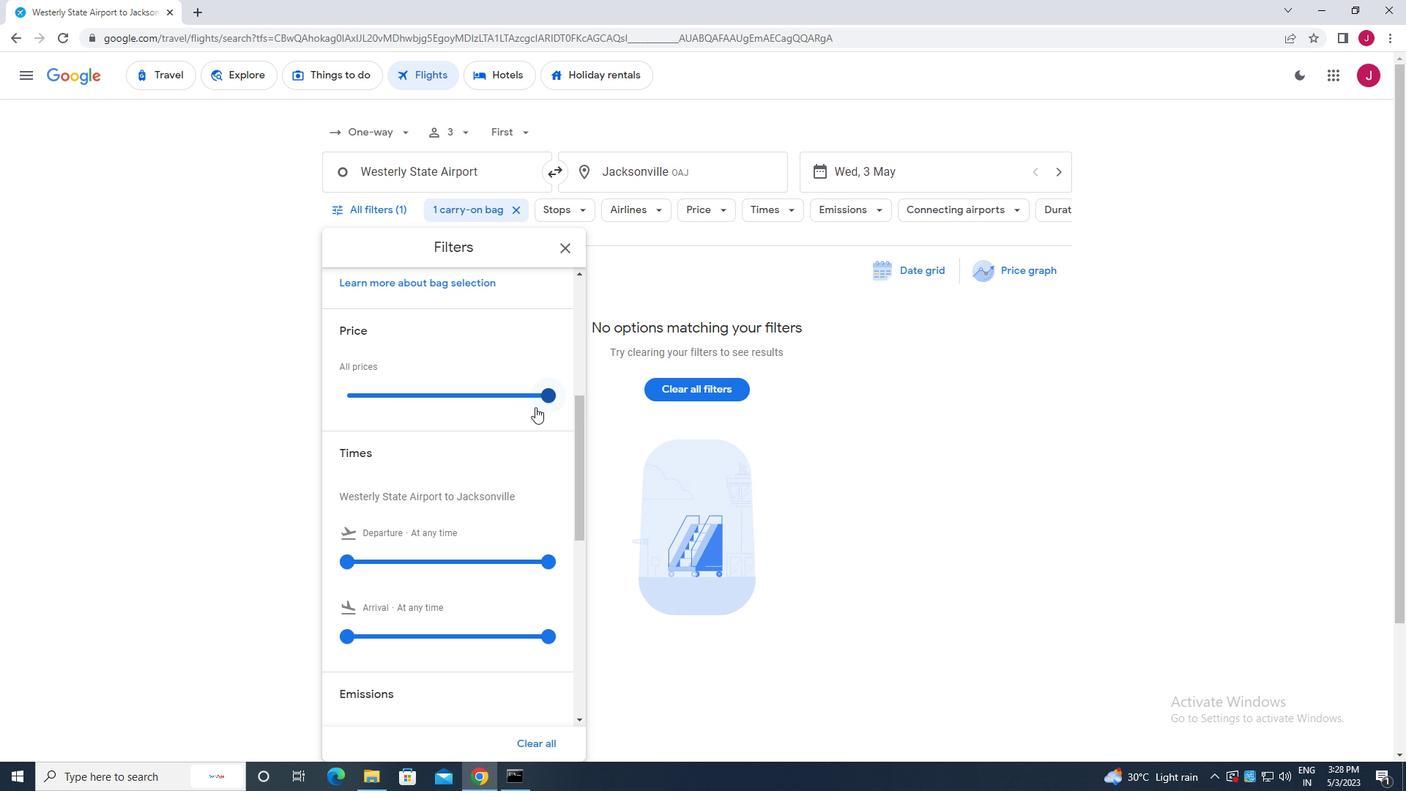 
Action: Mouse scrolled (534, 408) with delta (0, 0)
Screenshot: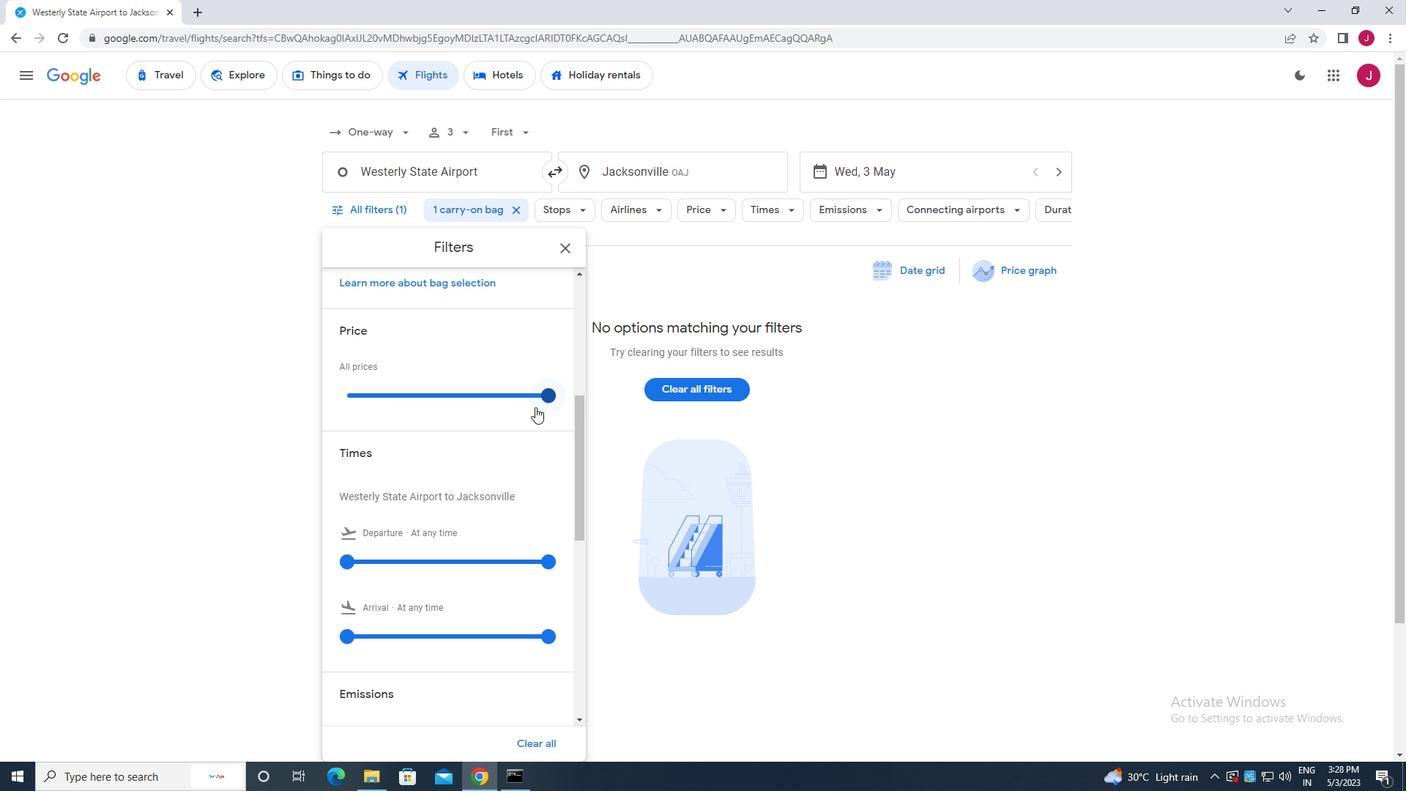 
Action: Mouse scrolled (534, 408) with delta (0, 0)
Screenshot: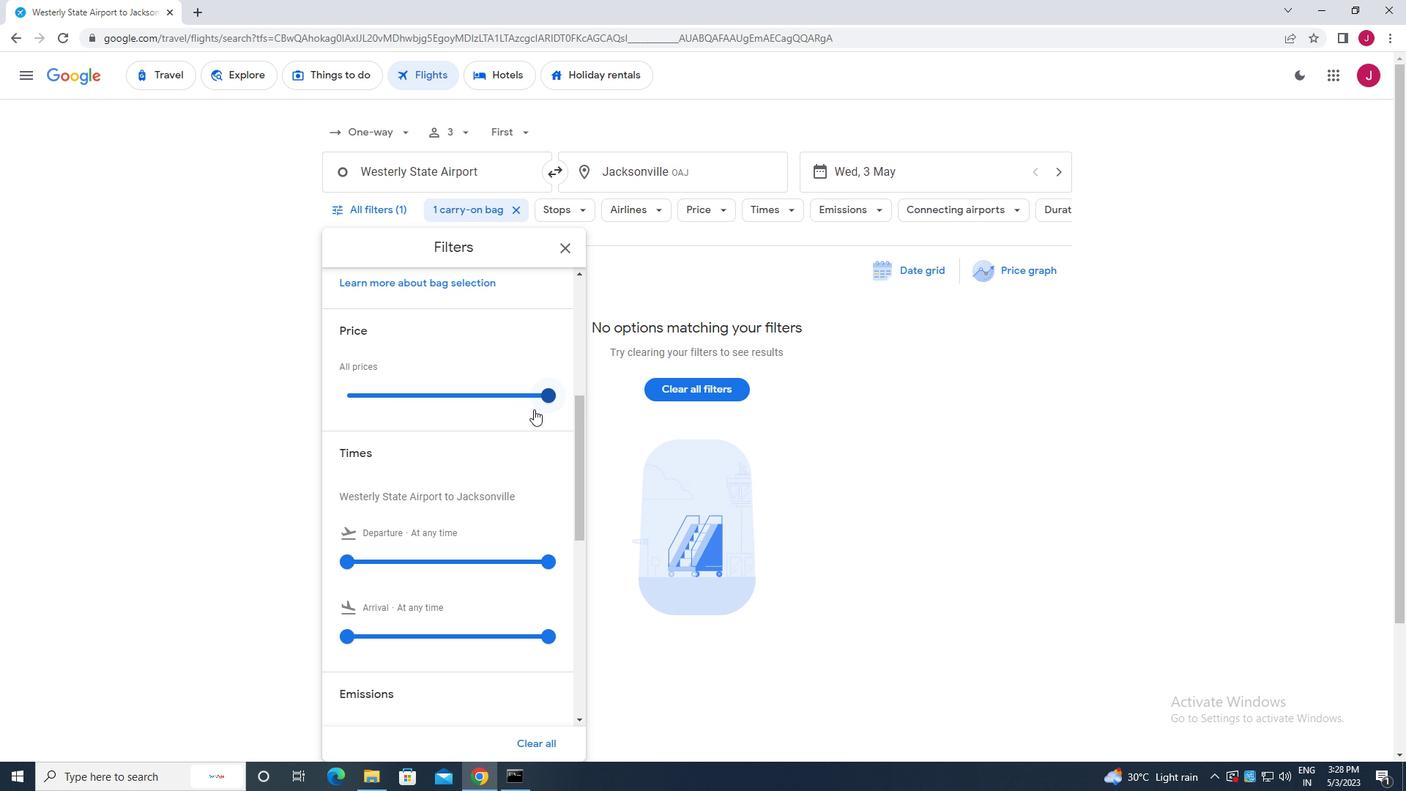 
Action: Mouse scrolled (534, 408) with delta (0, 0)
Screenshot: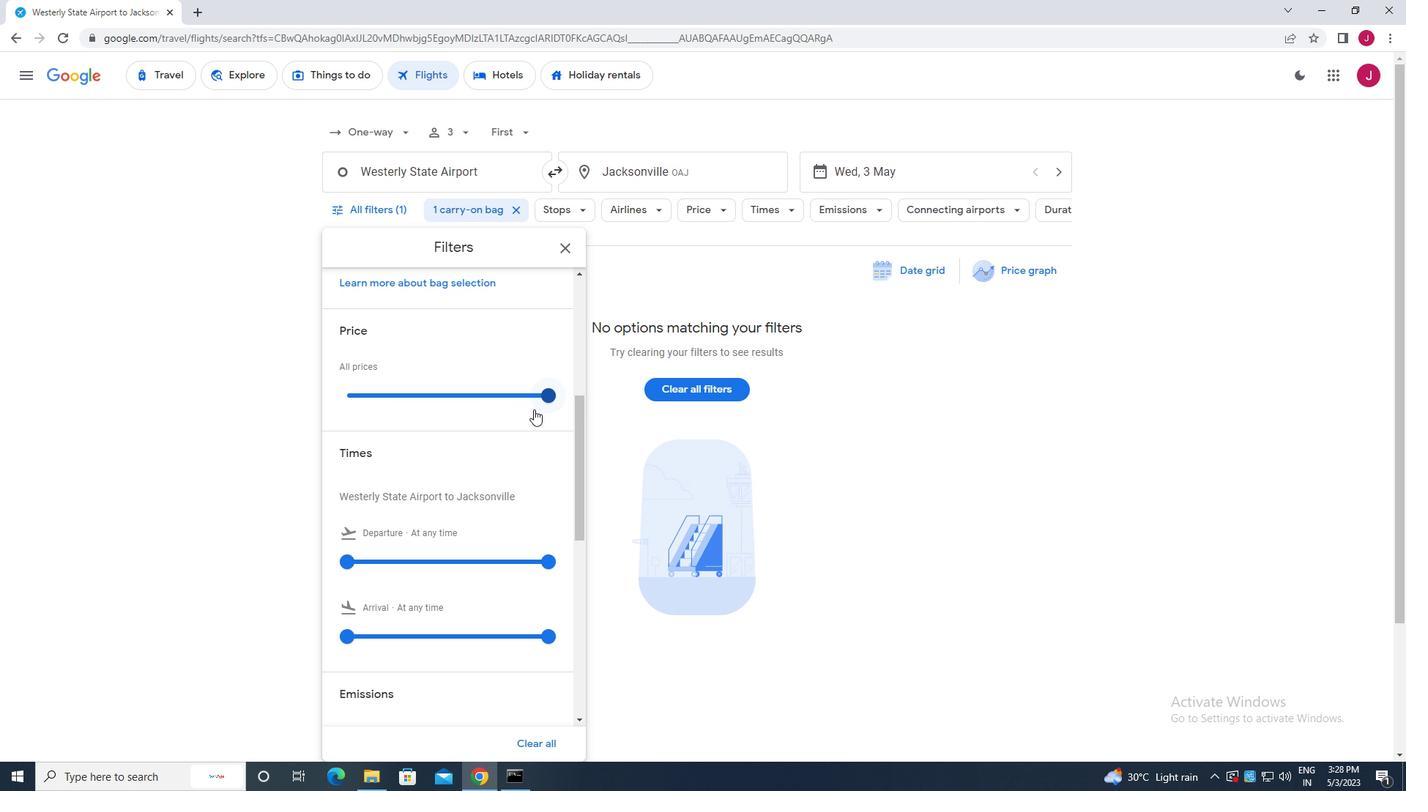 
Action: Mouse moved to (475, 375)
Screenshot: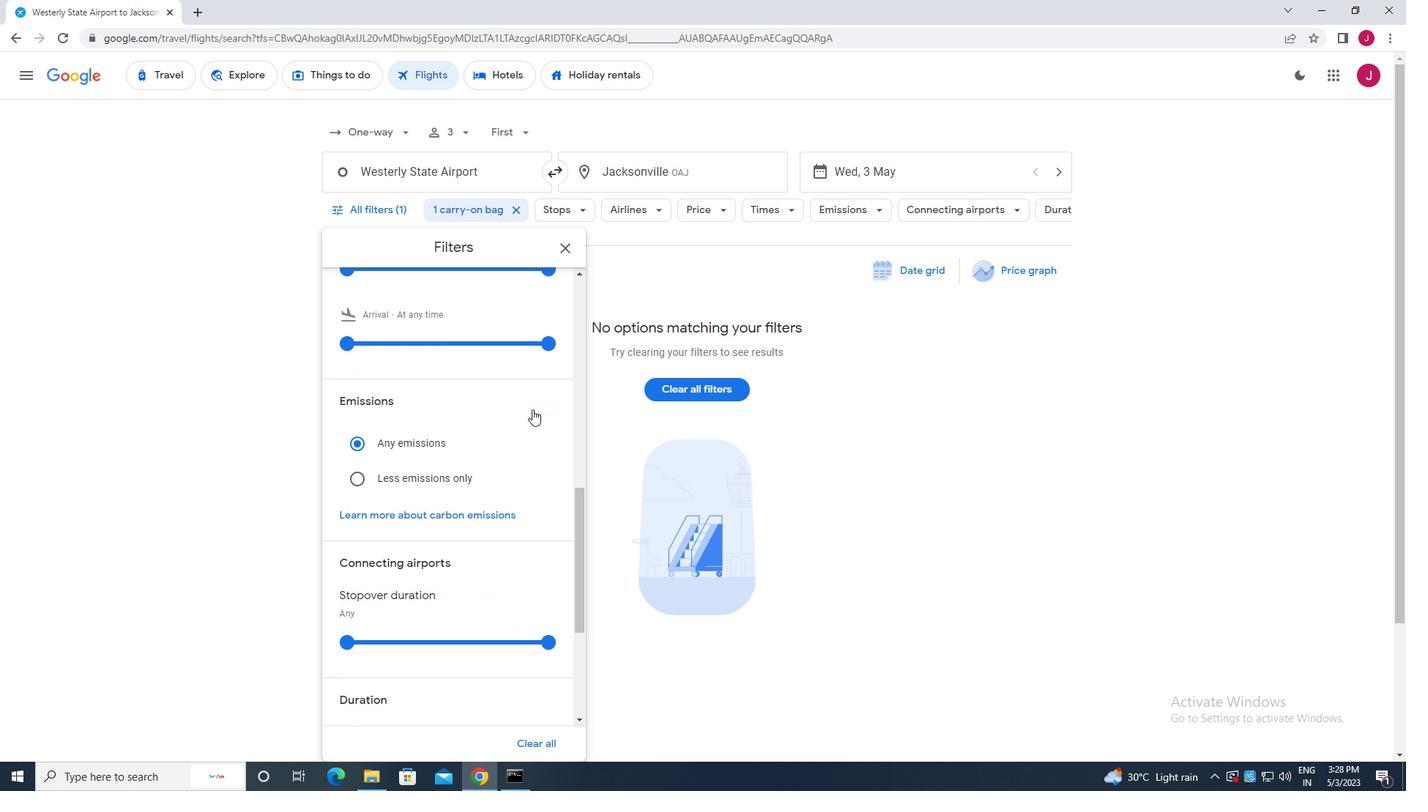 
Action: Mouse scrolled (475, 375) with delta (0, 0)
Screenshot: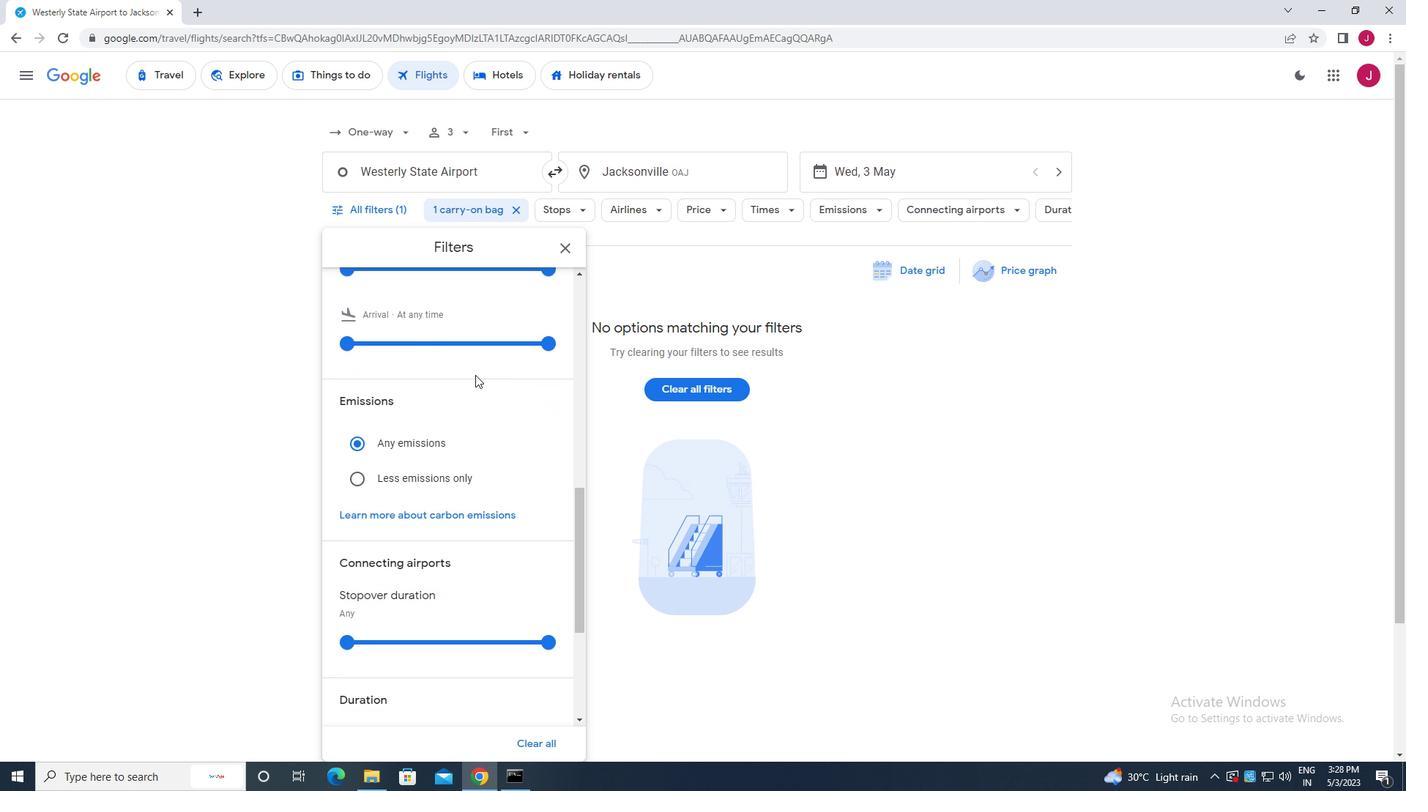 
Action: Mouse moved to (342, 342)
Screenshot: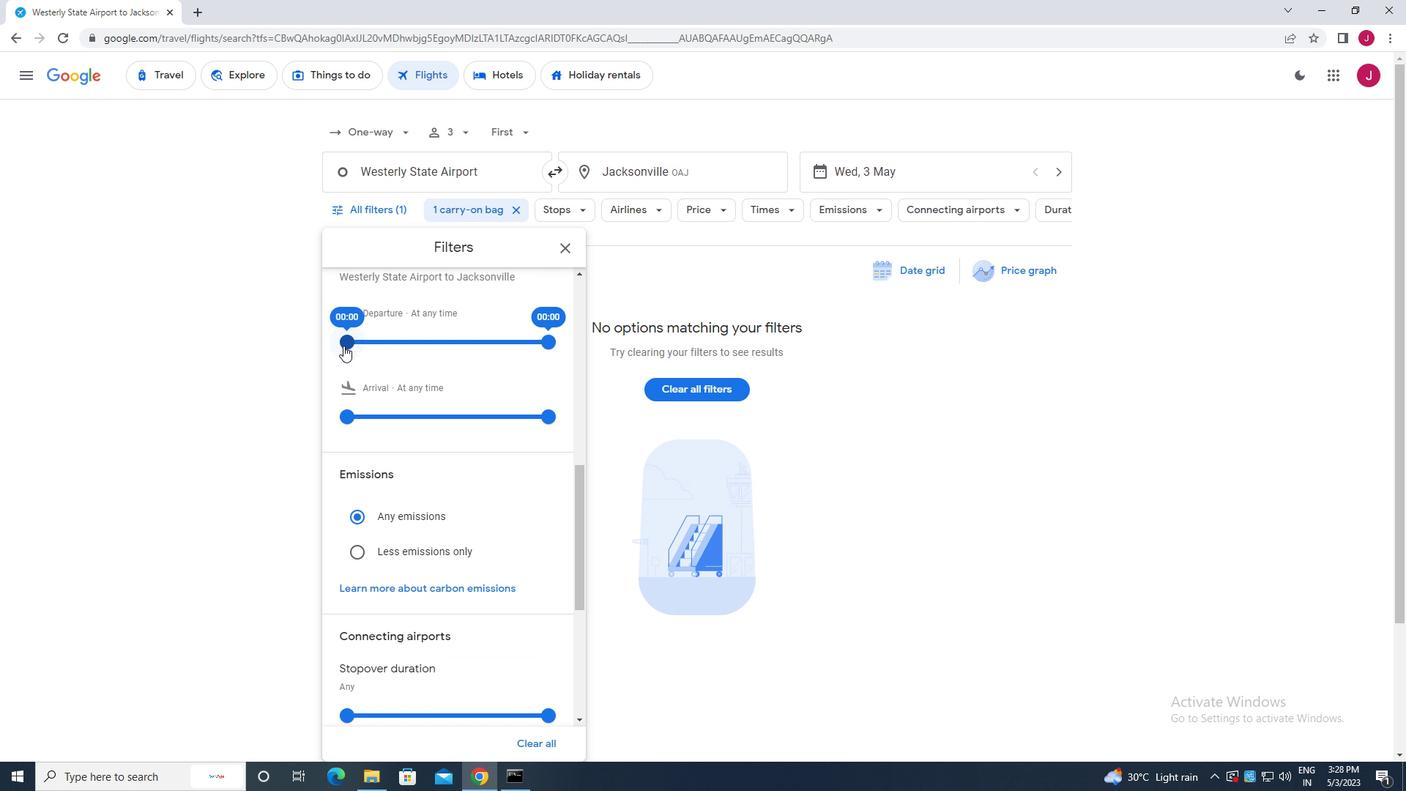 
Action: Mouse pressed left at (342, 342)
Screenshot: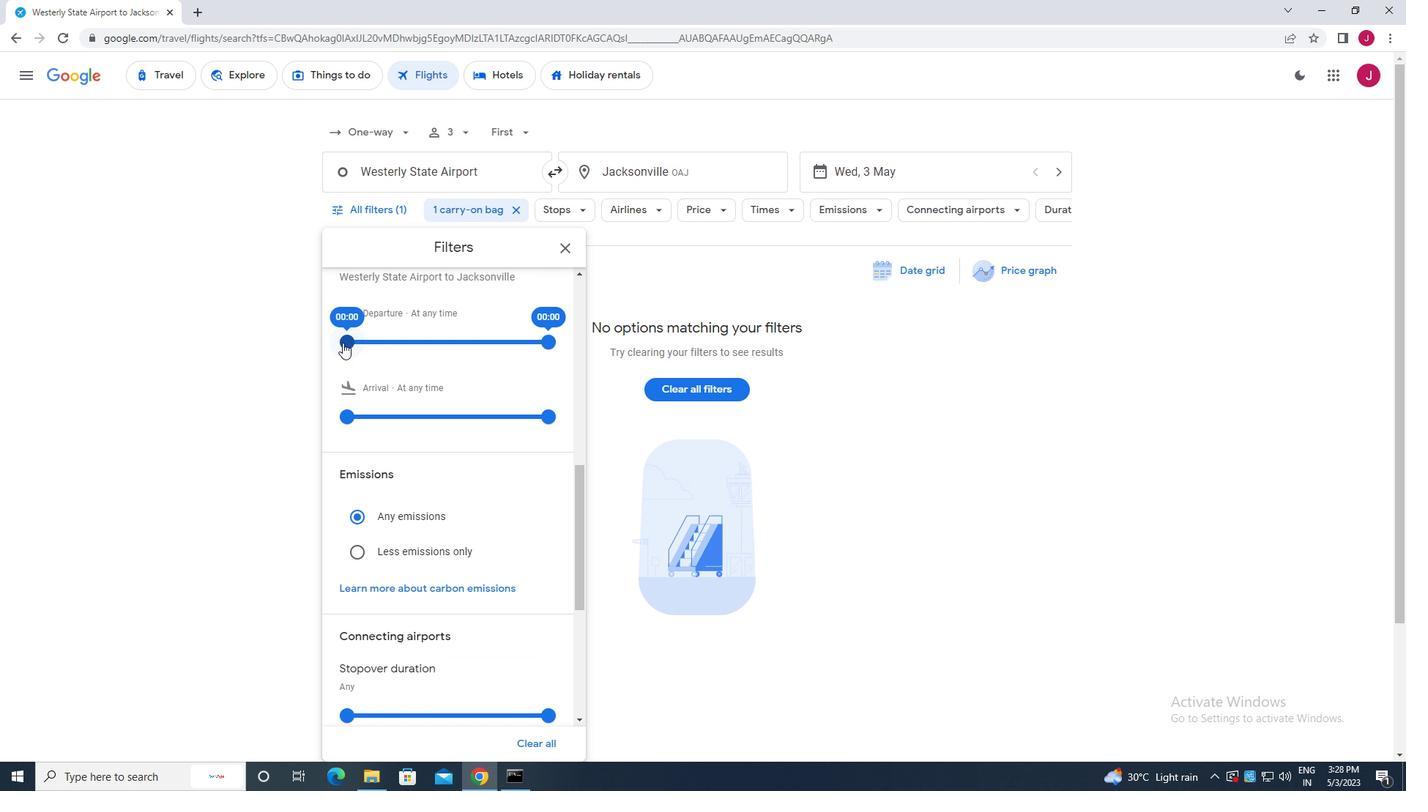 
Action: Mouse moved to (550, 344)
Screenshot: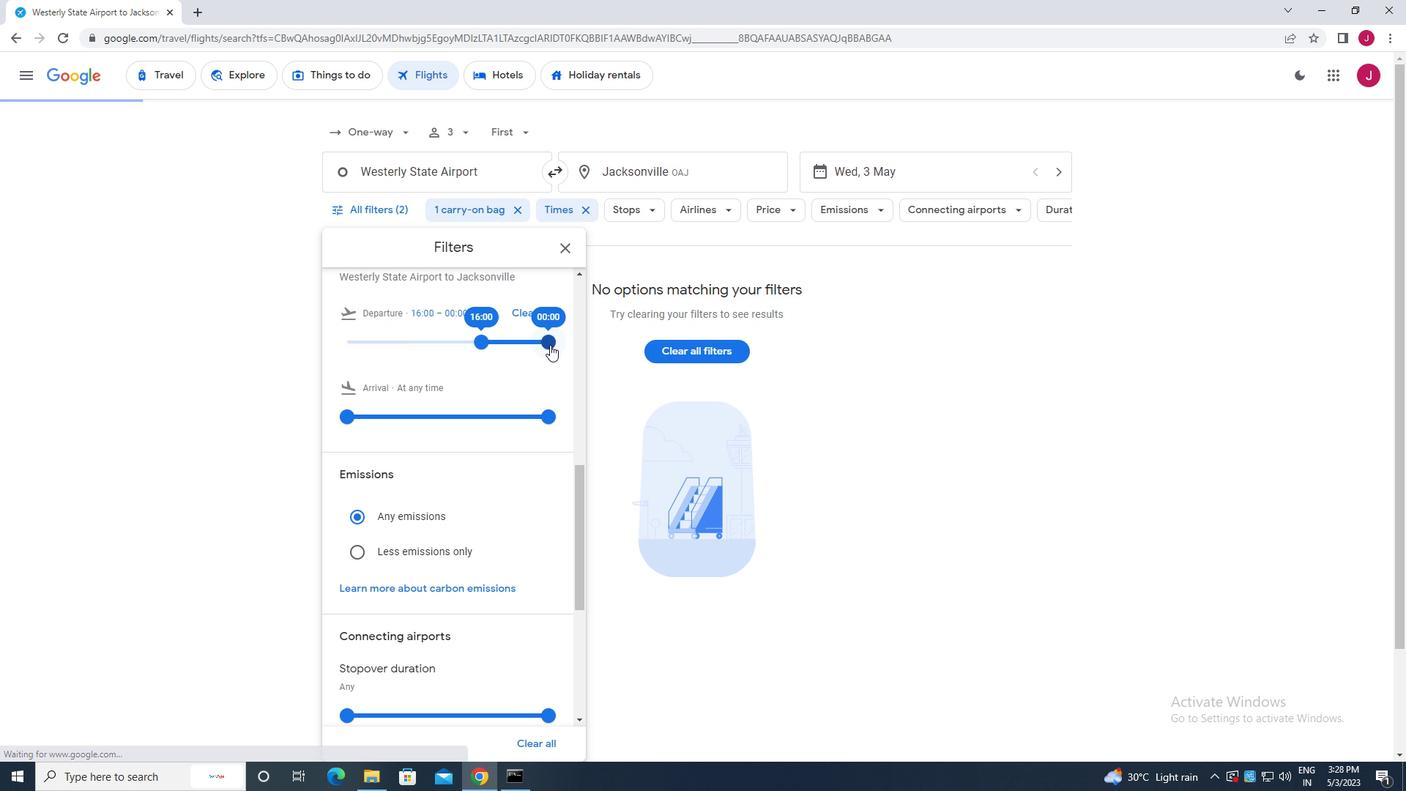 
Action: Mouse pressed left at (550, 344)
Screenshot: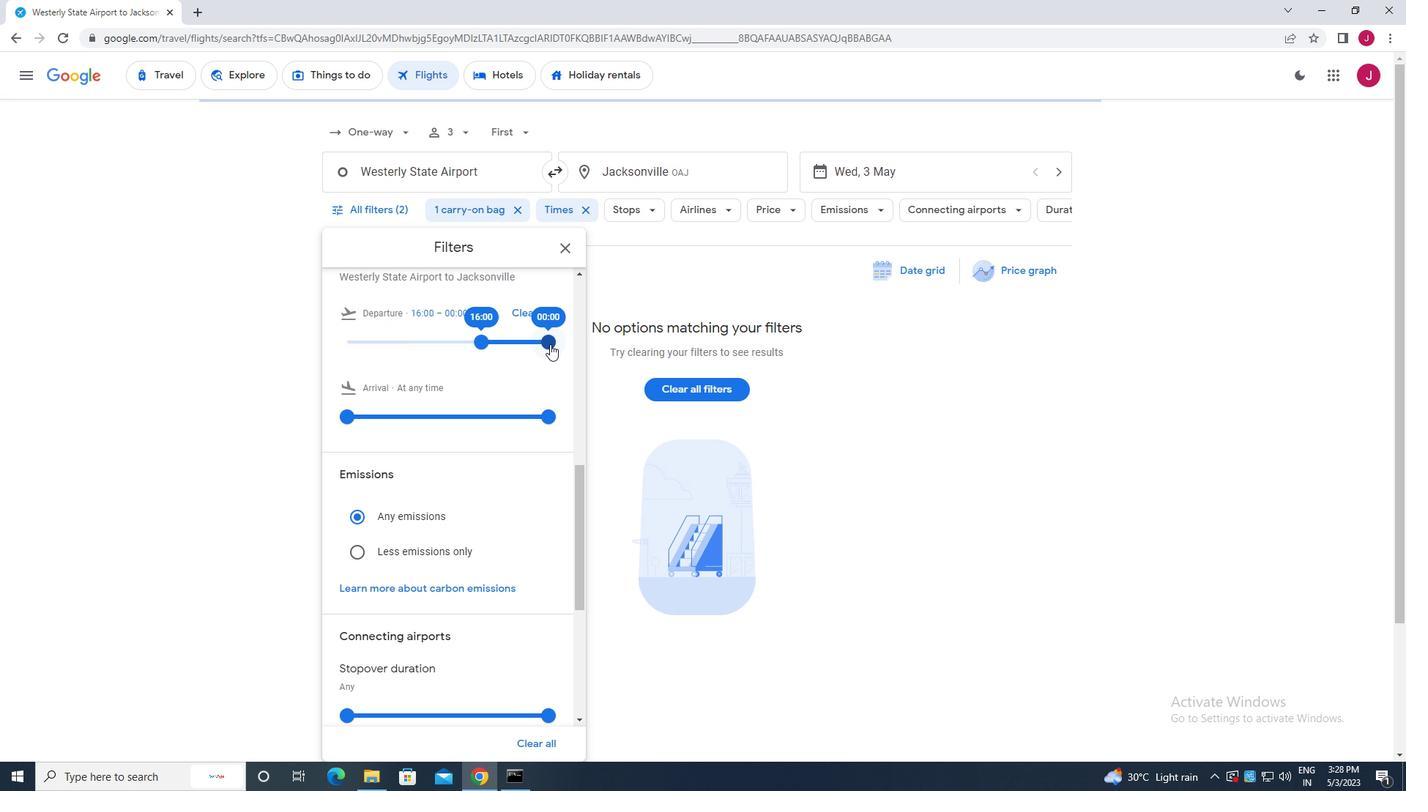 
Action: Mouse moved to (566, 246)
Screenshot: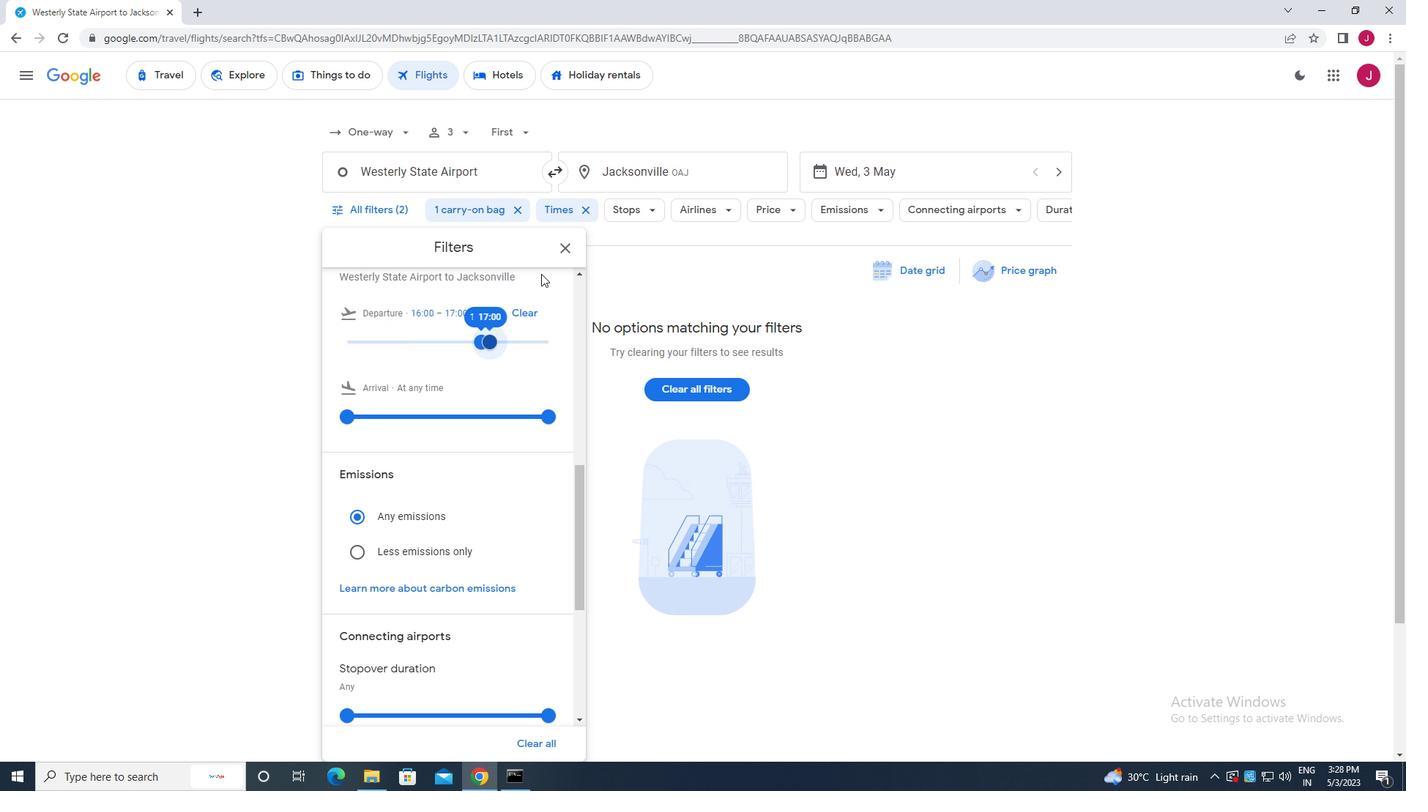 
Action: Mouse pressed left at (566, 246)
Screenshot: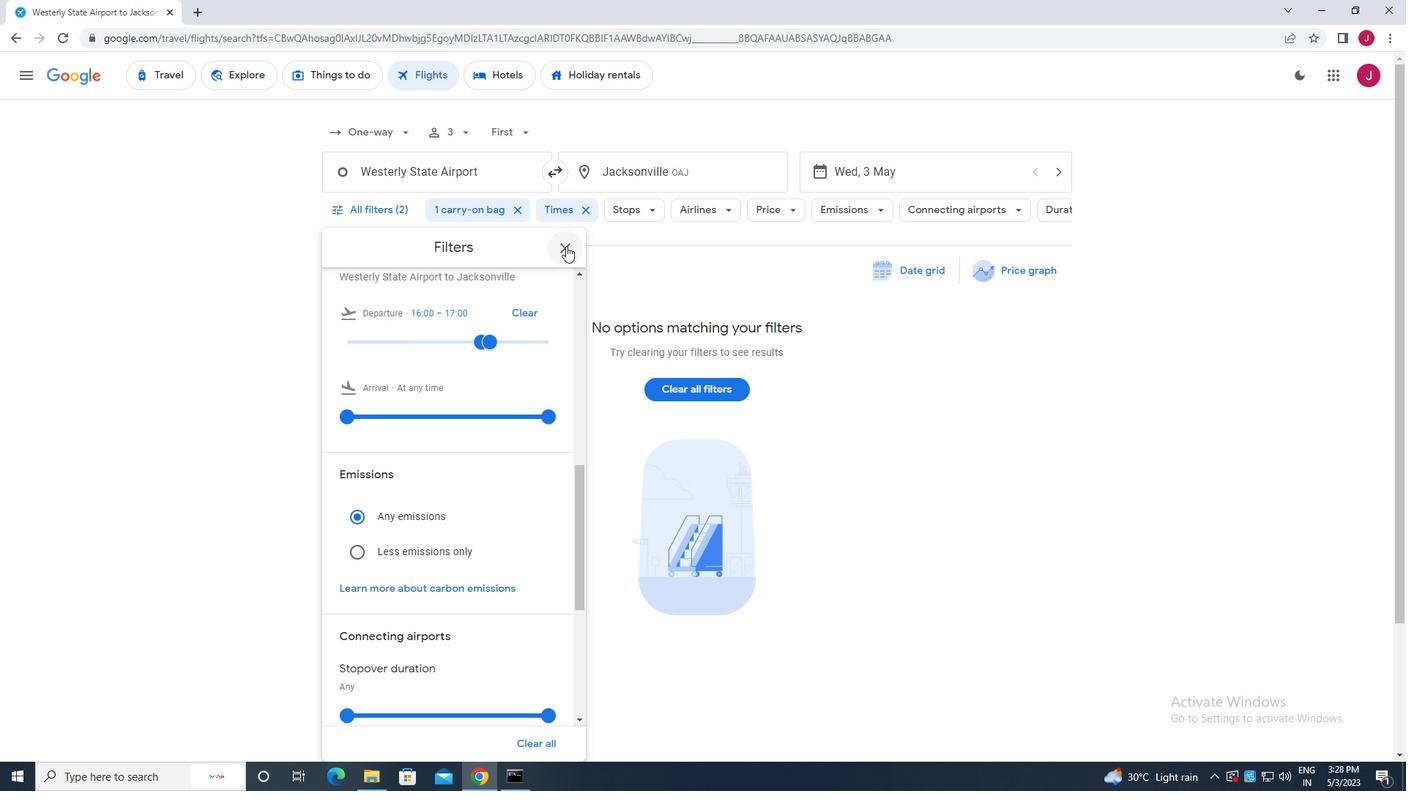 
Action: Mouse moved to (564, 249)
Screenshot: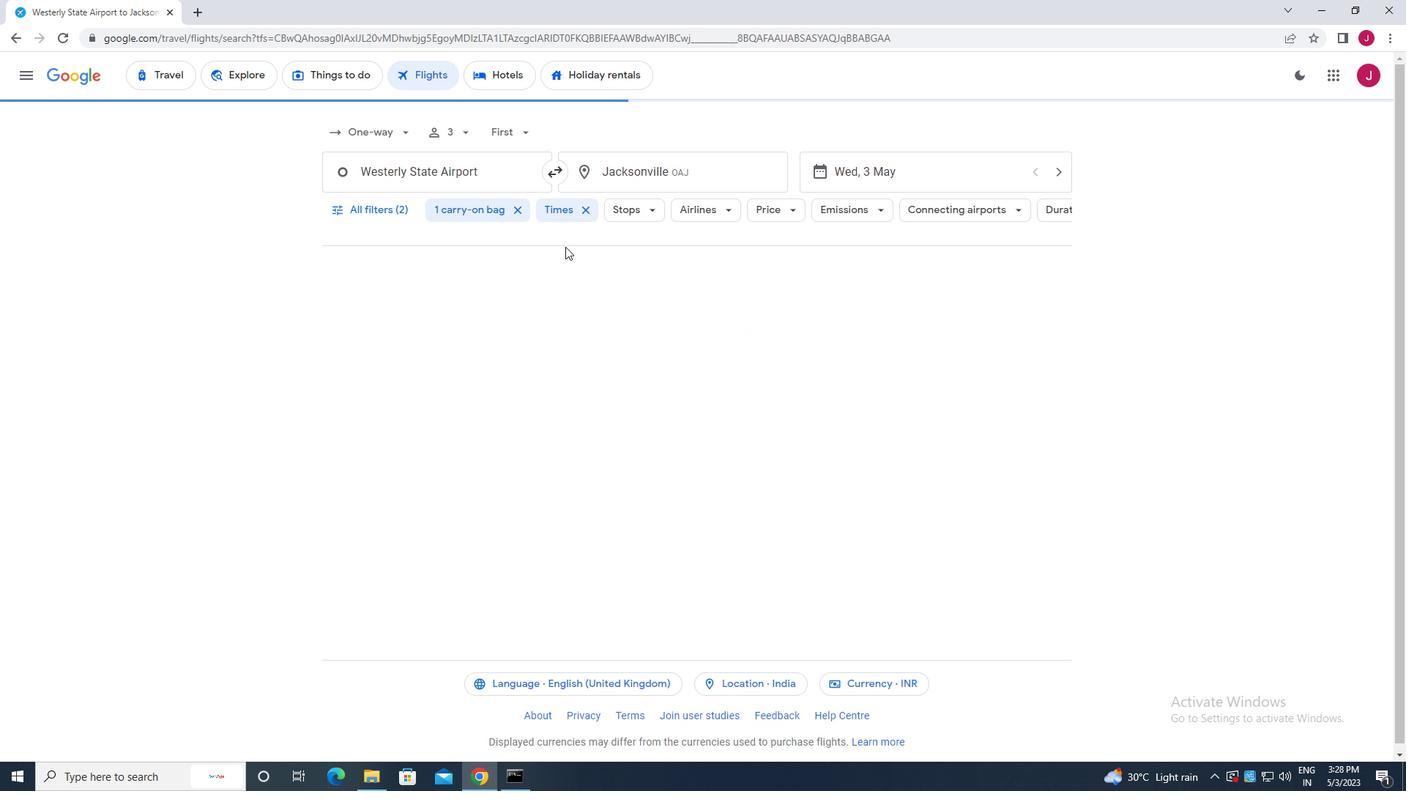 
